 Task: Research Airbnb properties in Prestea, Ghana from 12th December, 2023 to 16th December, 2023 for 8 adults.8 bedrooms having 8 beds and 8 bathrooms. Property type can be hotel. Amenities needed are: wifi, TV, free parkinig on premises, gym, breakfast. Look for 3 properties as per requirement.
Action: Mouse moved to (560, 129)
Screenshot: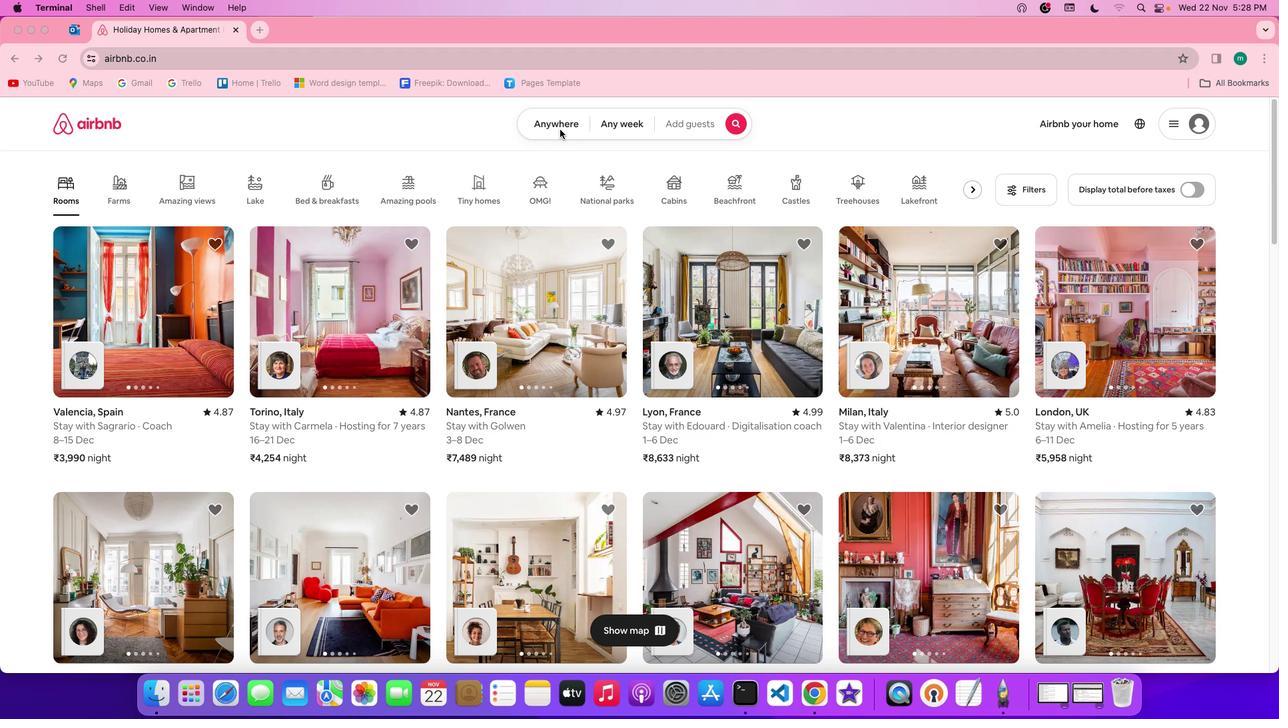 
Action: Mouse pressed left at (560, 129)
Screenshot: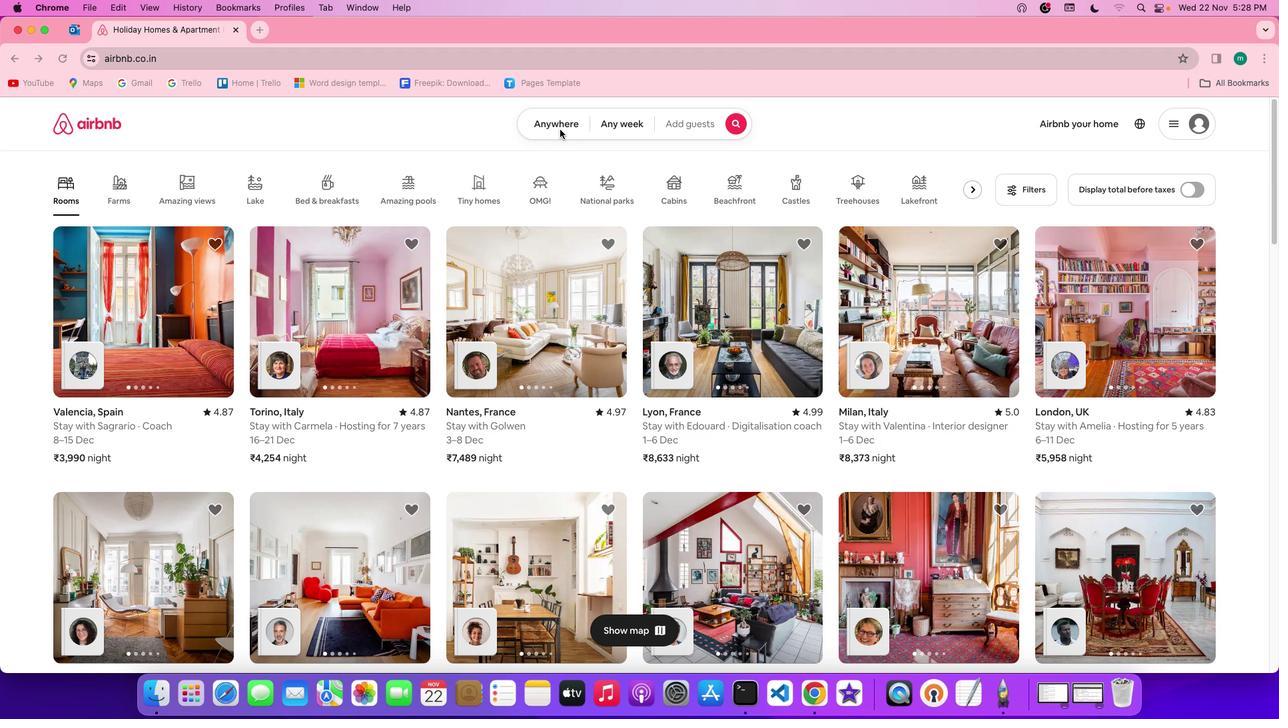 
Action: Mouse pressed left at (560, 129)
Screenshot: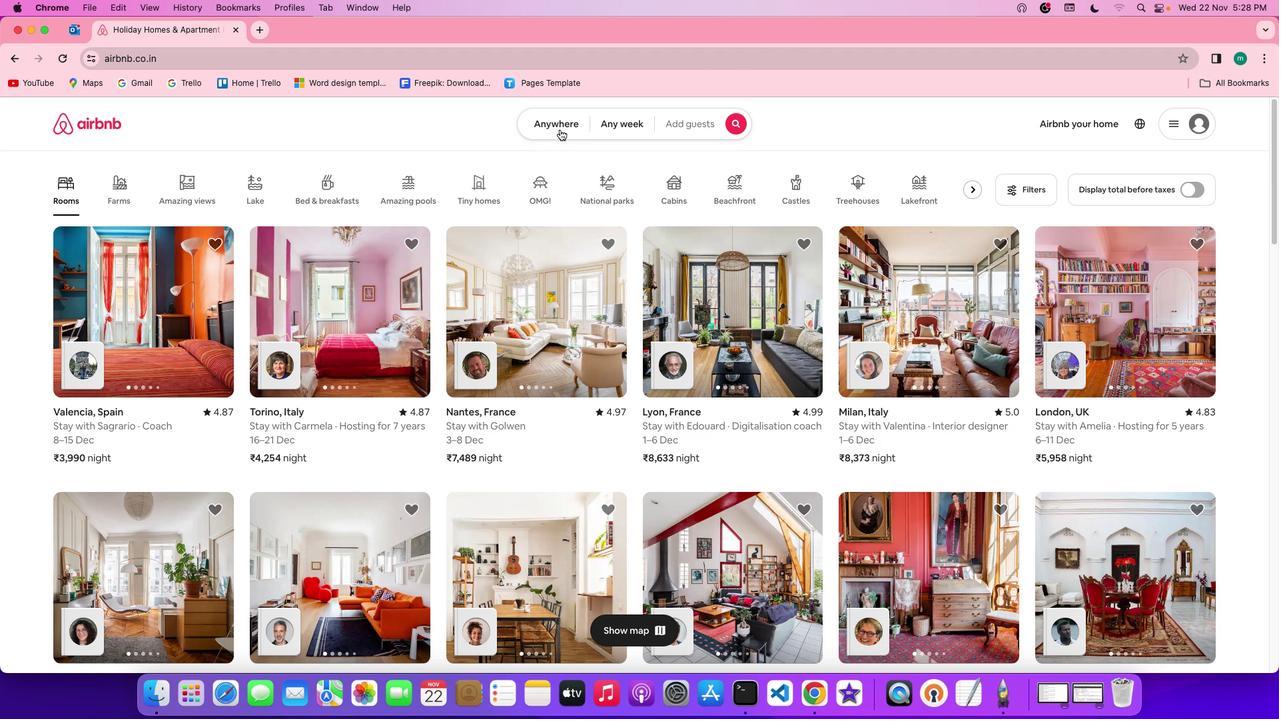 
Action: Mouse moved to (498, 173)
Screenshot: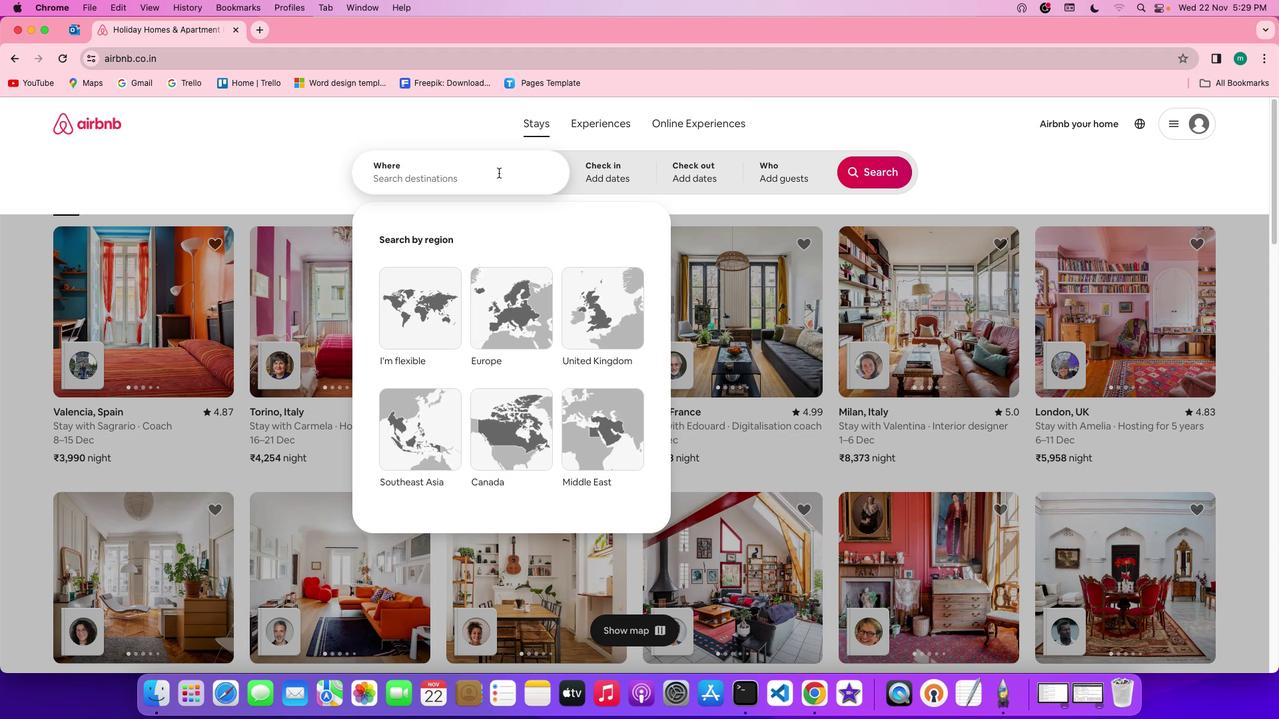 
Action: Mouse pressed left at (498, 173)
Screenshot: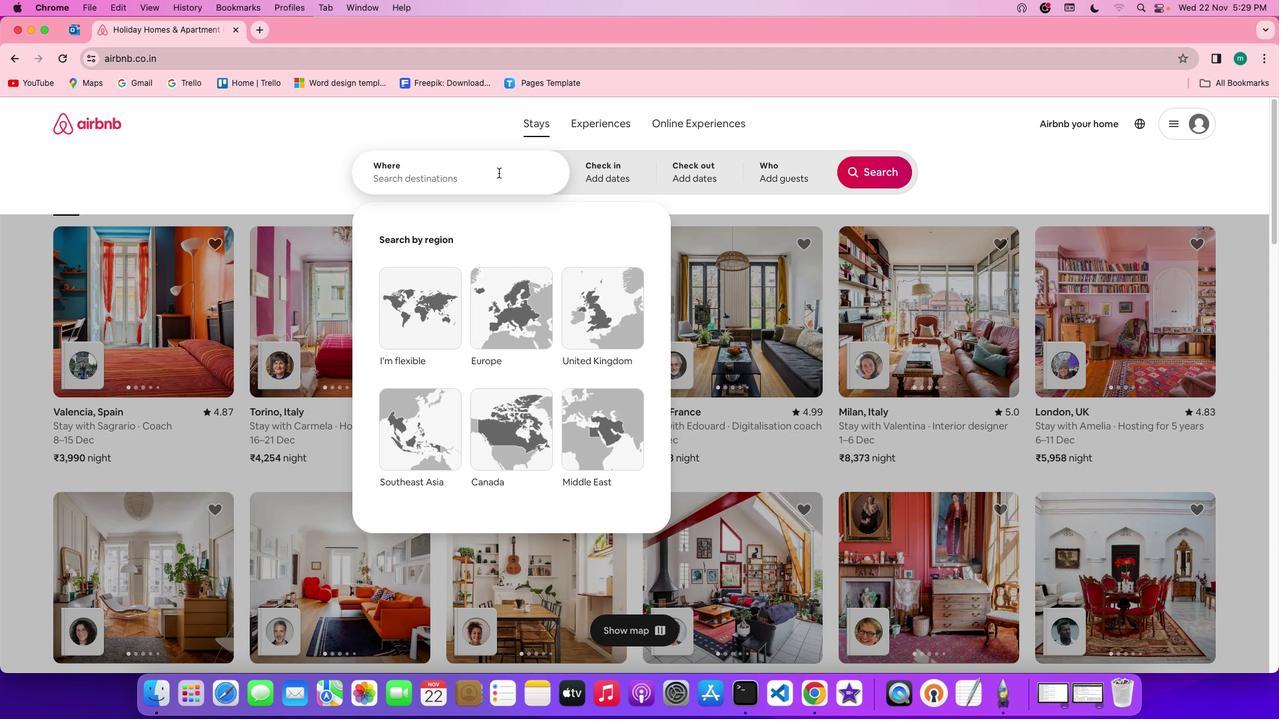 
Action: Mouse moved to (496, 171)
Screenshot: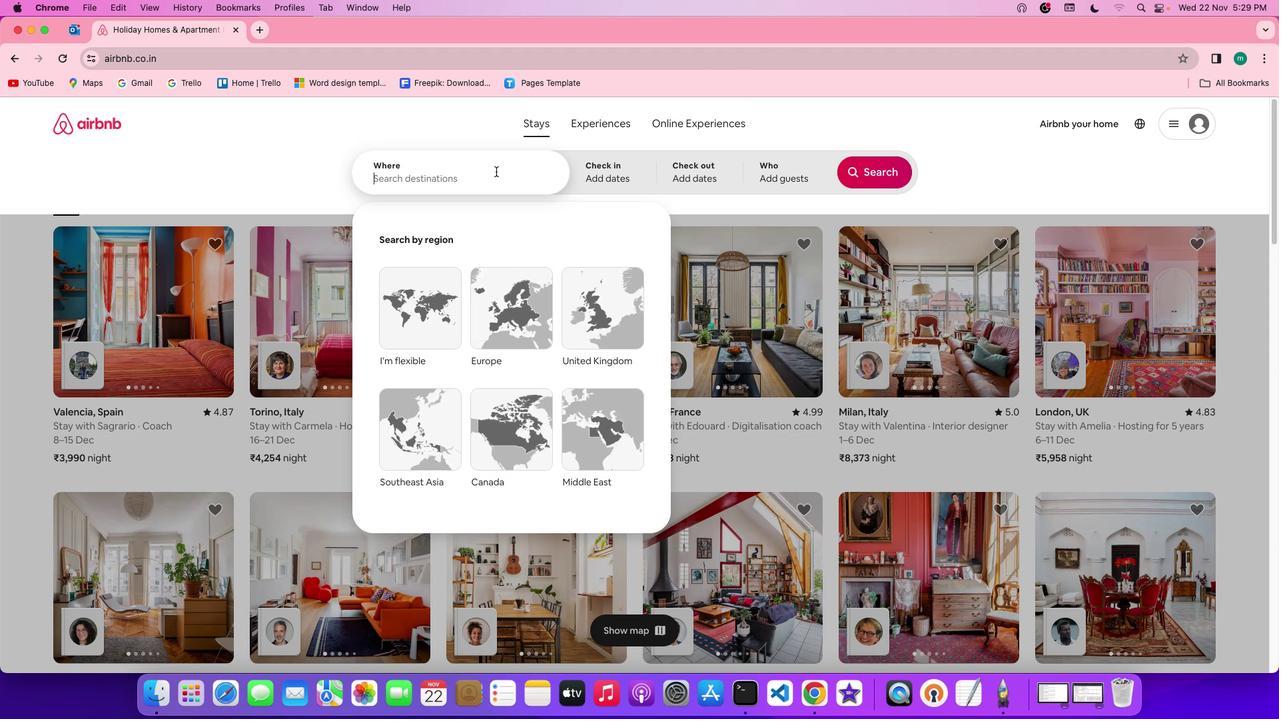 
Action: Key pressed Key.shift'P''r''e''s''t''e''a'','Key.spaceKey.shift'G''h''a''n''a'
Screenshot: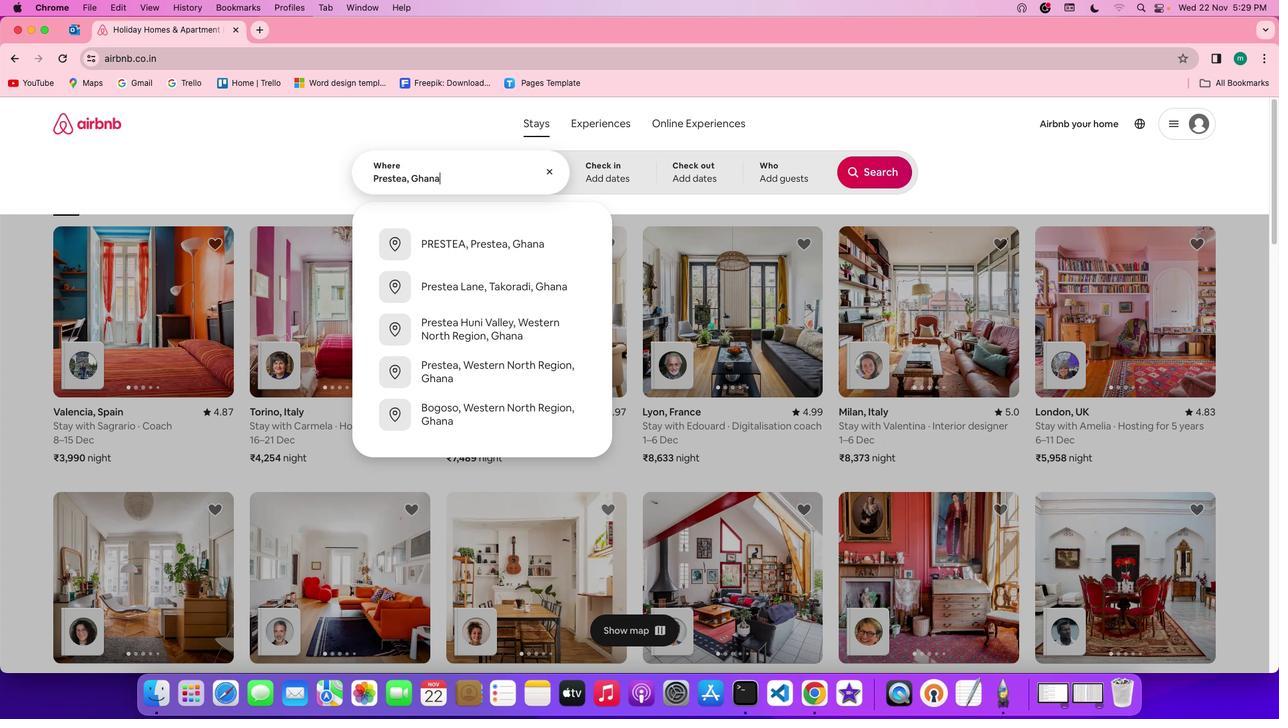 
Action: Mouse moved to (607, 159)
Screenshot: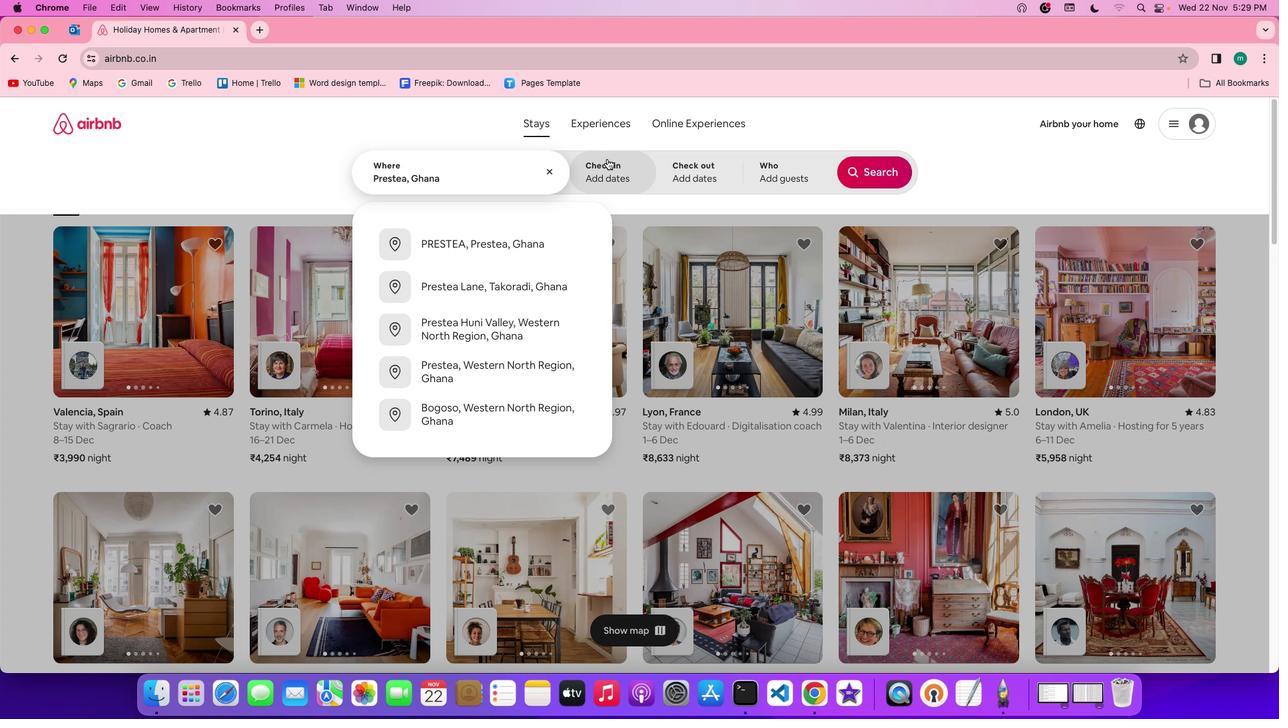 
Action: Mouse pressed left at (607, 159)
Screenshot: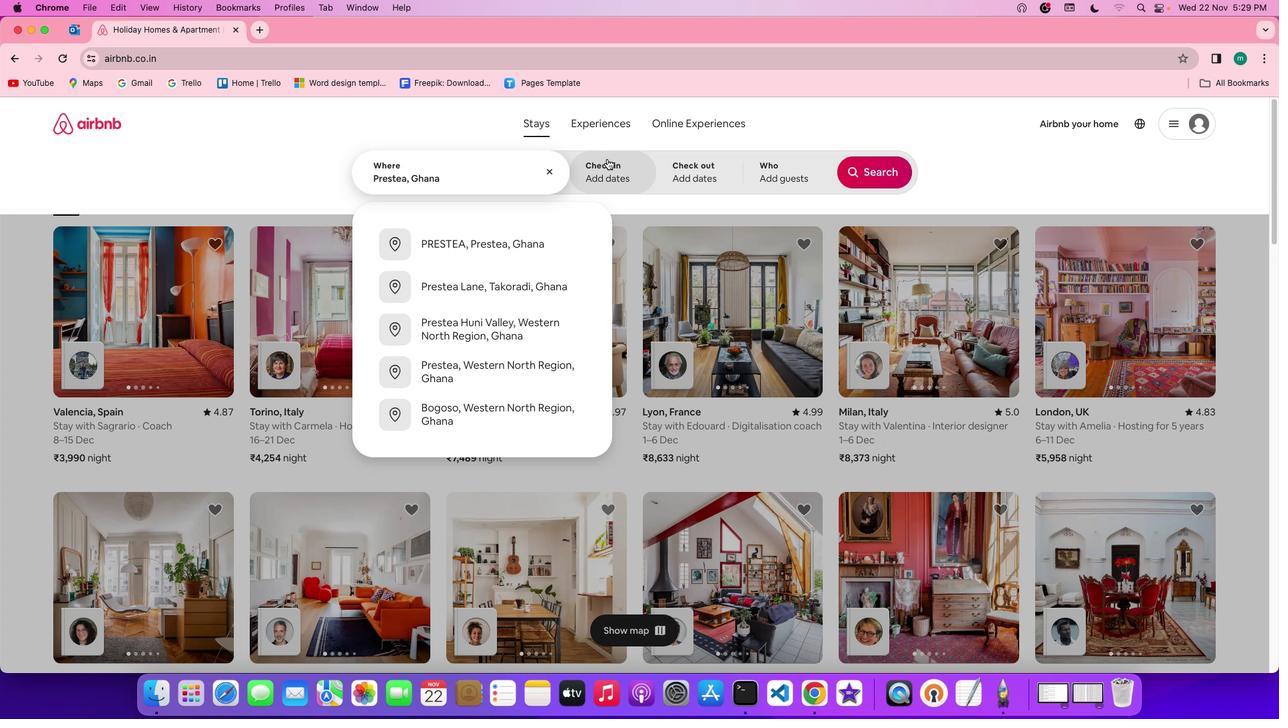 
Action: Mouse moved to (740, 405)
Screenshot: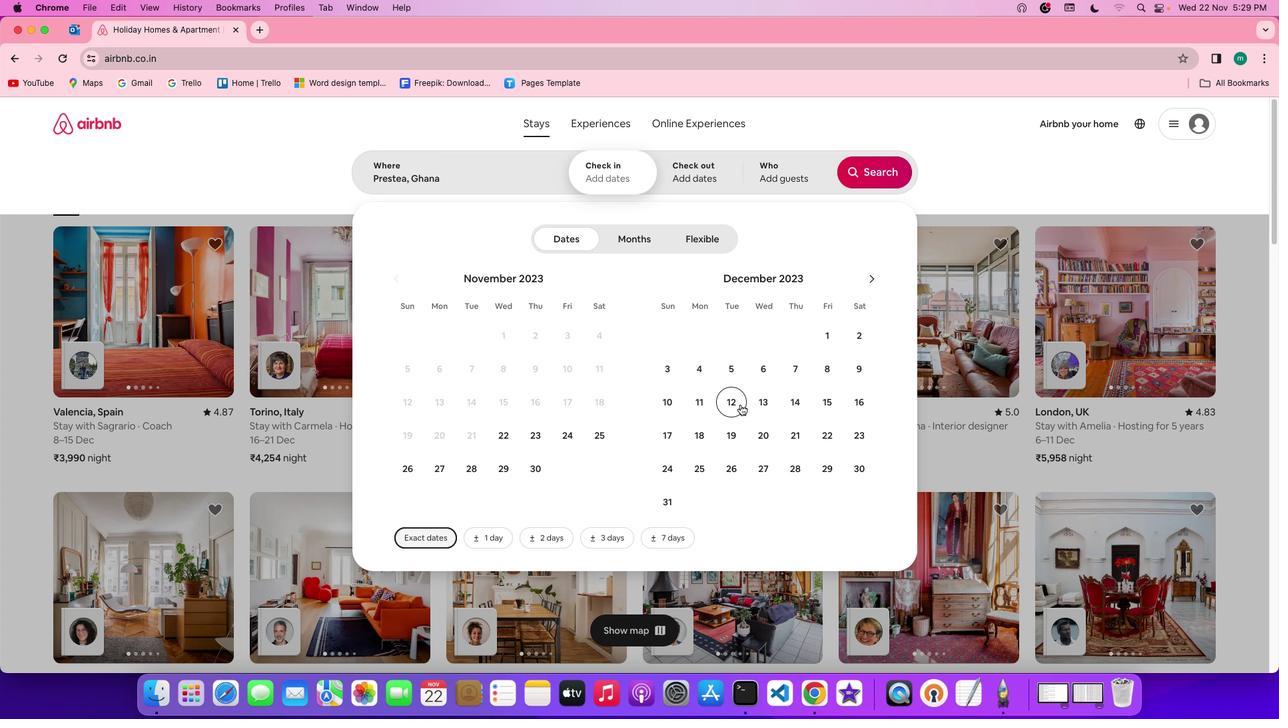 
Action: Mouse pressed left at (740, 405)
Screenshot: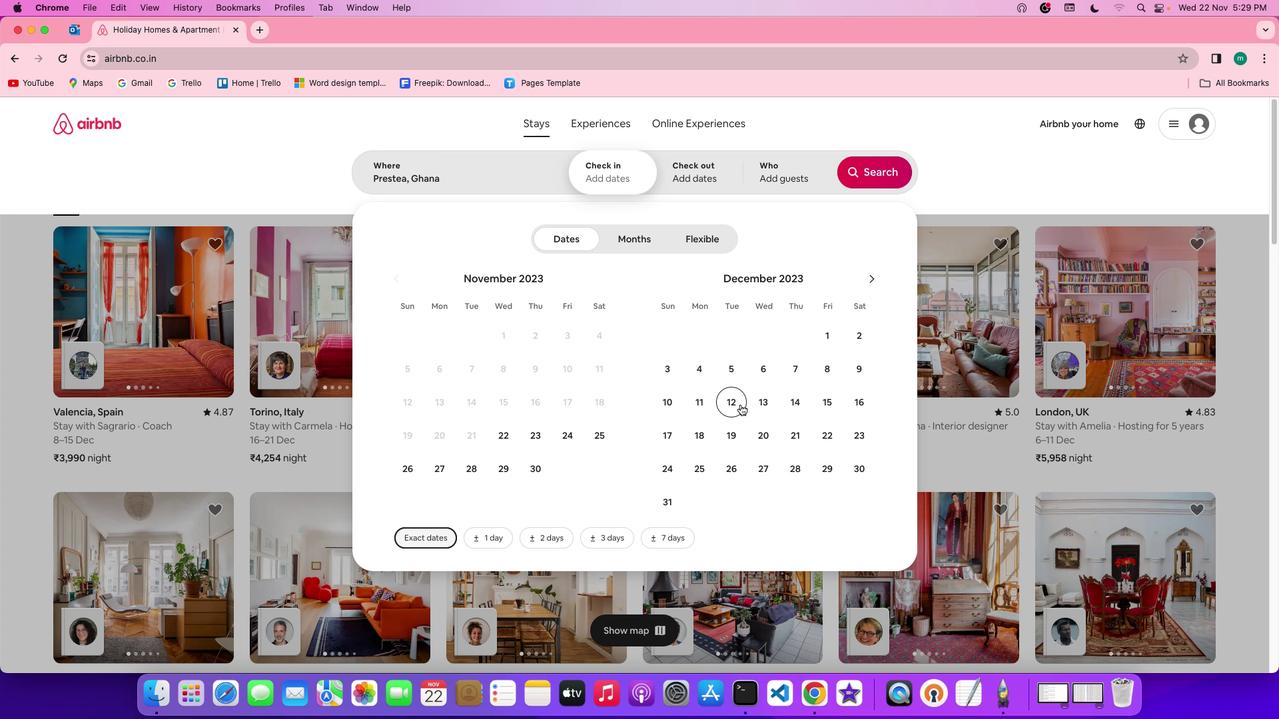 
Action: Mouse moved to (863, 417)
Screenshot: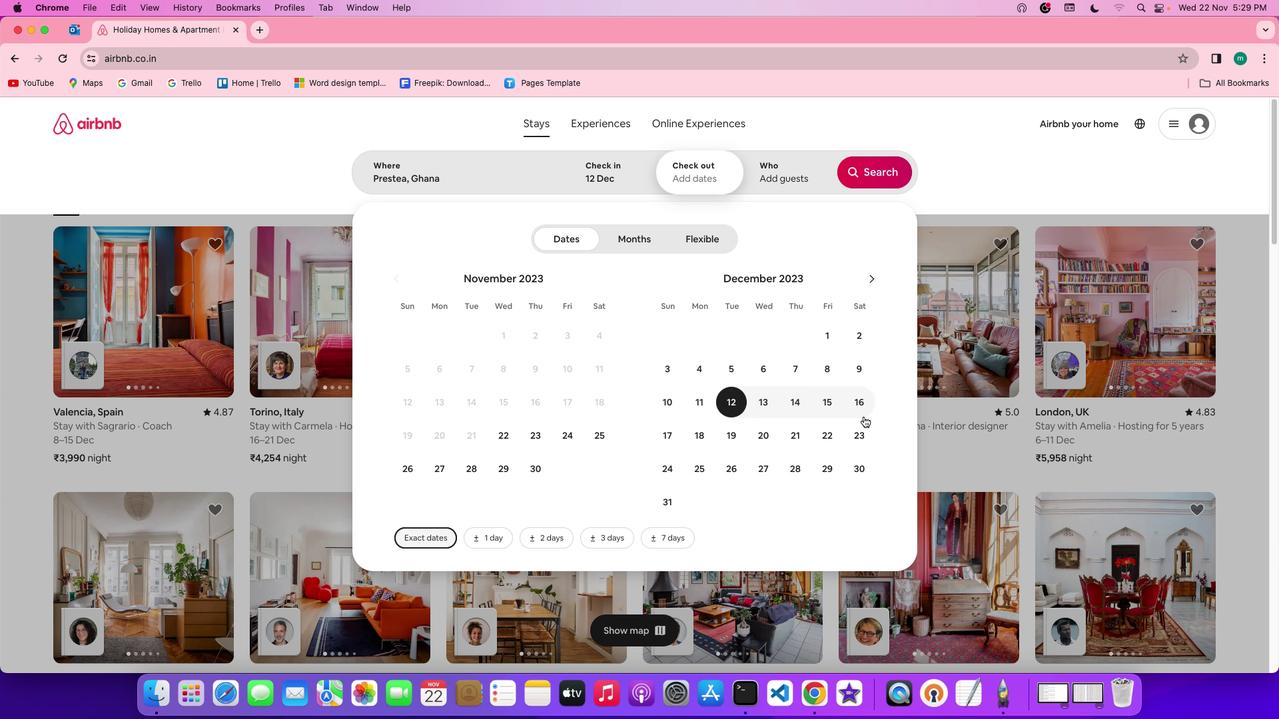 
Action: Mouse pressed left at (863, 417)
Screenshot: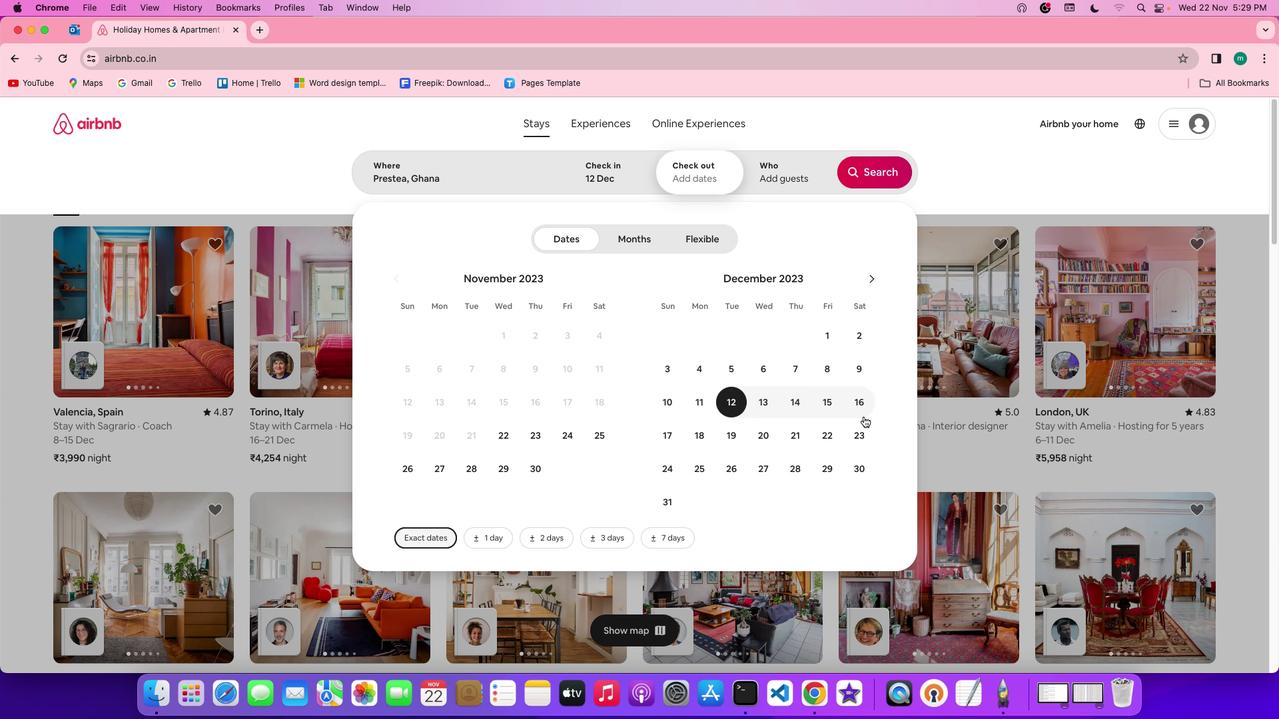 
Action: Mouse moved to (801, 176)
Screenshot: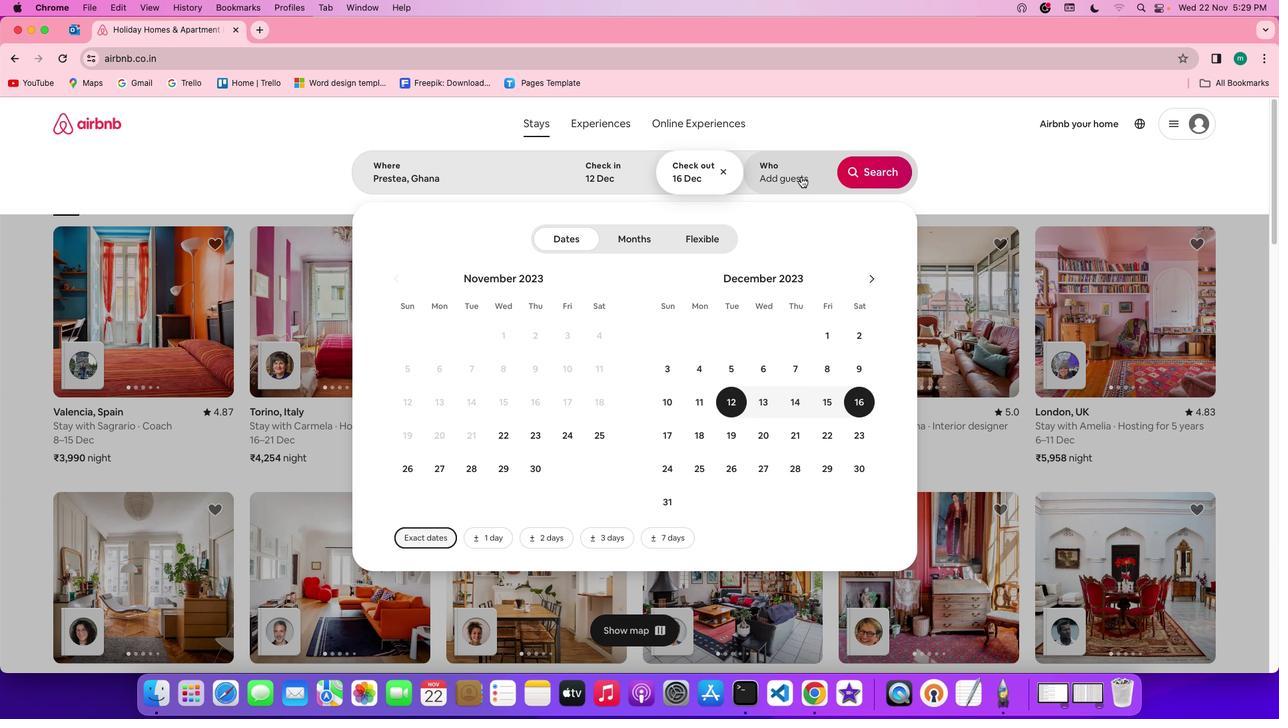 
Action: Mouse pressed left at (801, 176)
Screenshot: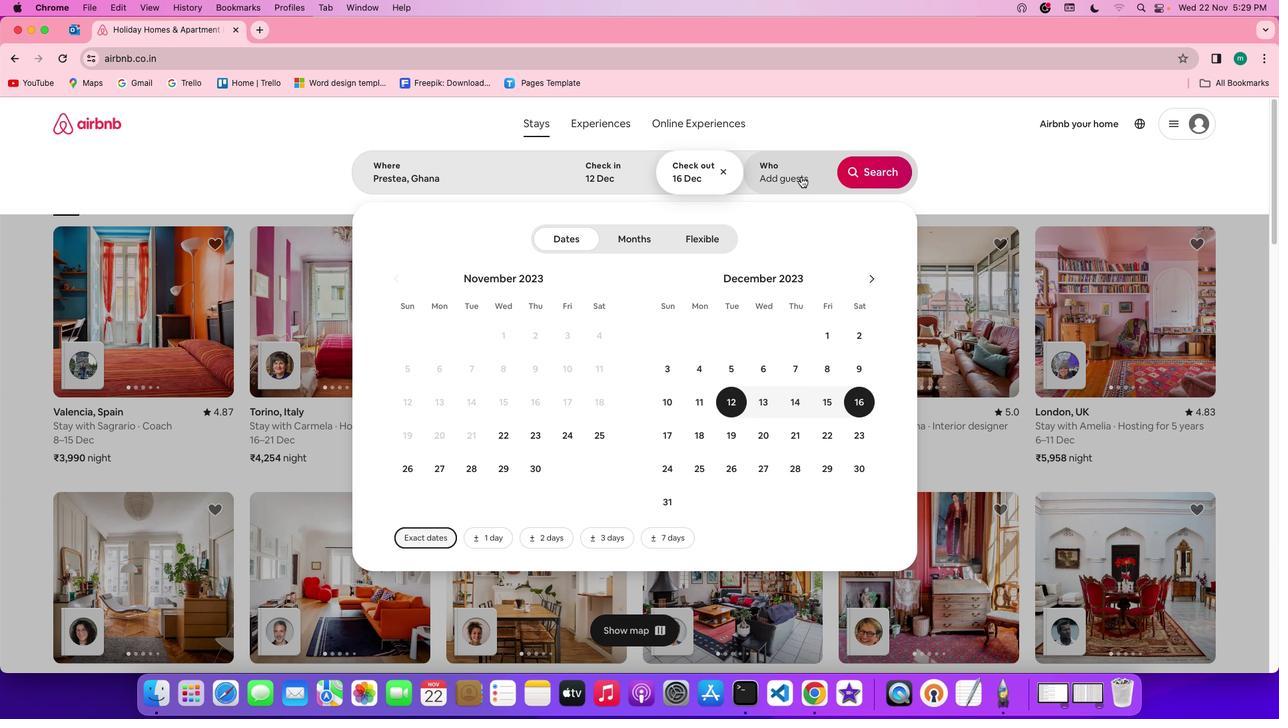 
Action: Mouse moved to (887, 243)
Screenshot: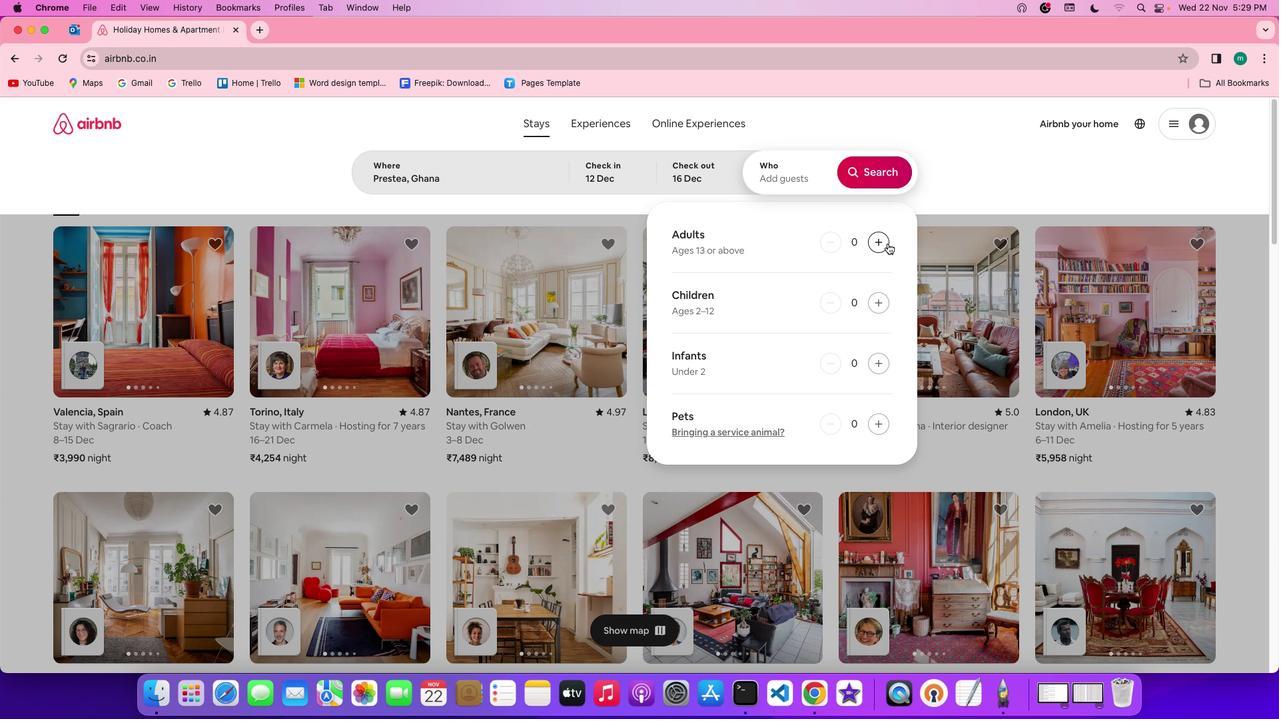 
Action: Mouse pressed left at (887, 243)
Screenshot: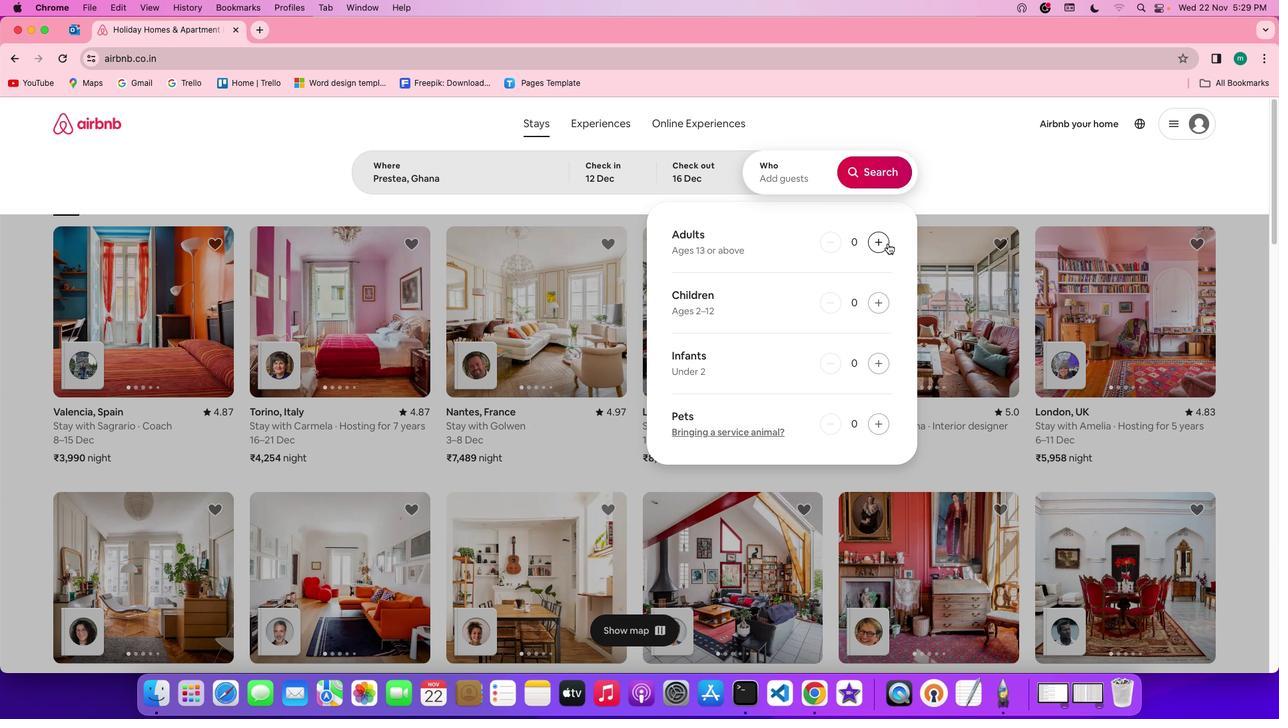 
Action: Mouse pressed left at (887, 243)
Screenshot: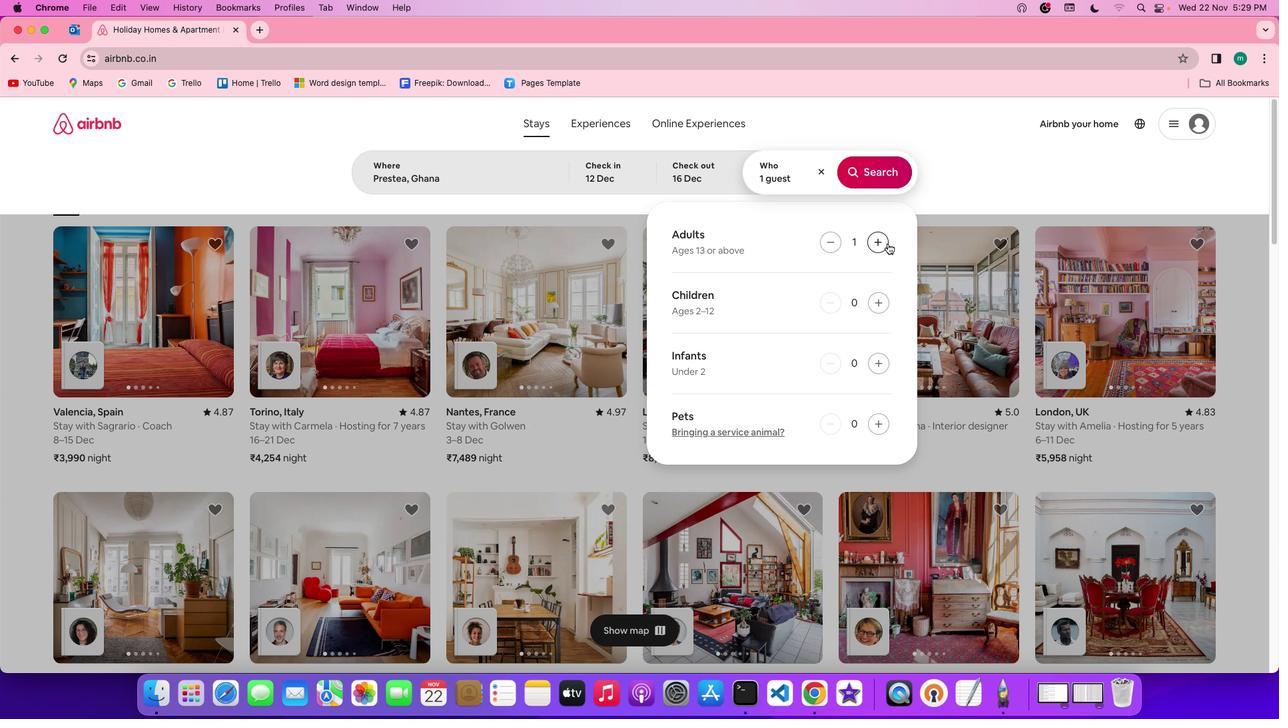
Action: Mouse pressed left at (887, 243)
Screenshot: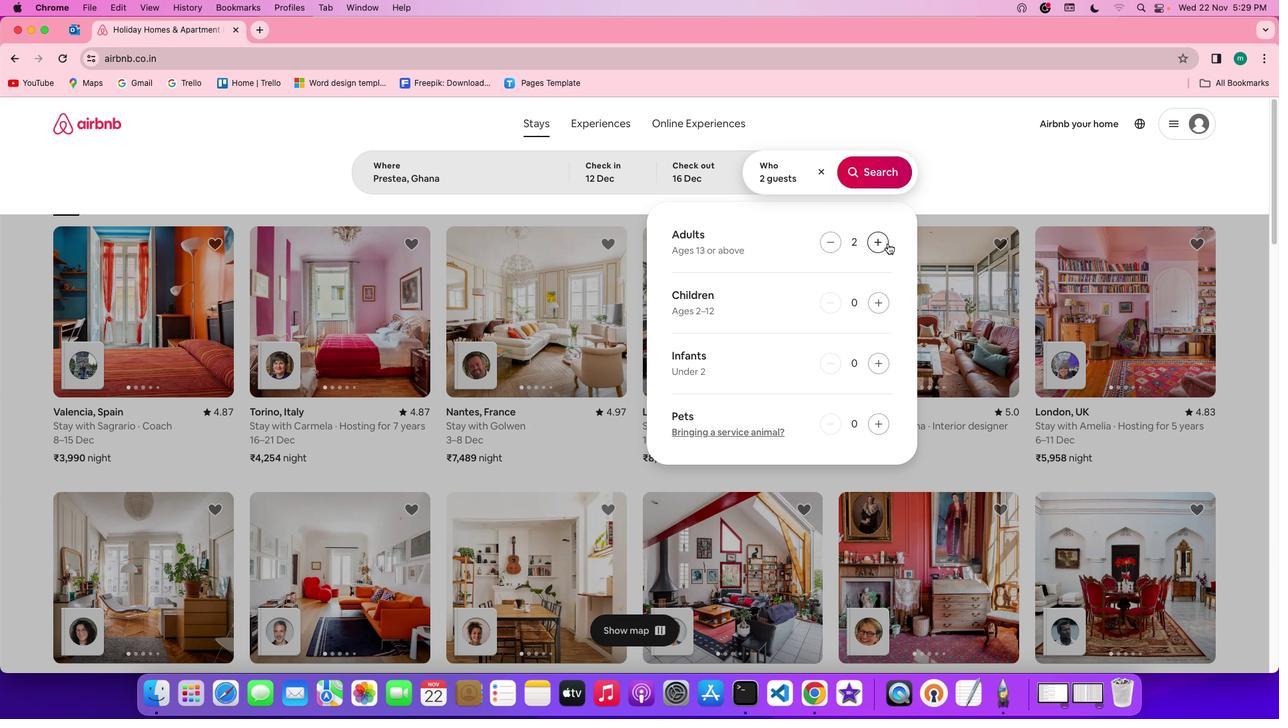 
Action: Mouse pressed left at (887, 243)
Screenshot: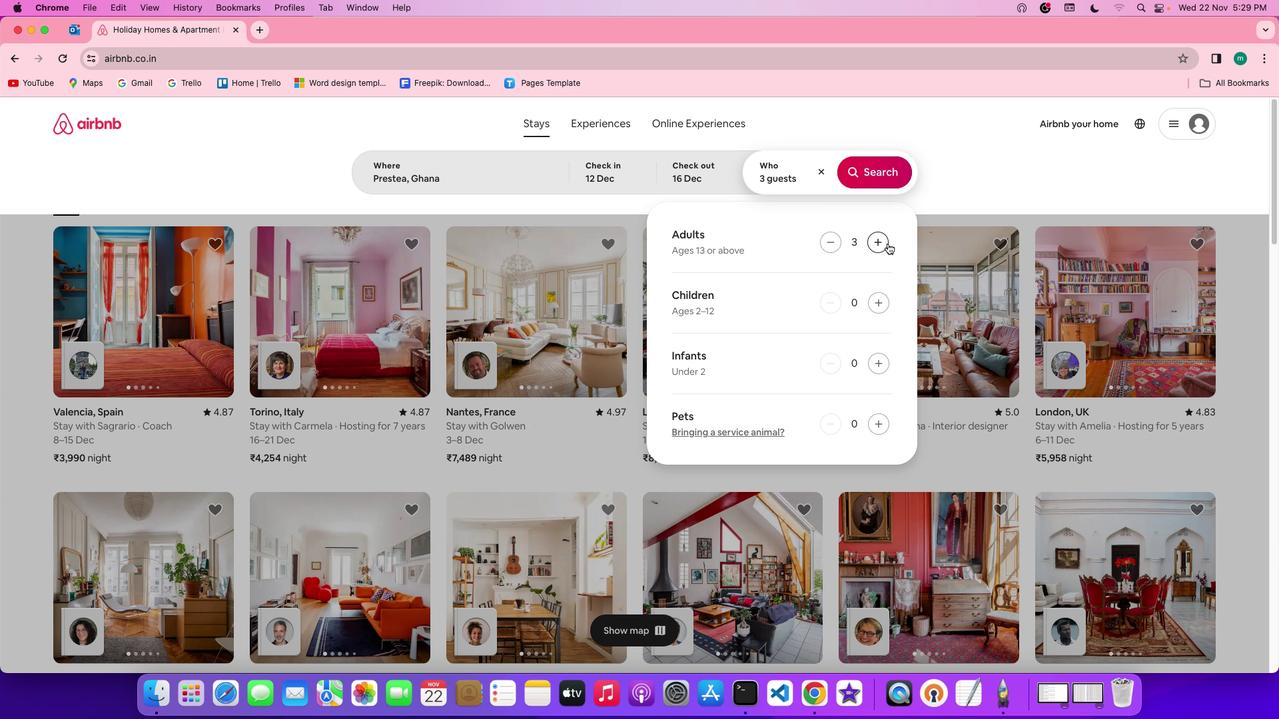 
Action: Mouse pressed left at (887, 243)
Screenshot: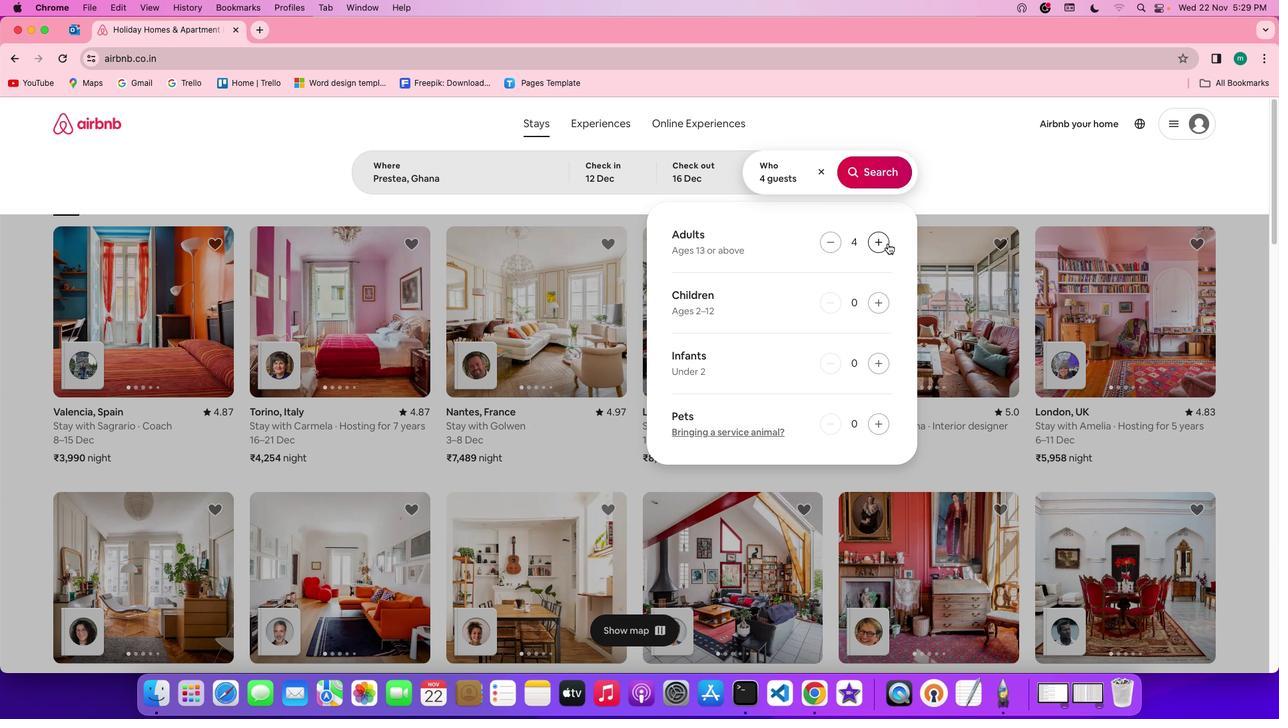 
Action: Mouse pressed left at (887, 243)
Screenshot: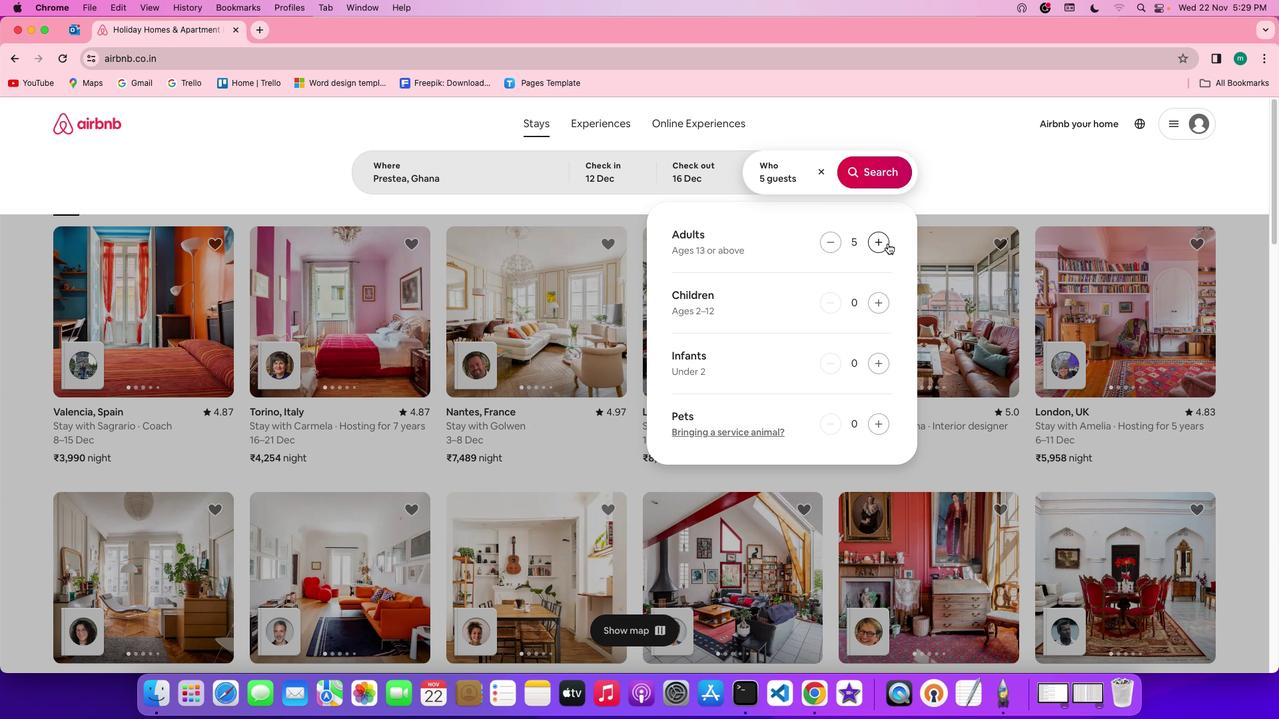 
Action: Mouse pressed left at (887, 243)
Screenshot: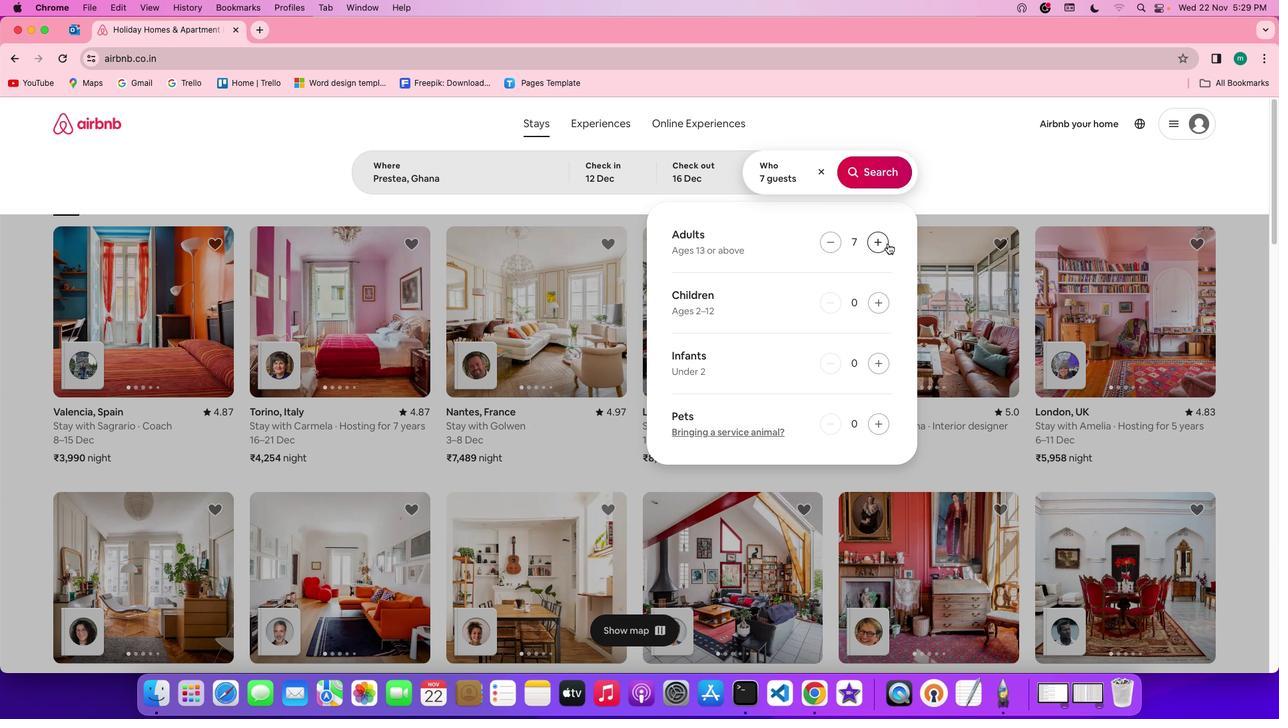 
Action: Mouse pressed left at (887, 243)
Screenshot: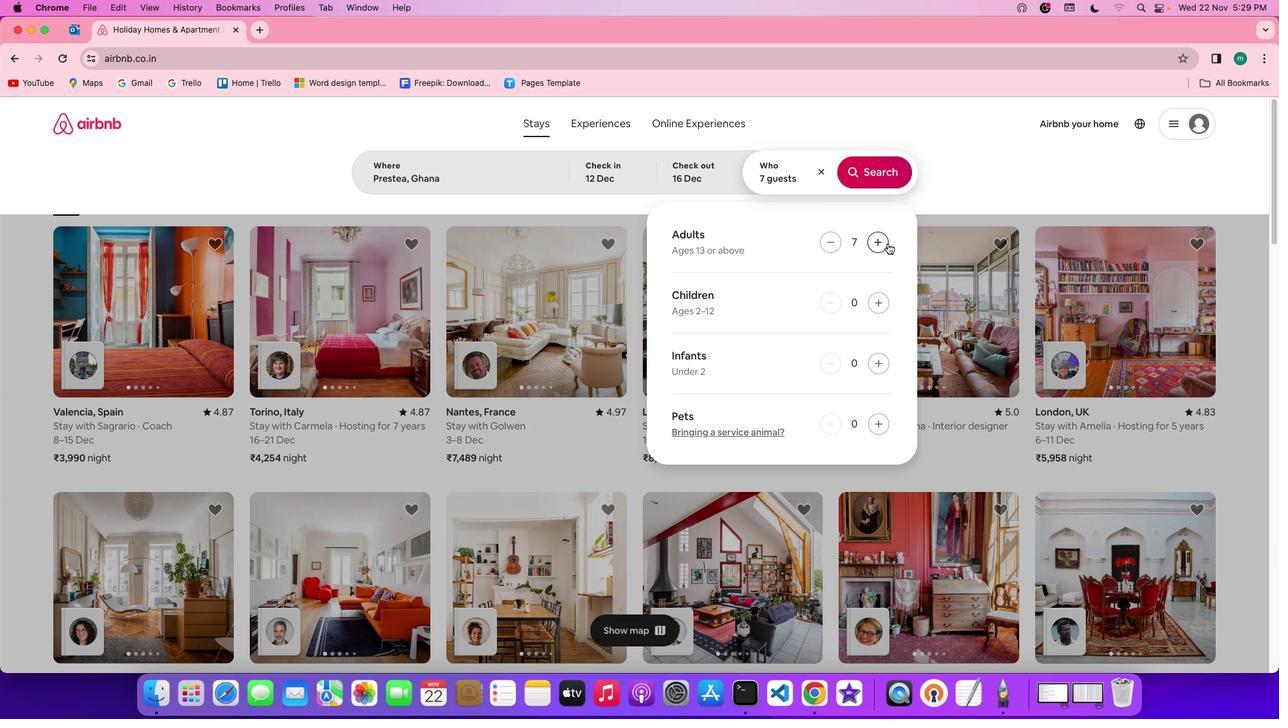 
Action: Mouse moved to (872, 173)
Screenshot: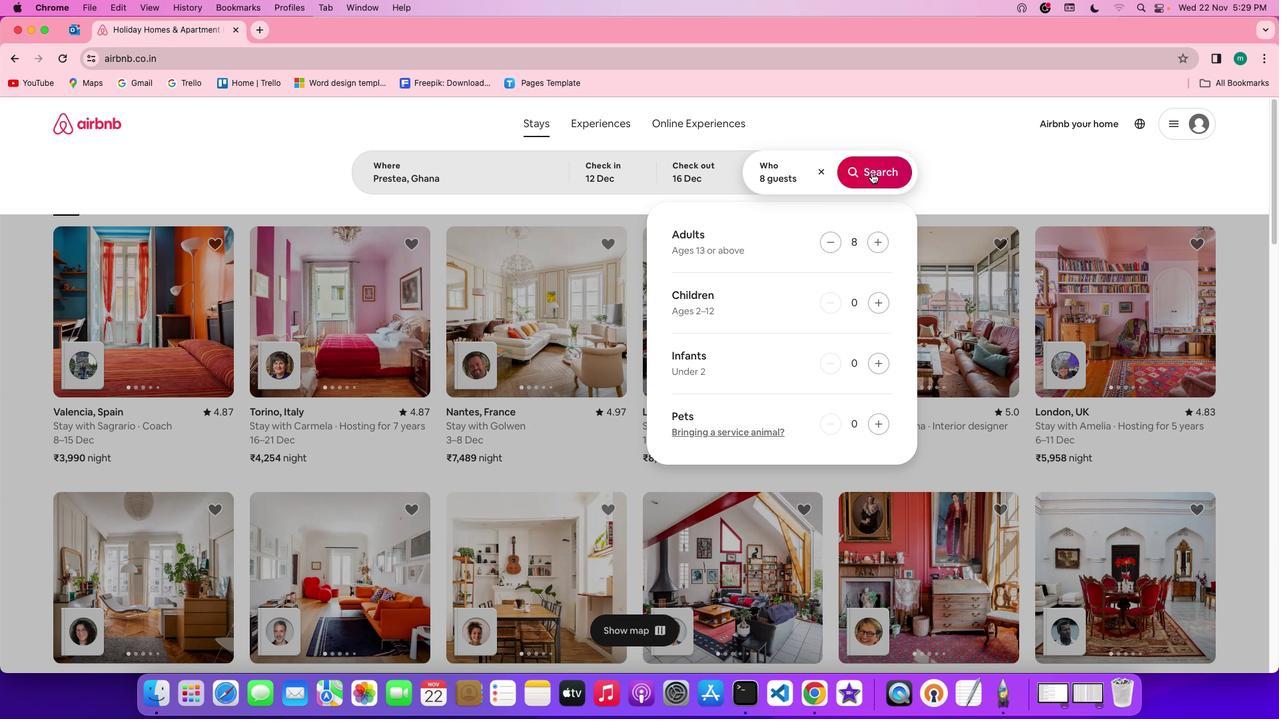 
Action: Mouse pressed left at (872, 173)
Screenshot: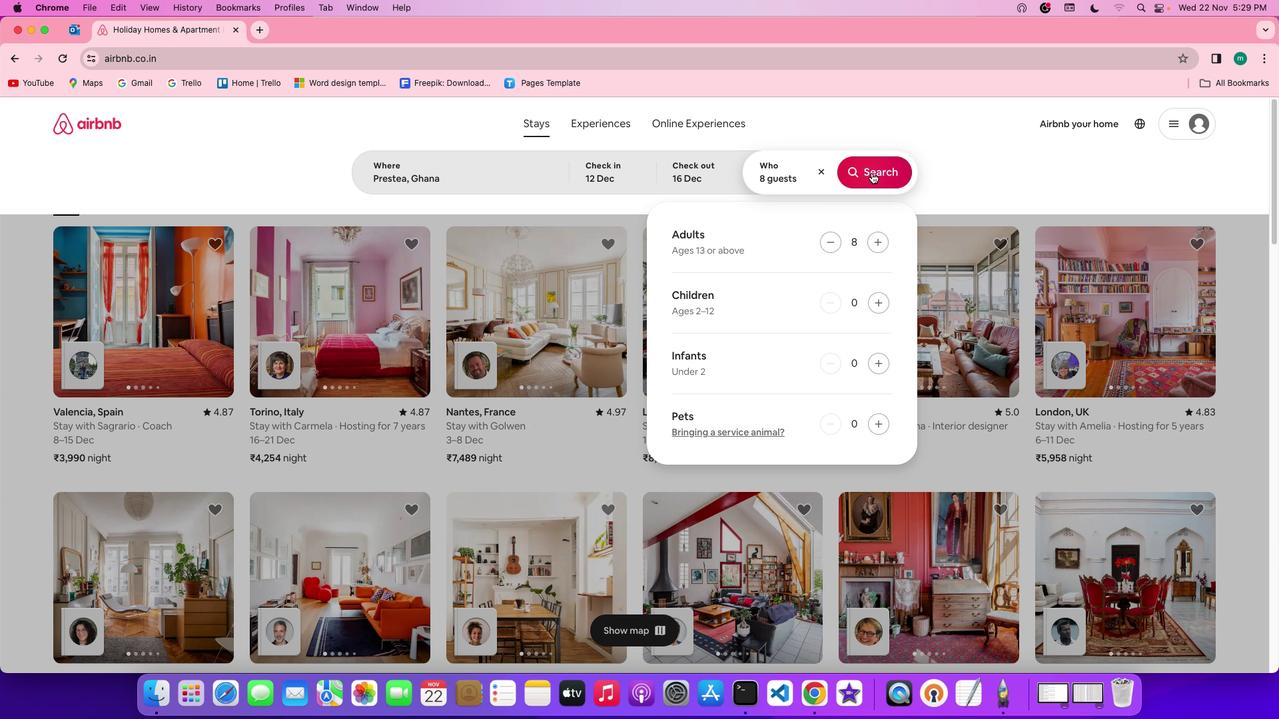 
Action: Mouse moved to (1079, 173)
Screenshot: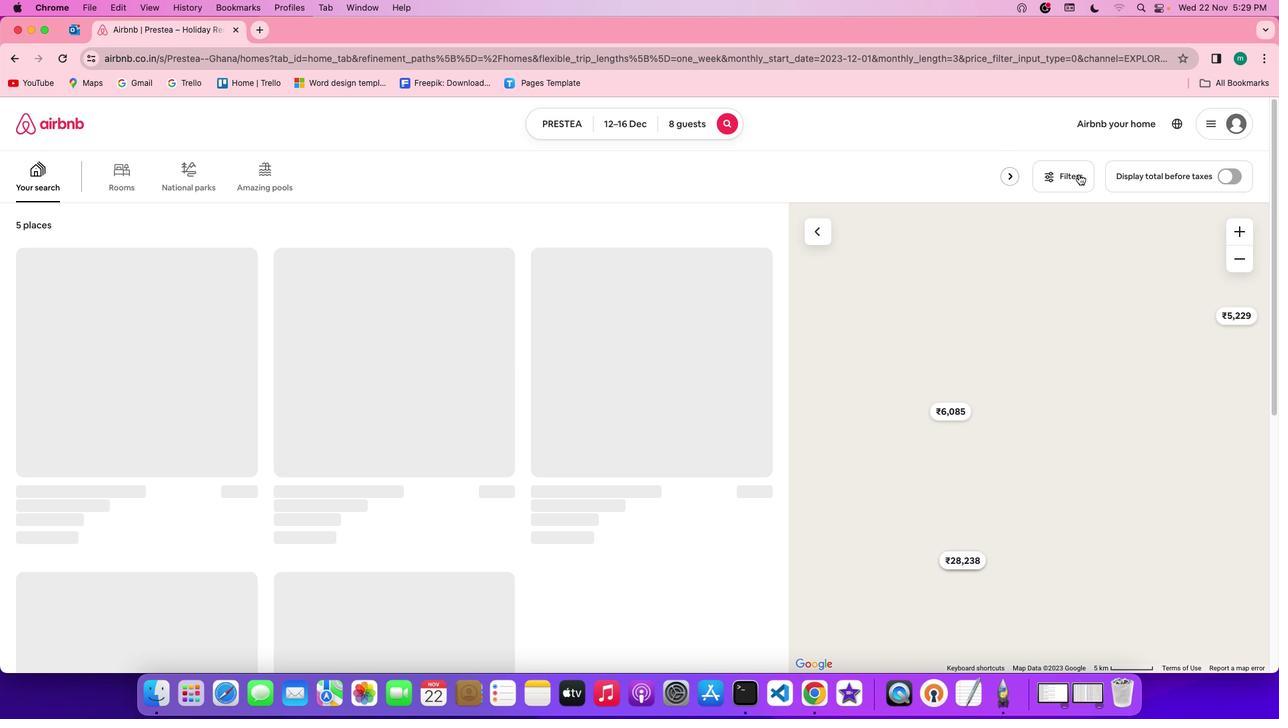 
Action: Mouse pressed left at (1079, 173)
Screenshot: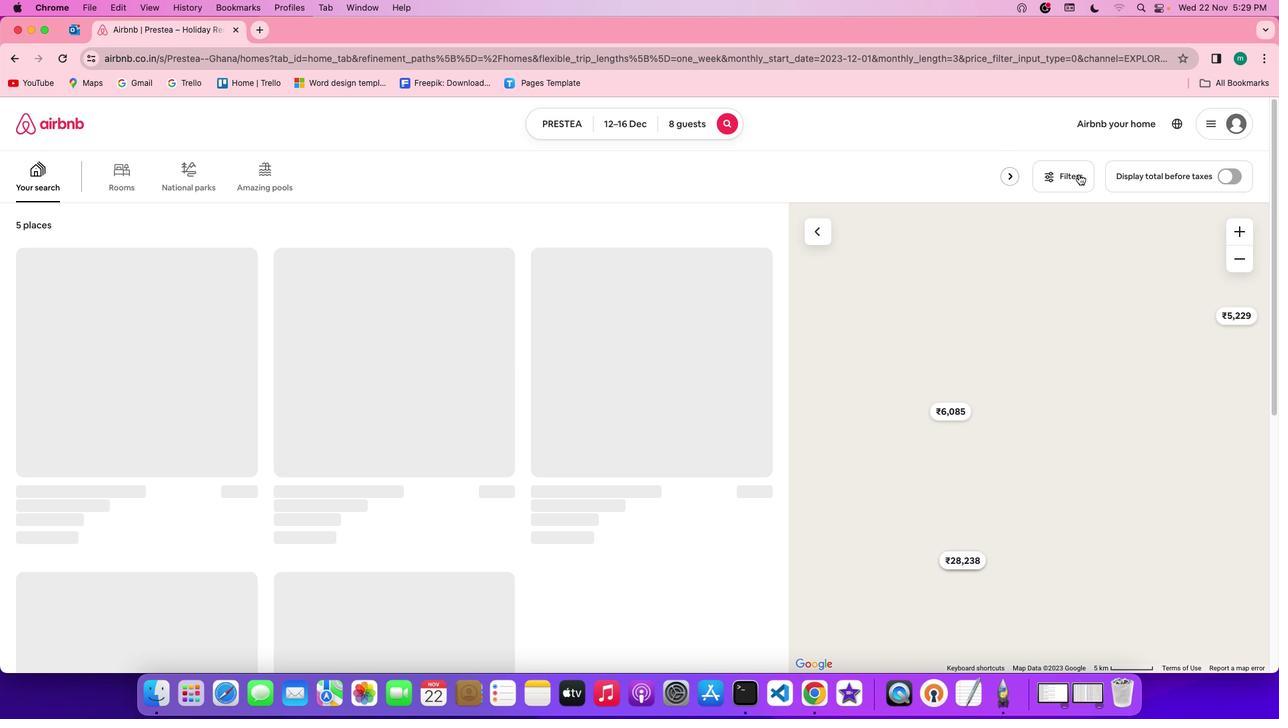 
Action: Mouse moved to (698, 413)
Screenshot: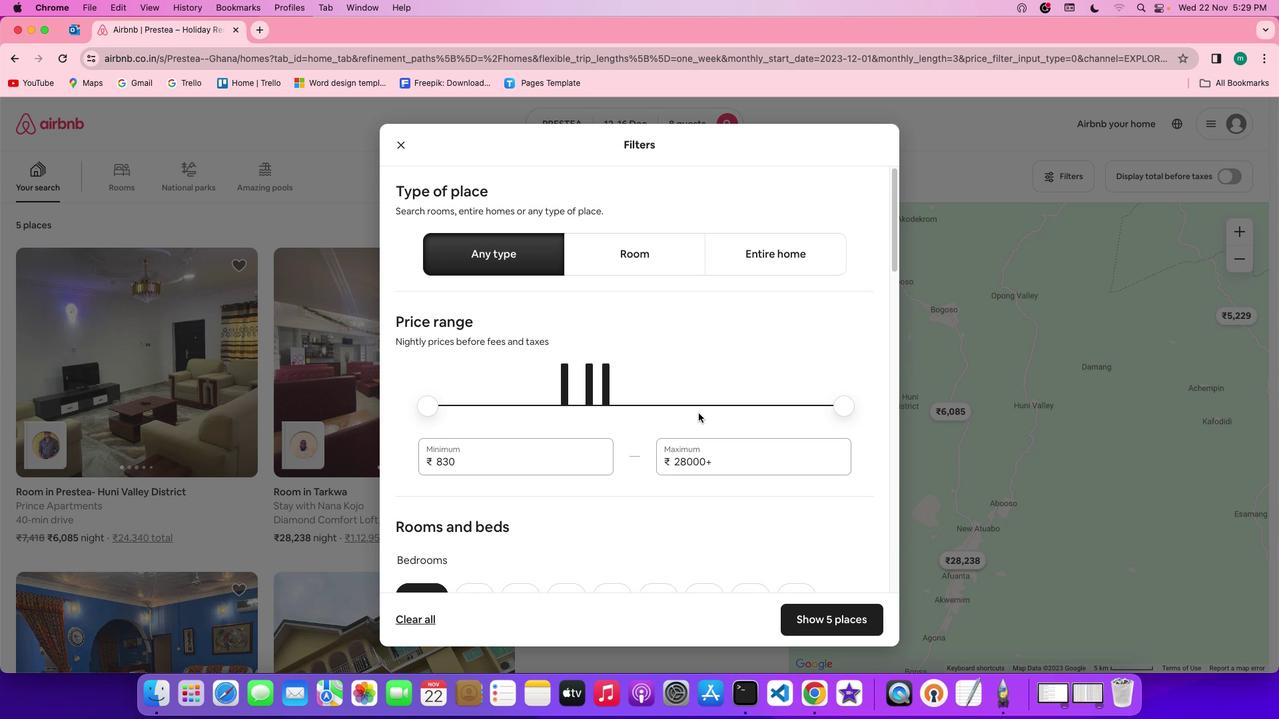 
Action: Mouse scrolled (698, 413) with delta (0, 0)
Screenshot: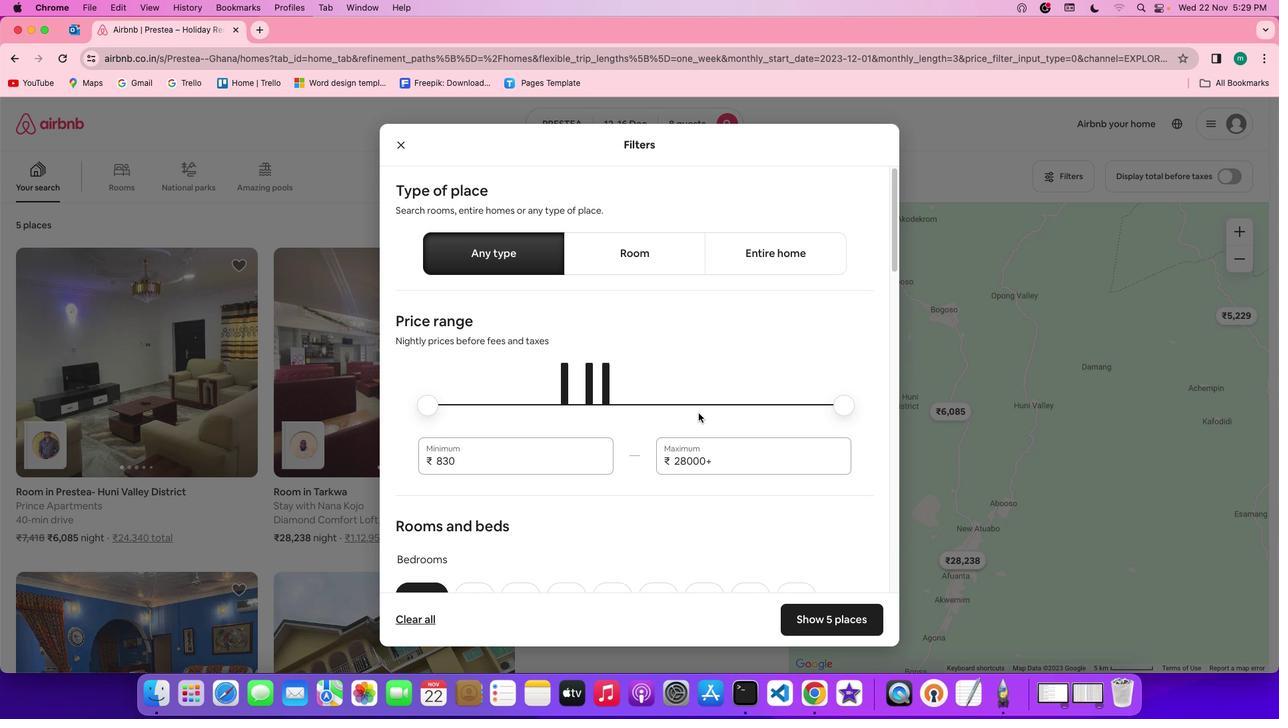 
Action: Mouse scrolled (698, 413) with delta (0, 0)
Screenshot: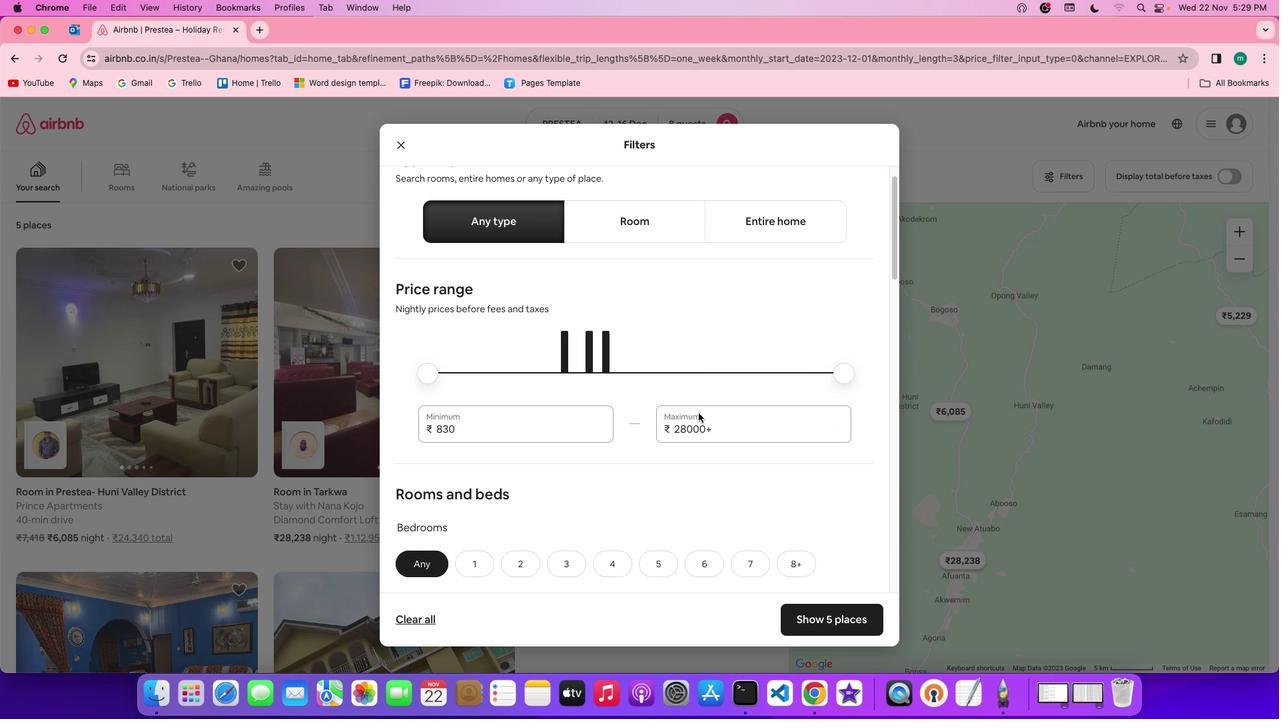 
Action: Mouse scrolled (698, 413) with delta (0, -1)
Screenshot: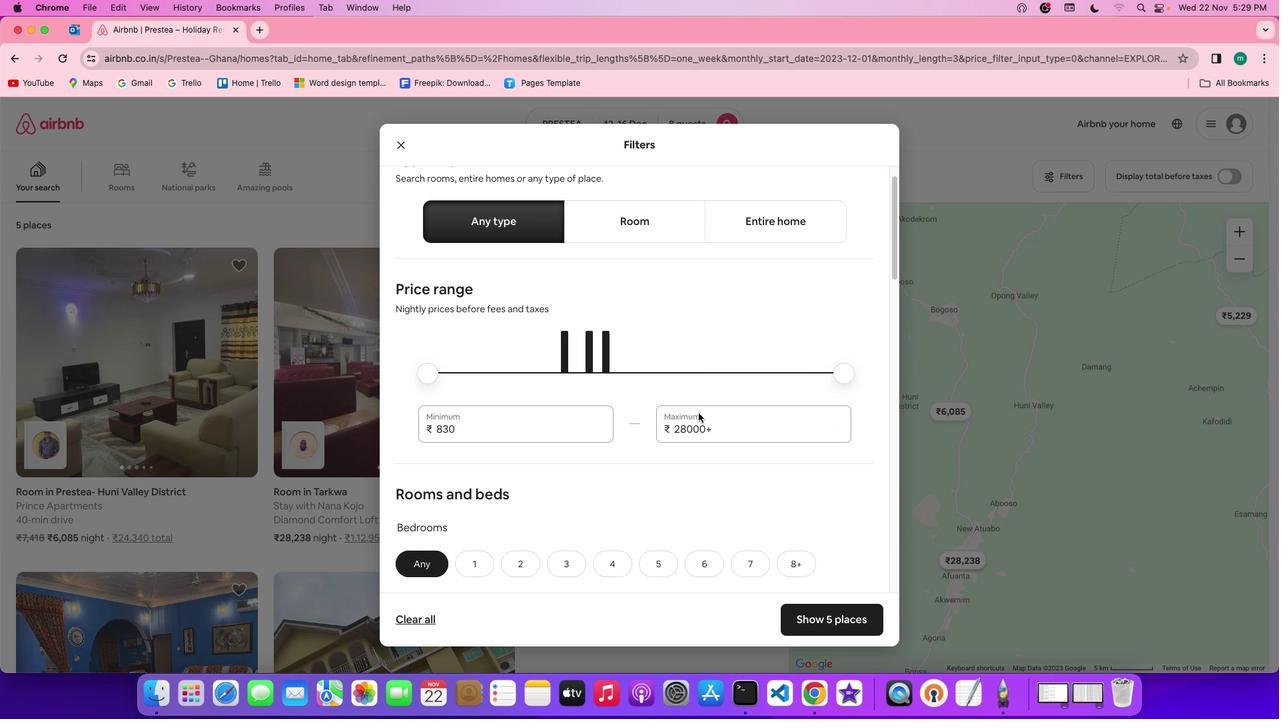 
Action: Mouse scrolled (698, 413) with delta (0, -2)
Screenshot: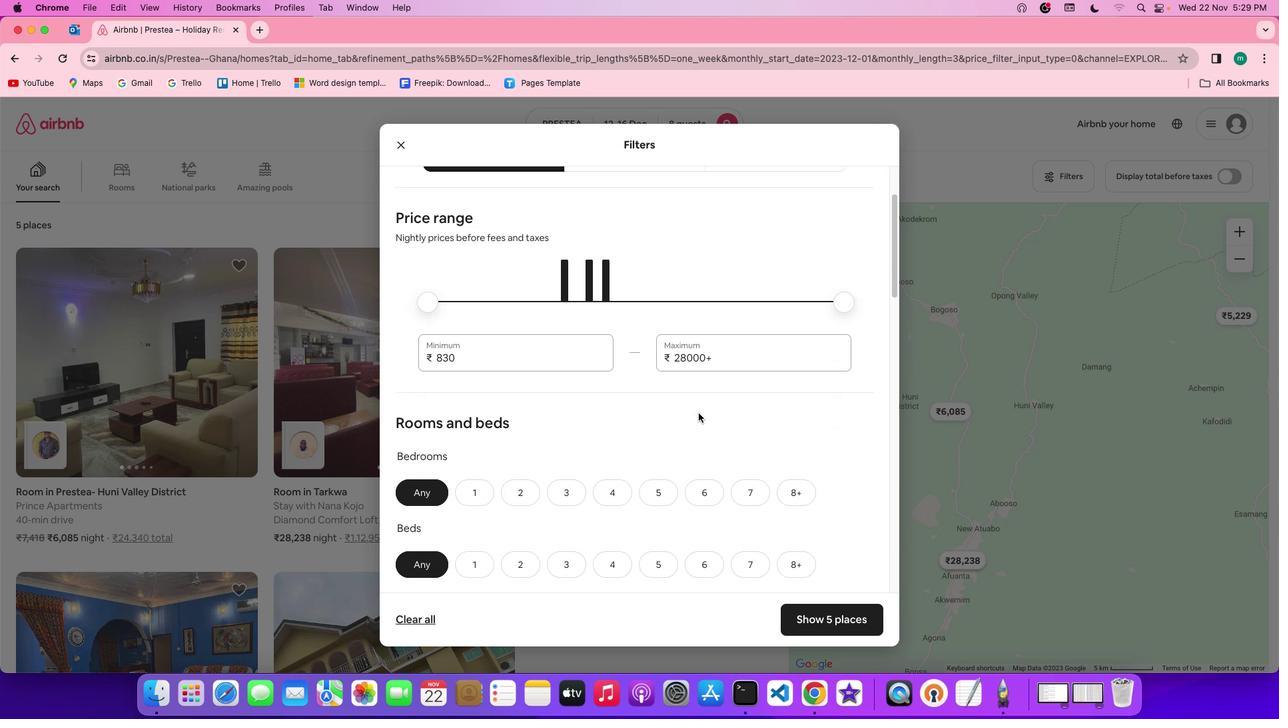 
Action: Mouse scrolled (698, 413) with delta (0, -3)
Screenshot: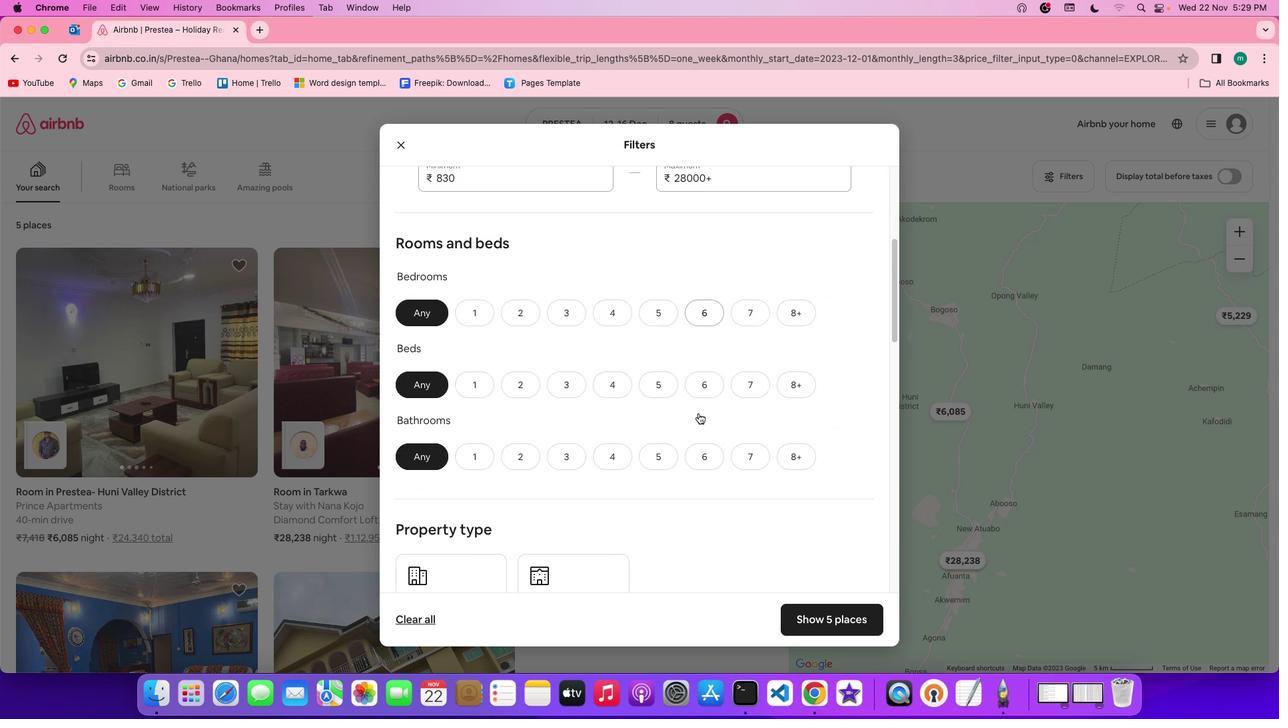 
Action: Mouse moved to (799, 231)
Screenshot: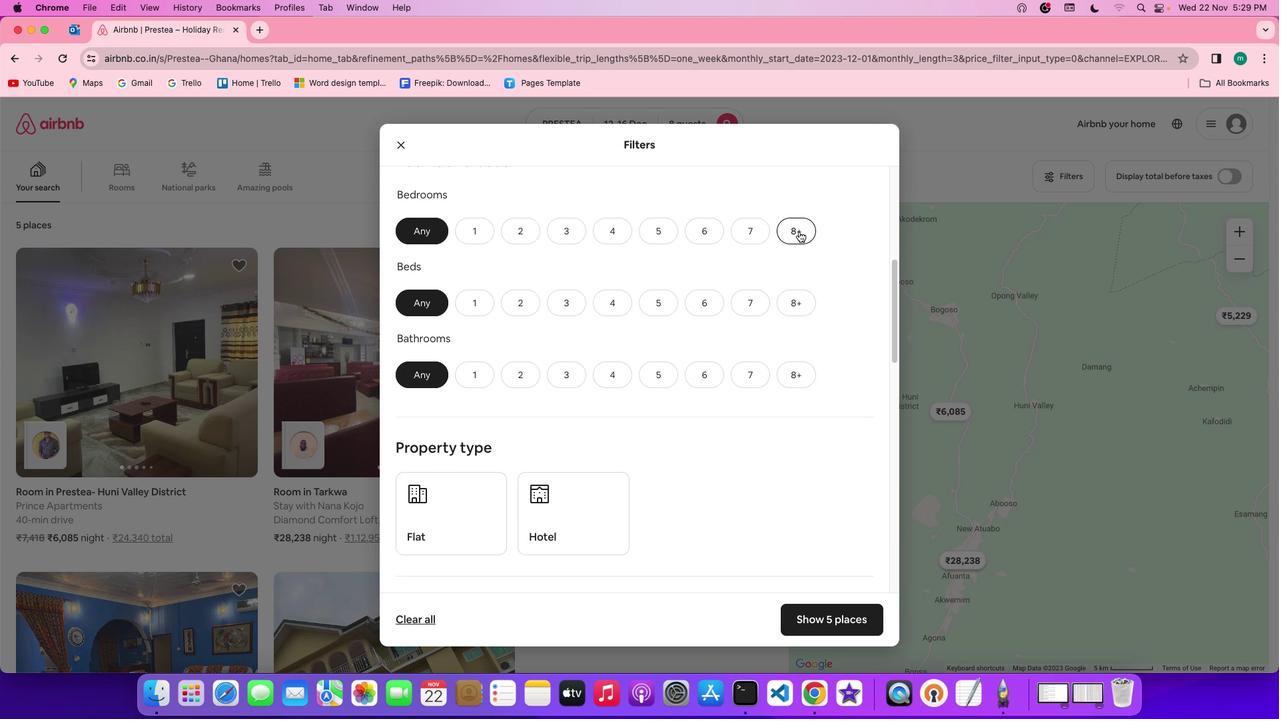
Action: Mouse pressed left at (799, 231)
Screenshot: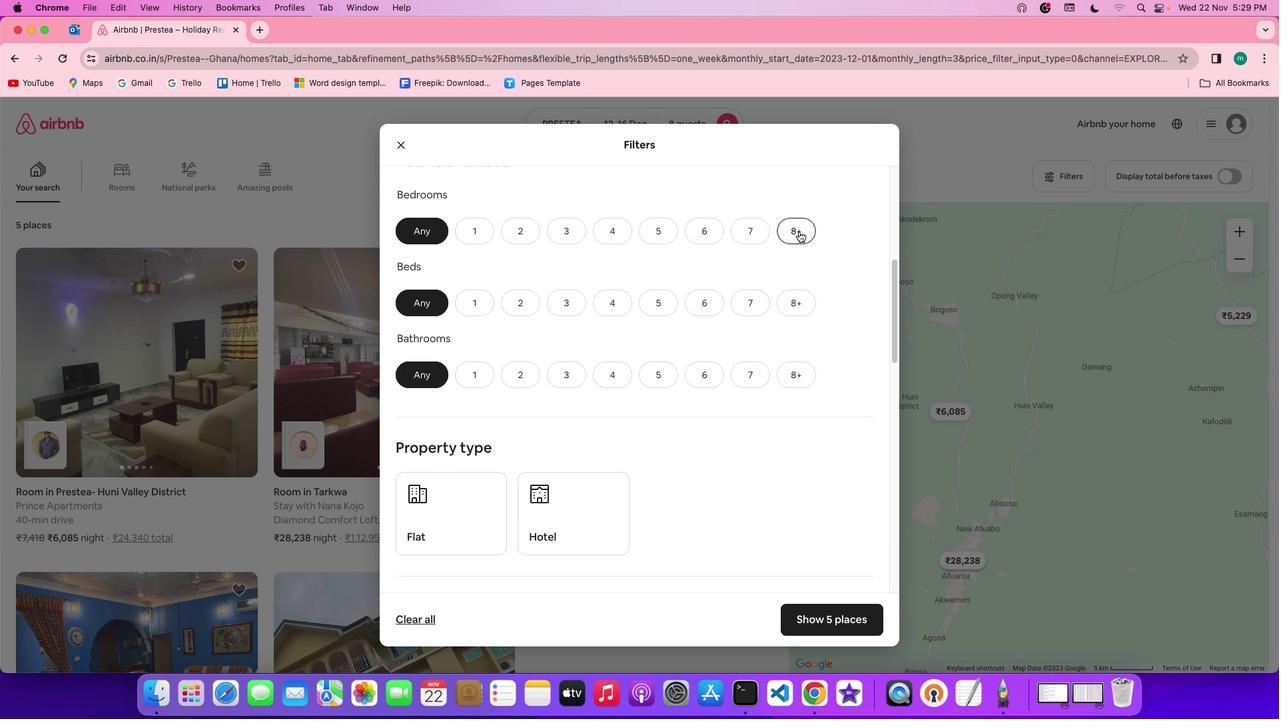 
Action: Mouse moved to (793, 299)
Screenshot: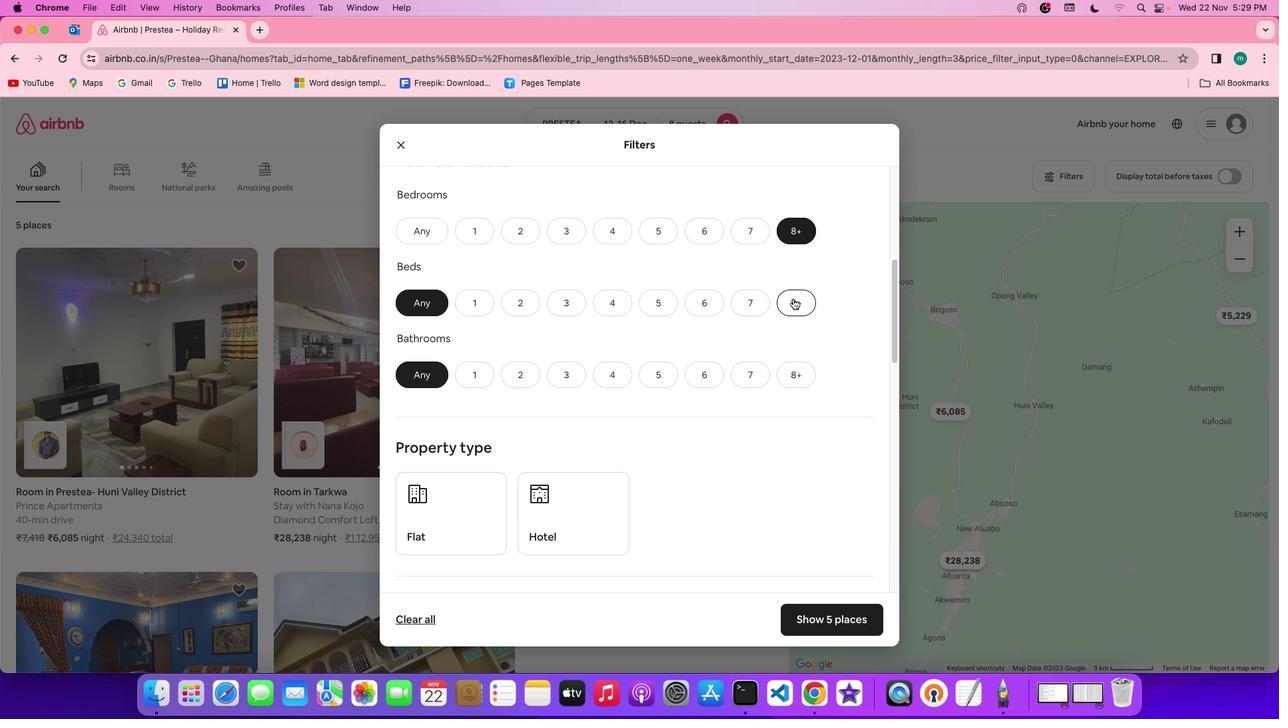 
Action: Mouse pressed left at (793, 299)
Screenshot: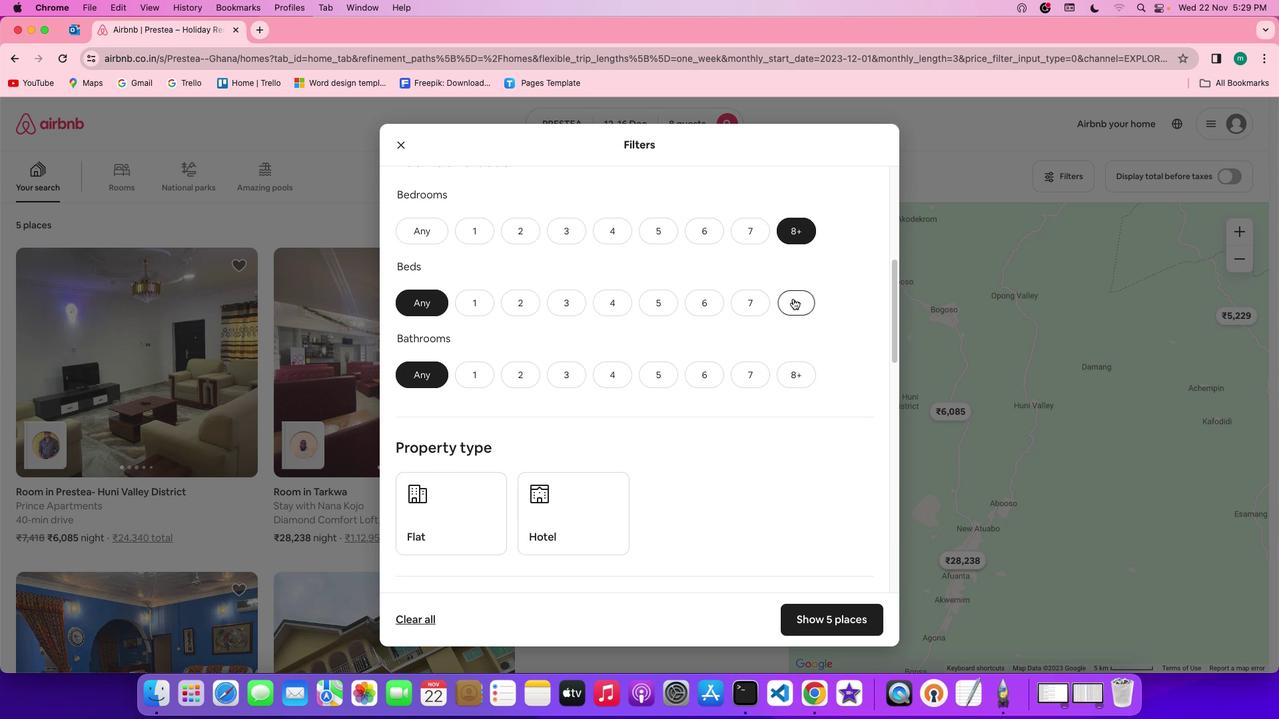
Action: Mouse moved to (785, 377)
Screenshot: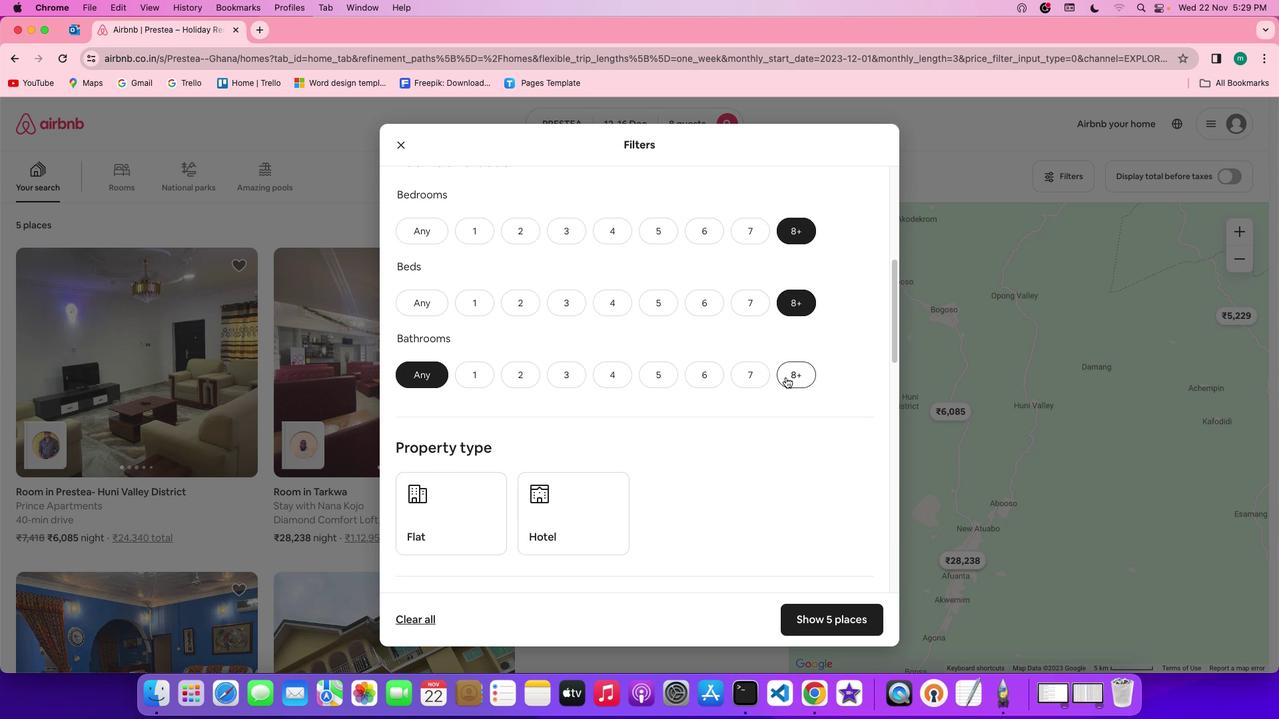 
Action: Mouse pressed left at (785, 377)
Screenshot: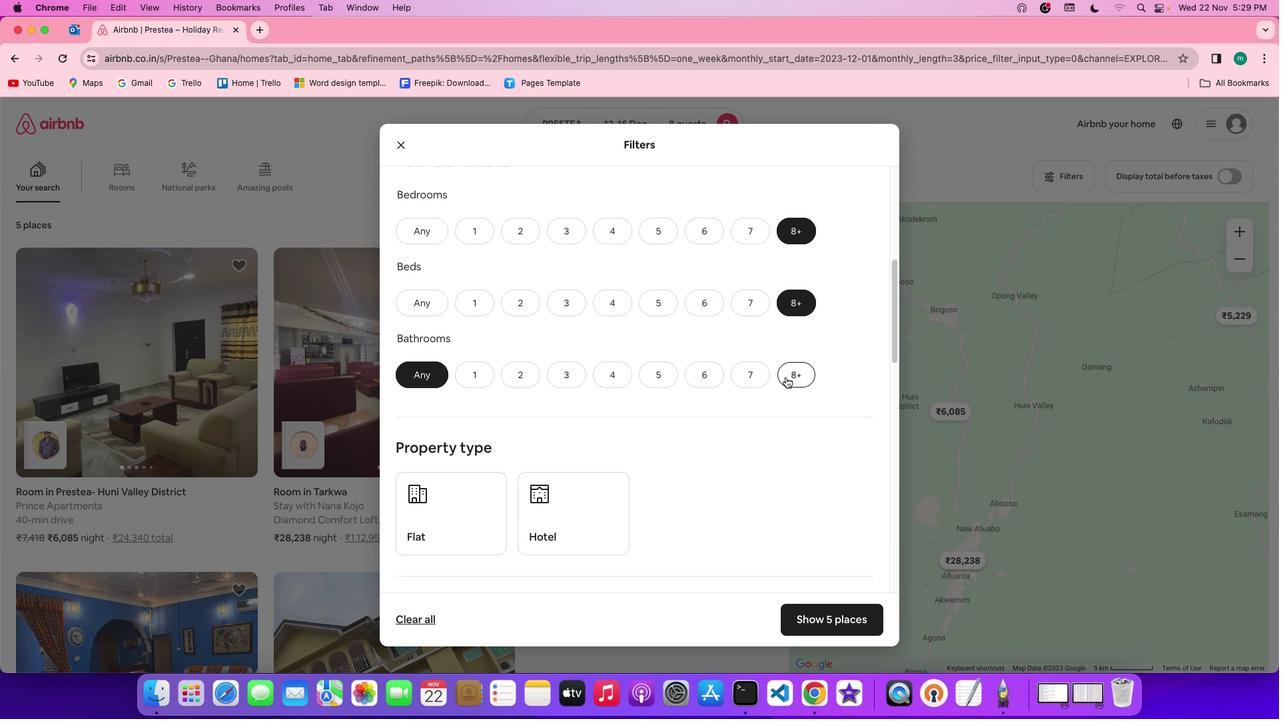 
Action: Mouse moved to (607, 394)
Screenshot: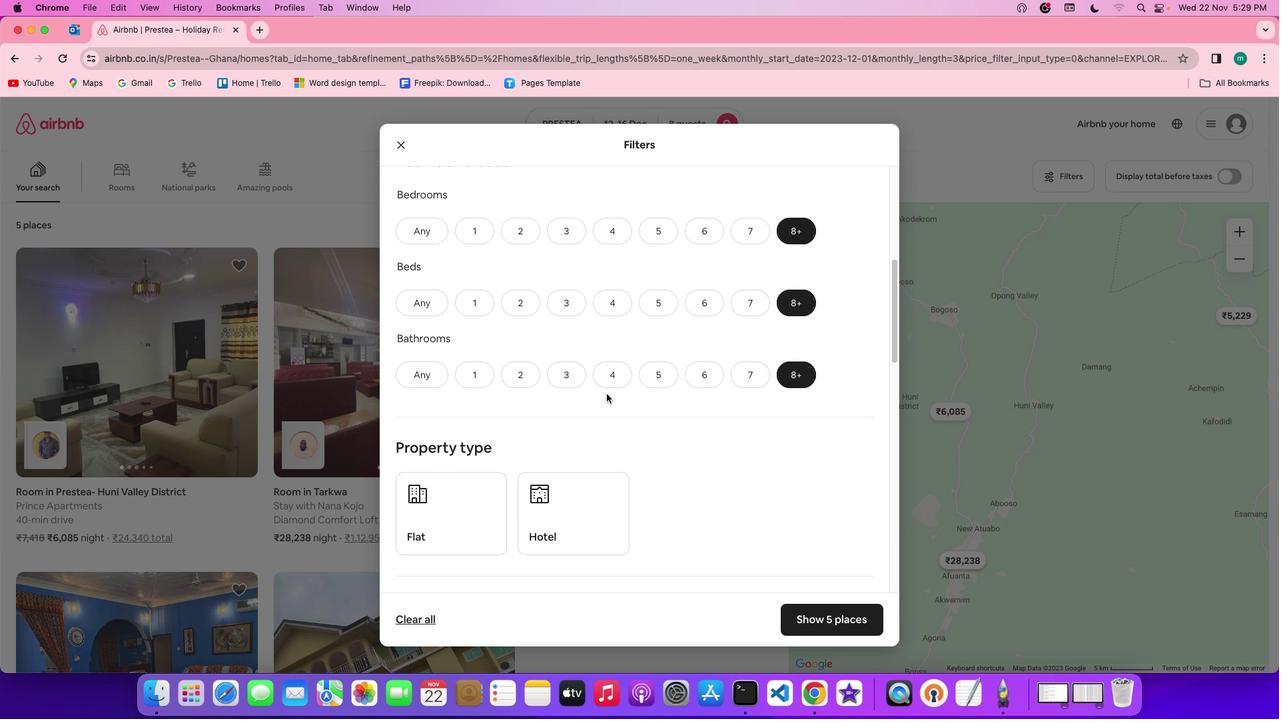 
Action: Mouse scrolled (607, 394) with delta (0, 0)
Screenshot: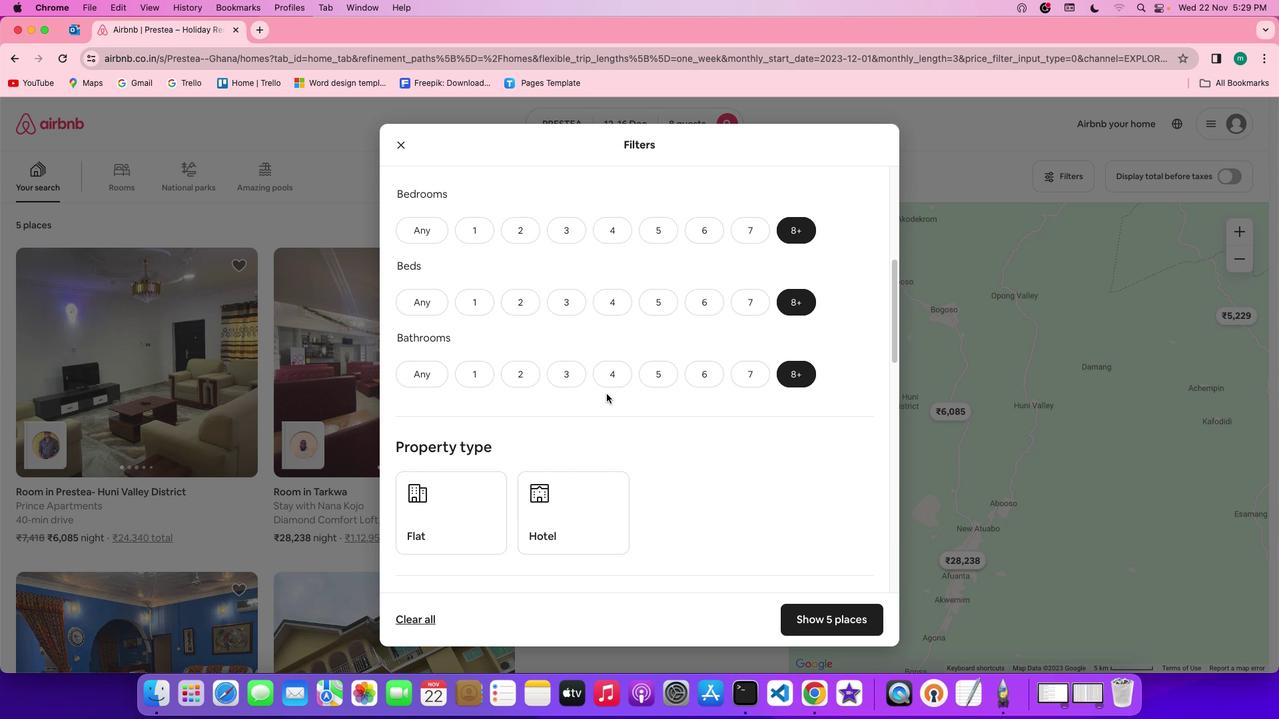 
Action: Mouse scrolled (607, 394) with delta (0, 0)
Screenshot: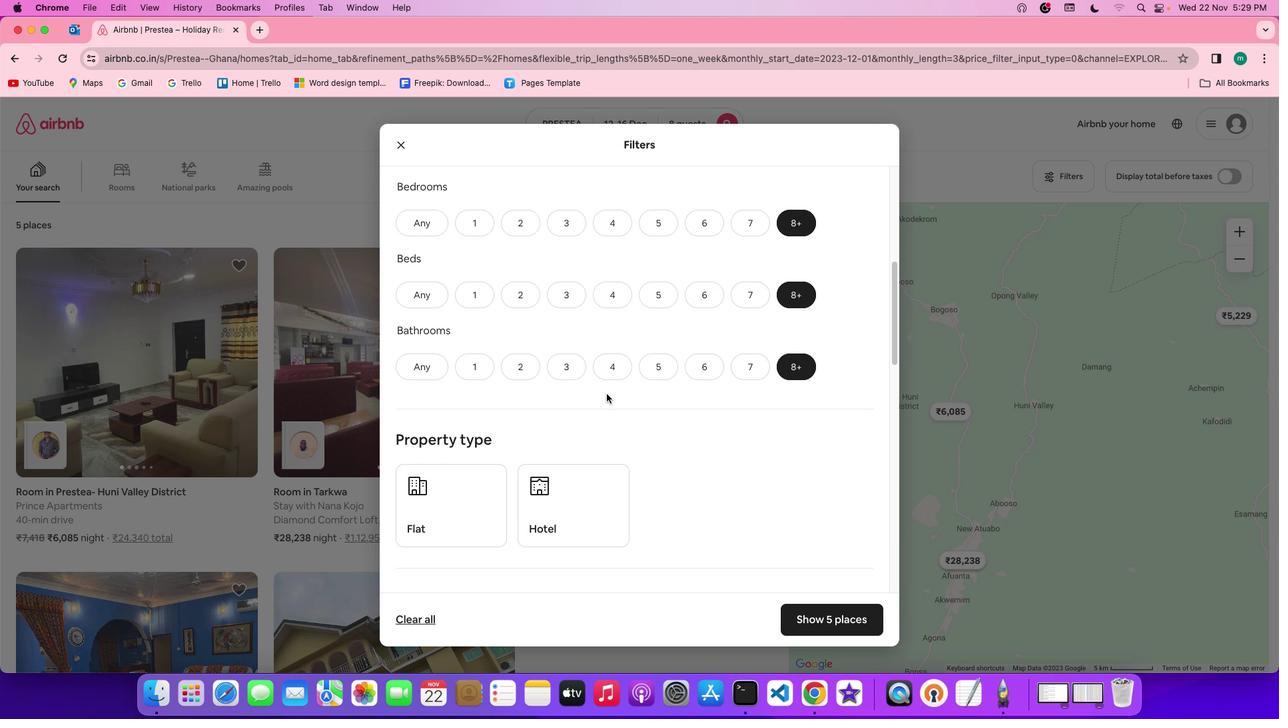 
Action: Mouse scrolled (607, 394) with delta (0, -1)
Screenshot: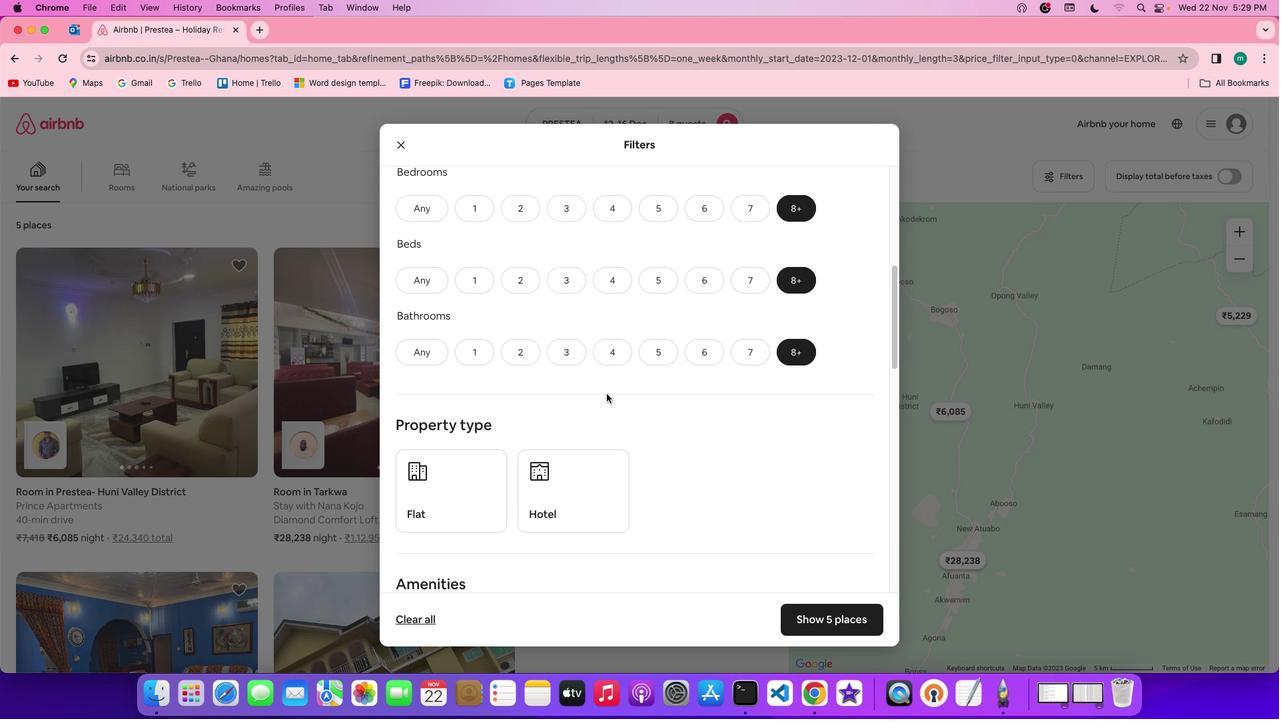 
Action: Mouse scrolled (607, 394) with delta (0, -1)
Screenshot: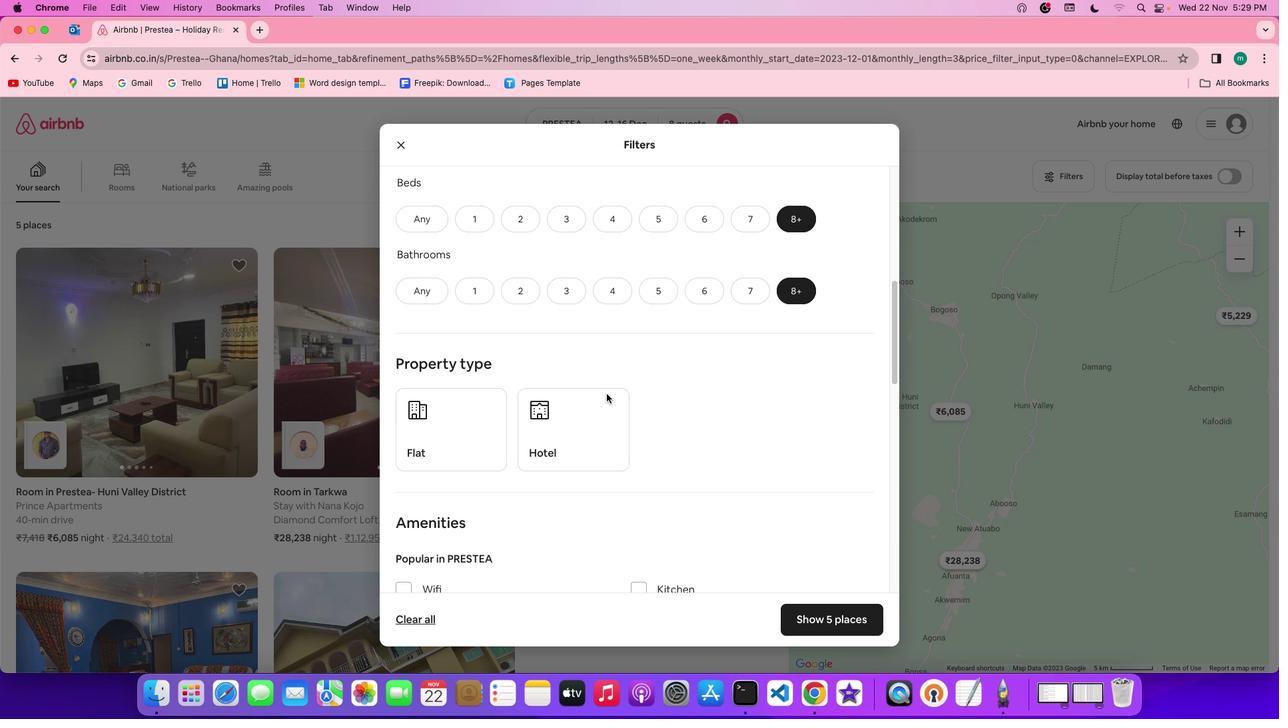 
Action: Mouse scrolled (607, 394) with delta (0, 0)
Screenshot: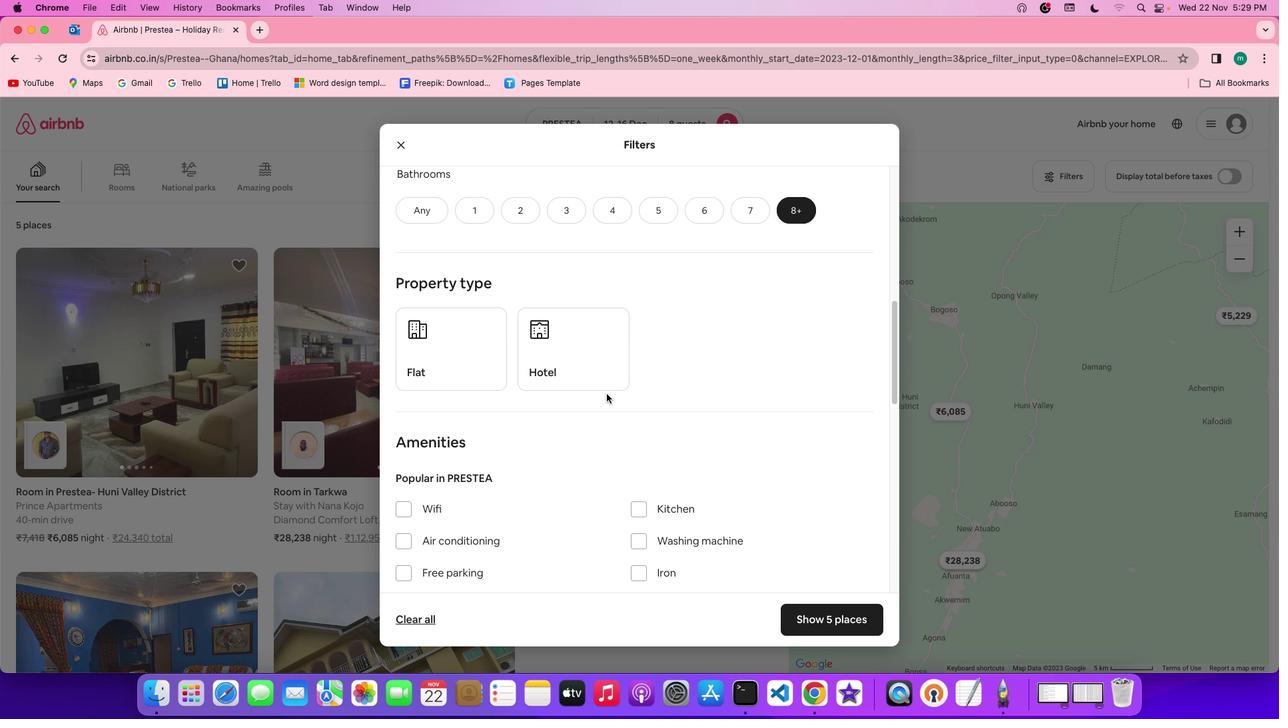 
Action: Mouse scrolled (607, 394) with delta (0, 0)
Screenshot: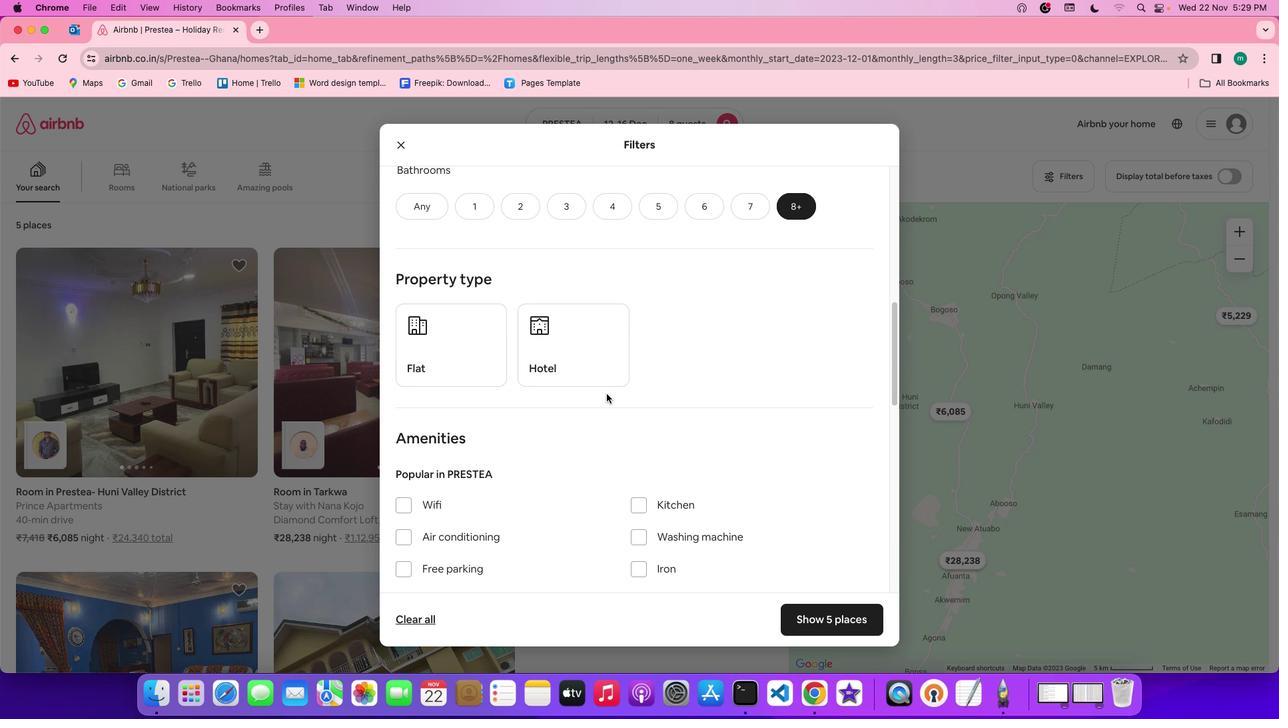 
Action: Mouse scrolled (607, 394) with delta (0, 0)
Screenshot: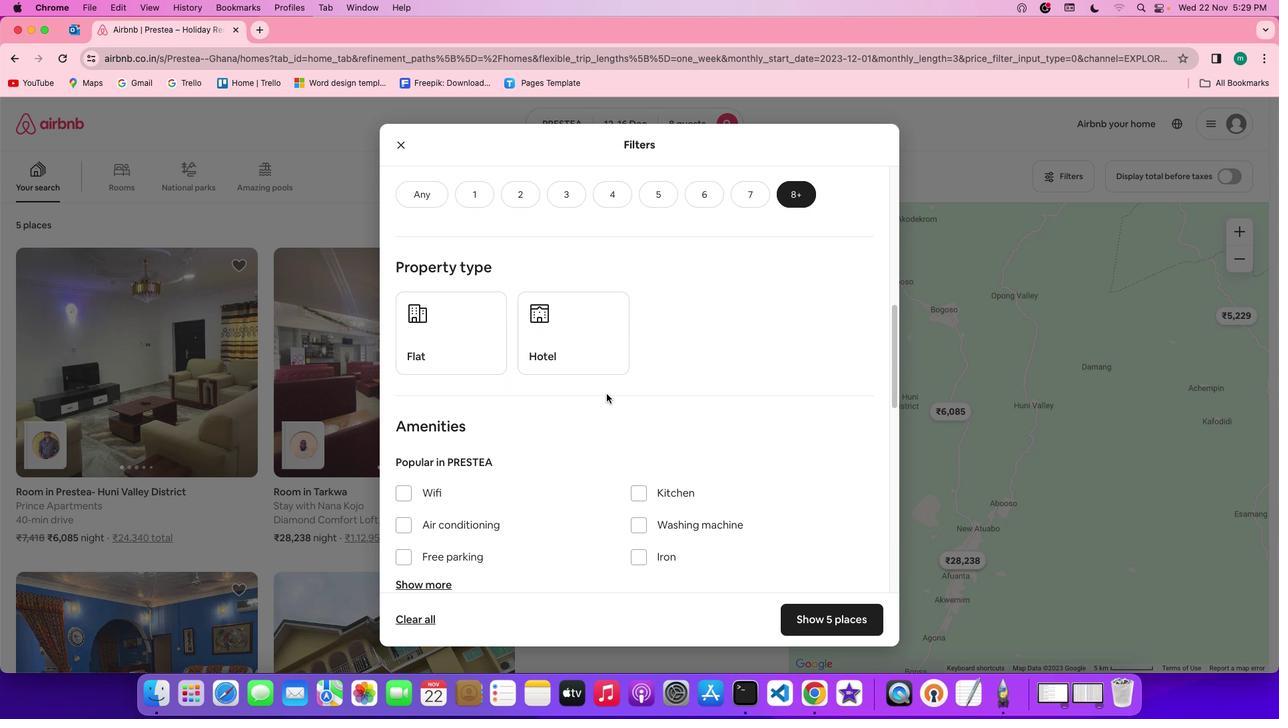 
Action: Mouse scrolled (607, 394) with delta (0, 0)
Screenshot: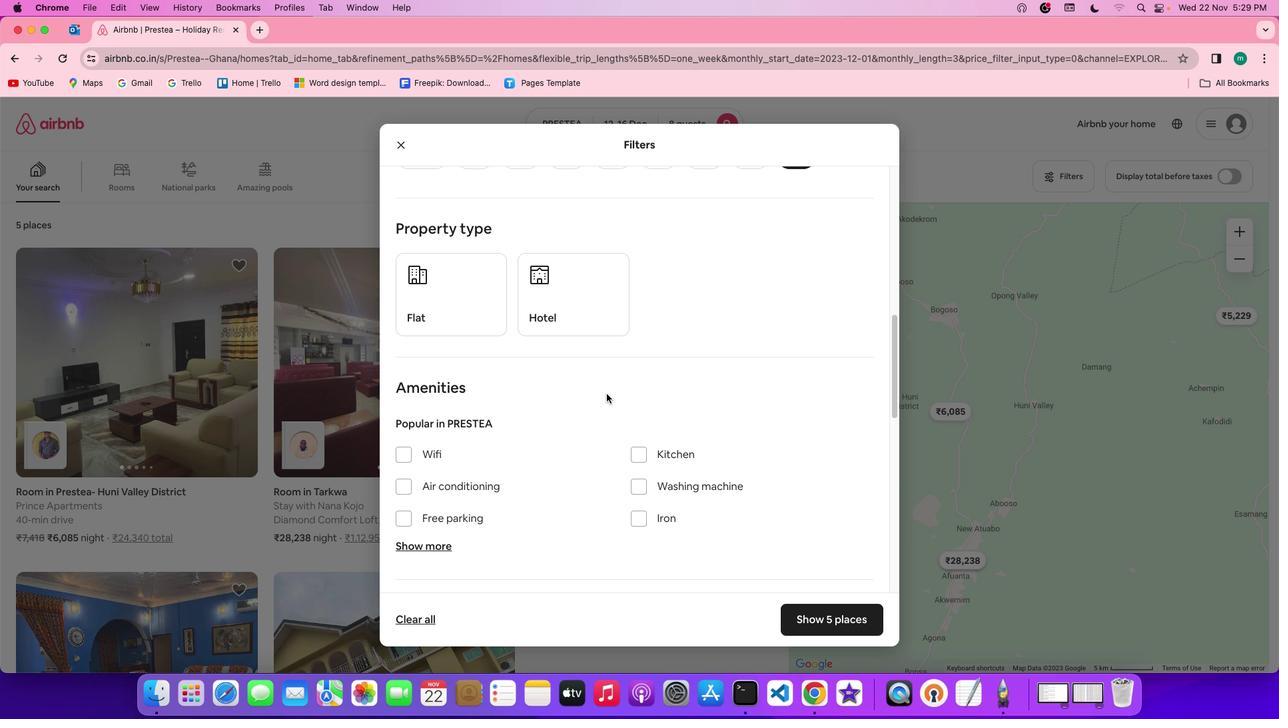 
Action: Mouse scrolled (607, 394) with delta (0, 0)
Screenshot: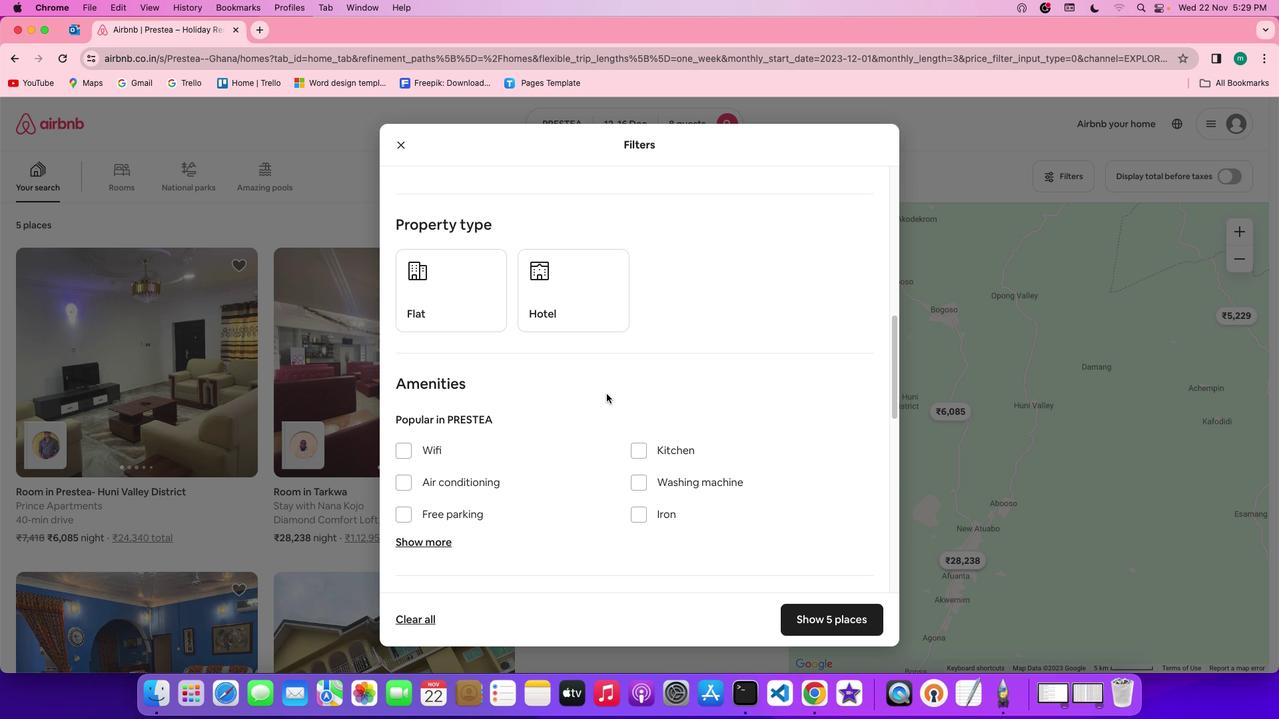 
Action: Mouse scrolled (607, 394) with delta (0, 0)
Screenshot: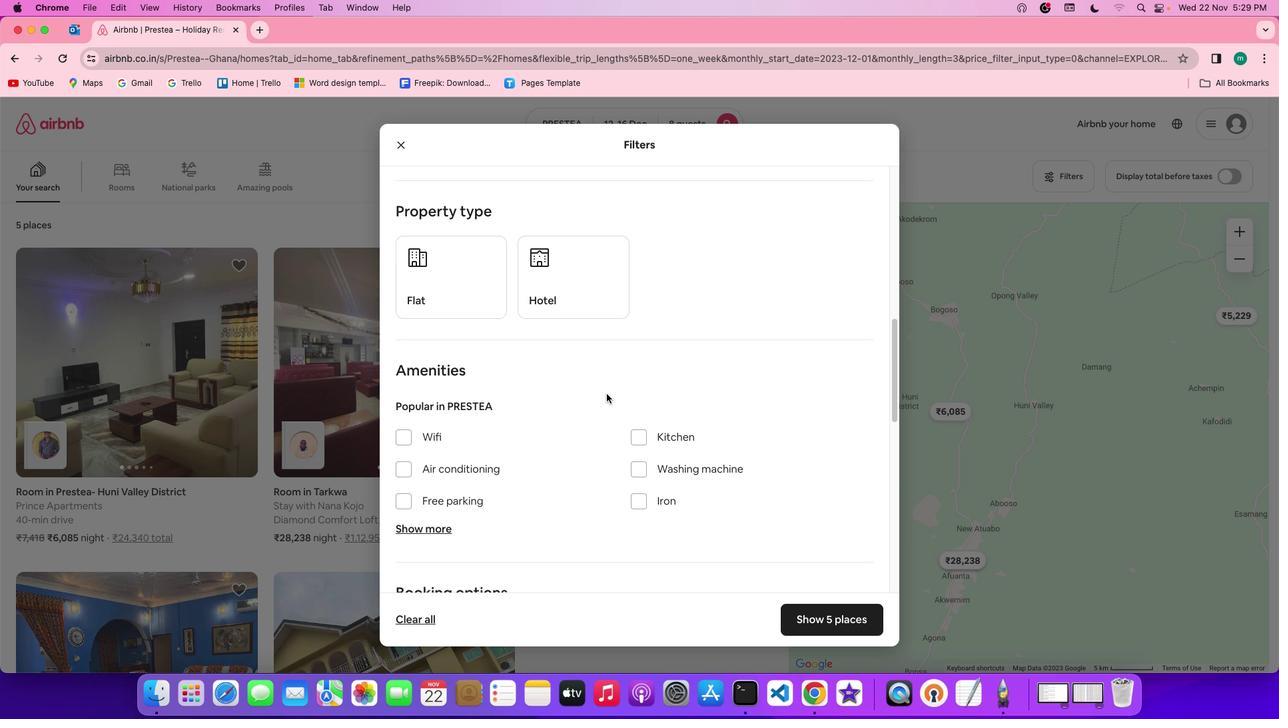 
Action: Mouse scrolled (607, 394) with delta (0, 0)
Screenshot: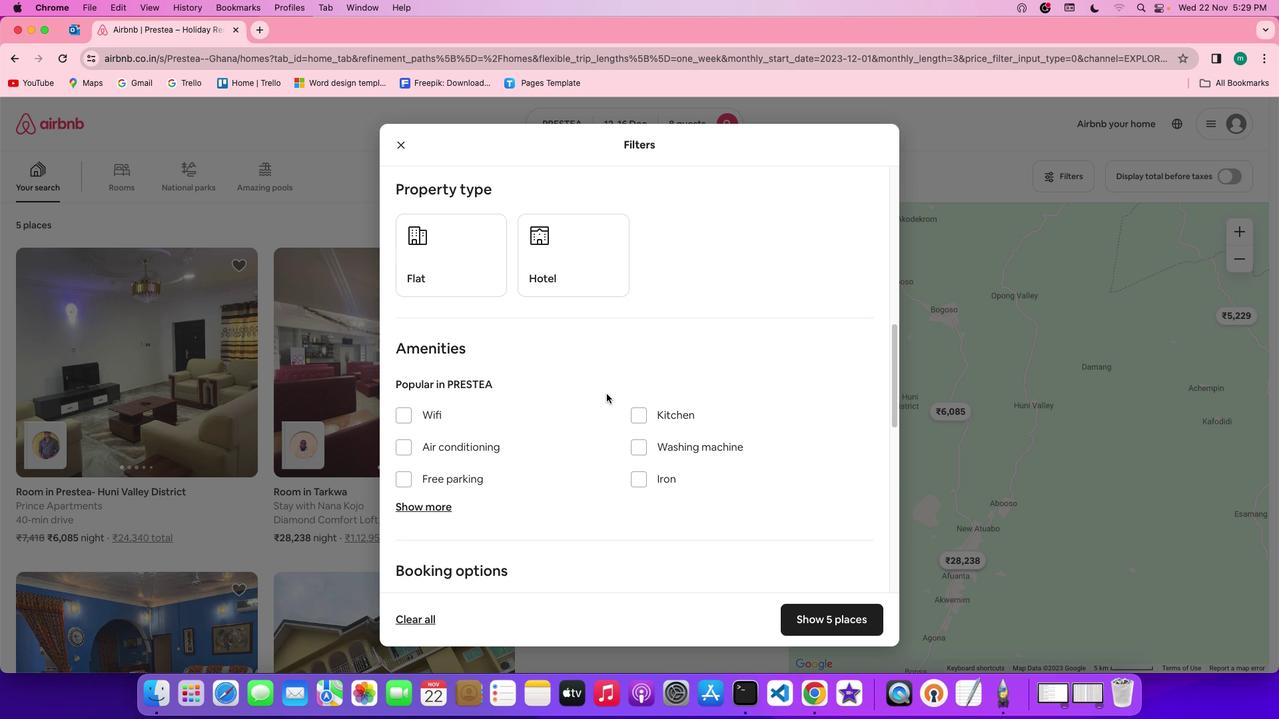 
Action: Mouse scrolled (607, 394) with delta (0, 0)
Screenshot: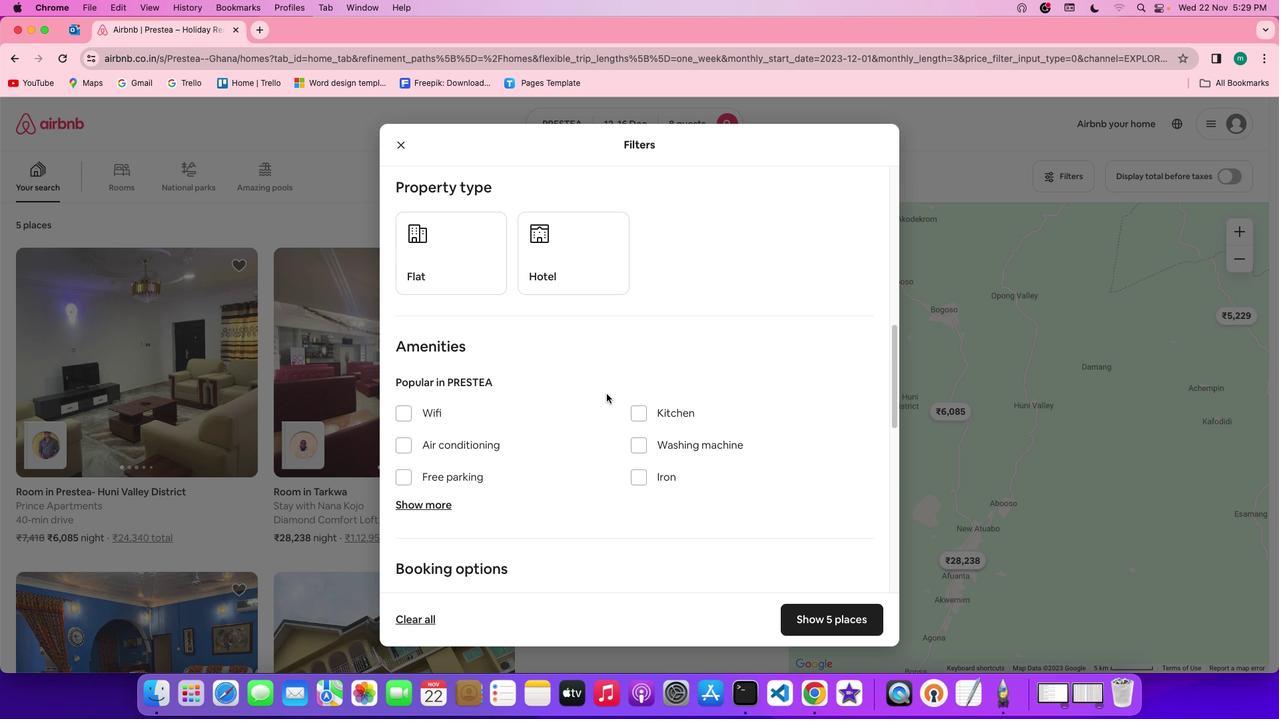 
Action: Mouse scrolled (607, 394) with delta (0, 0)
Screenshot: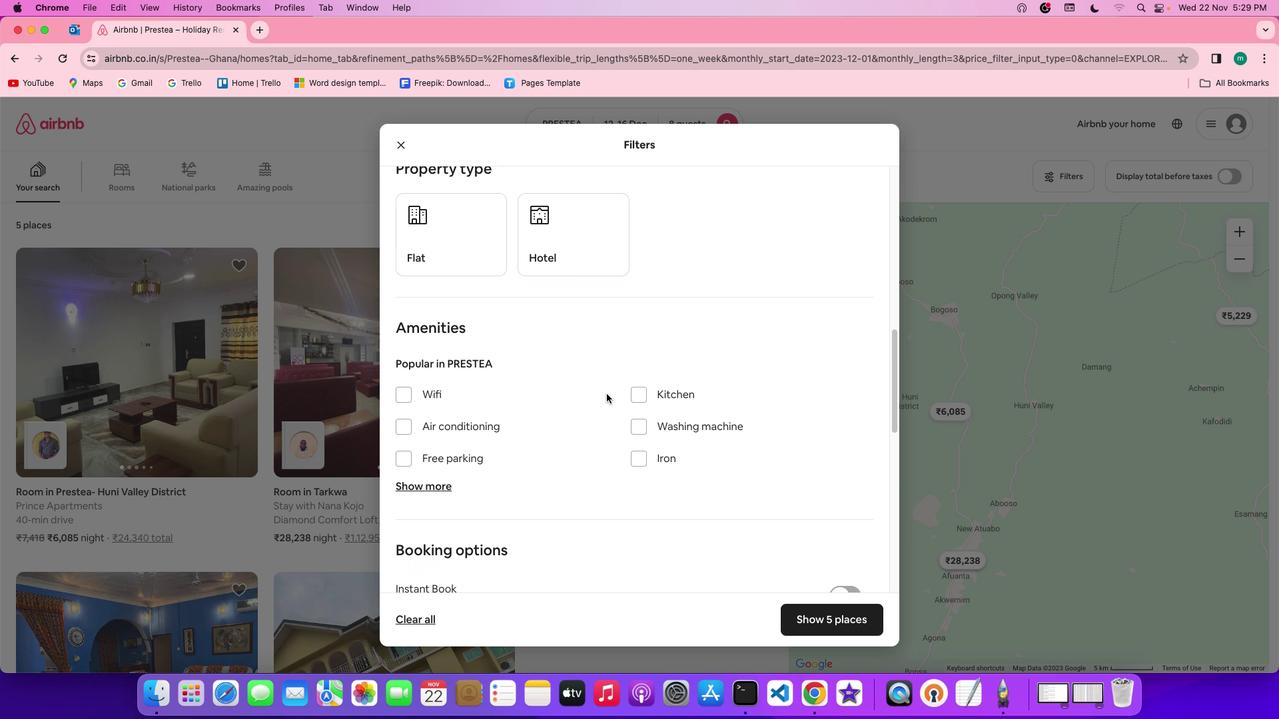 
Action: Mouse scrolled (607, 394) with delta (0, 0)
Screenshot: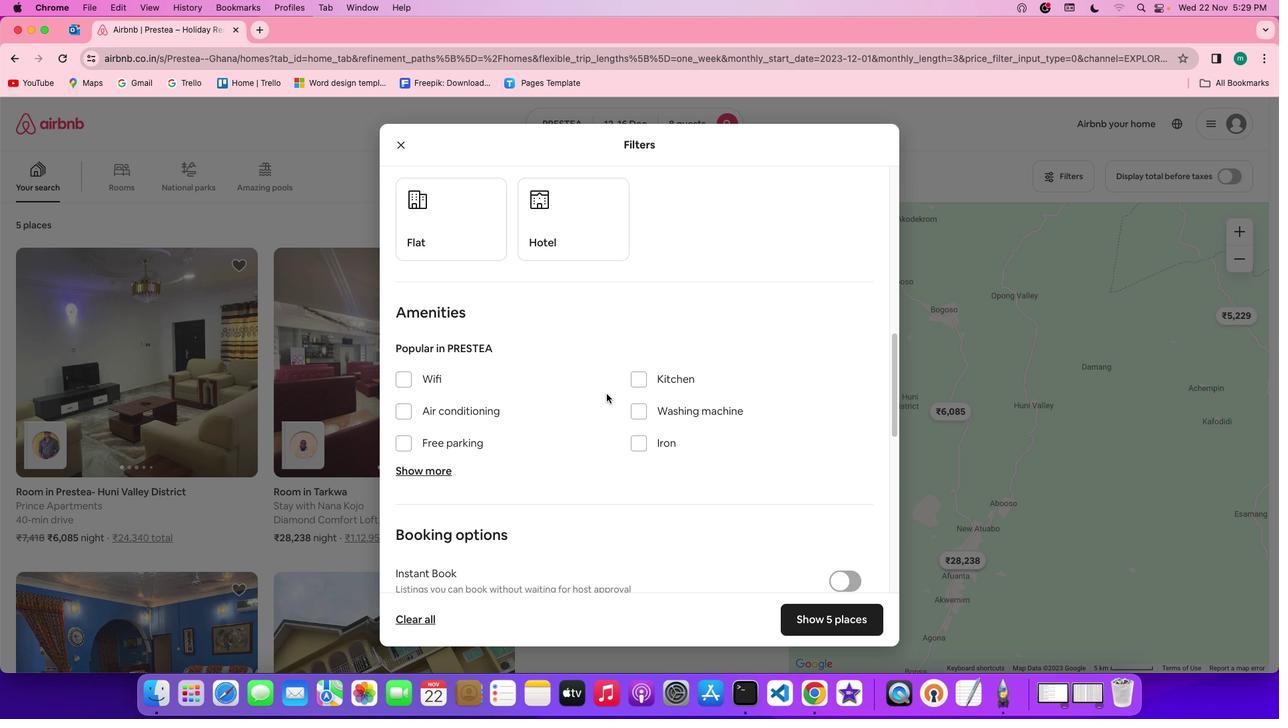 
Action: Mouse scrolled (607, 394) with delta (0, 0)
Screenshot: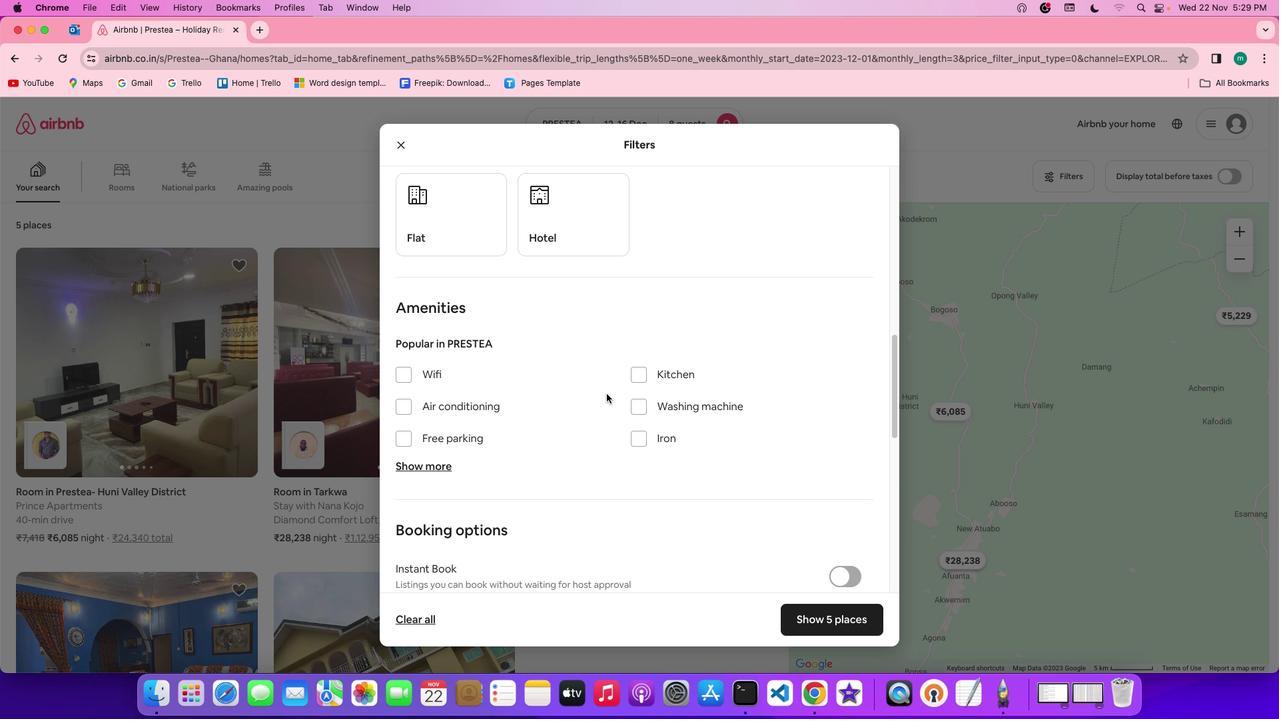 
Action: Mouse scrolled (607, 394) with delta (0, 0)
Screenshot: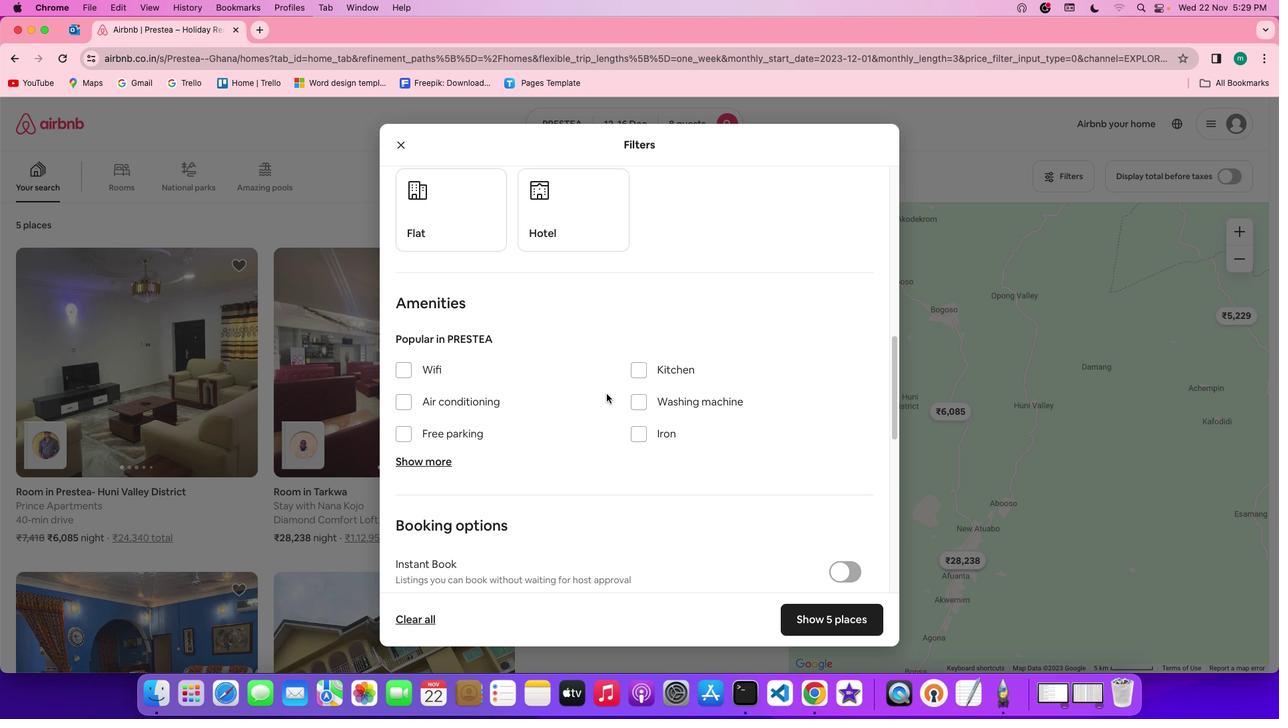 
Action: Mouse scrolled (607, 394) with delta (0, 0)
Screenshot: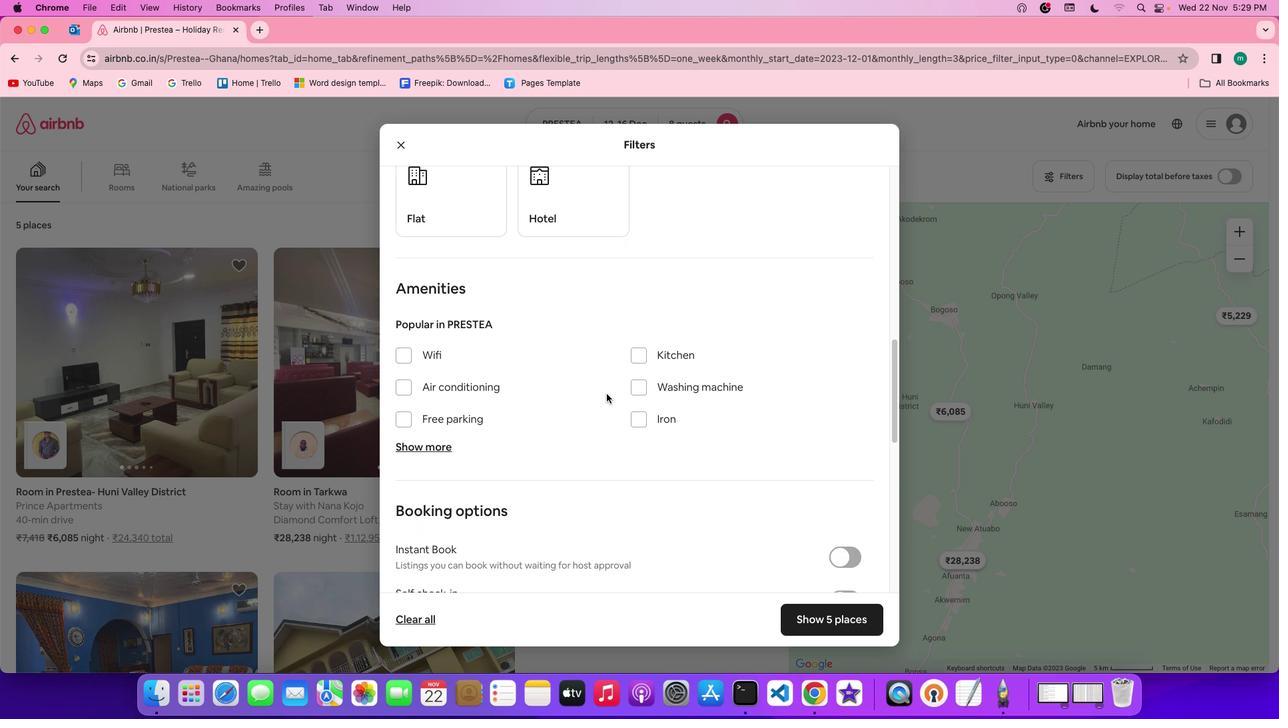 
Action: Mouse scrolled (607, 394) with delta (0, 0)
Screenshot: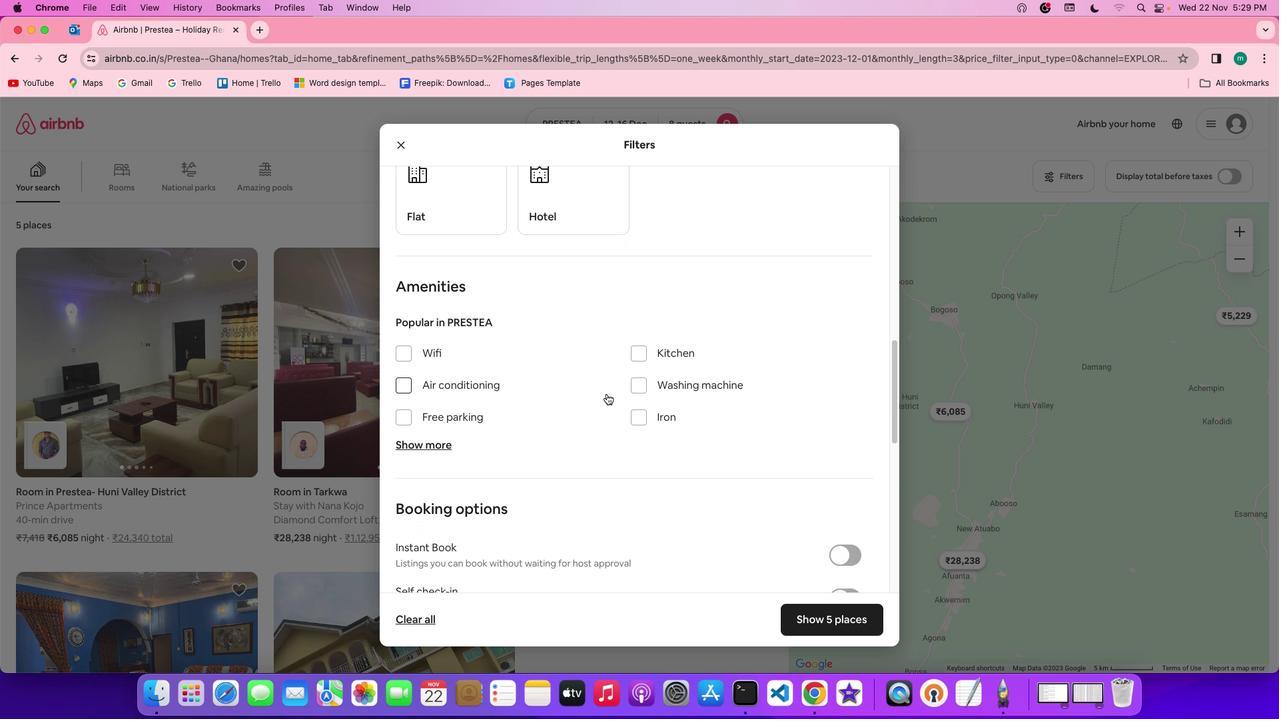 
Action: Mouse moved to (543, 195)
Screenshot: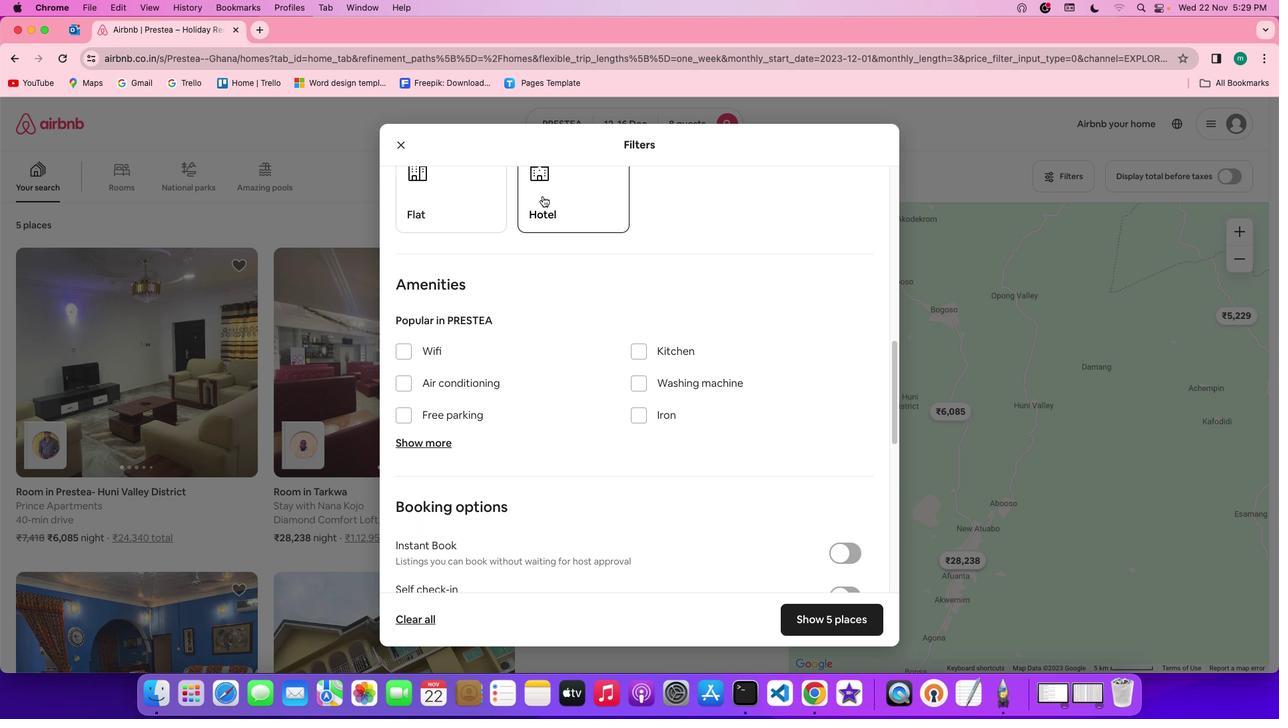 
Action: Mouse pressed left at (543, 195)
Screenshot: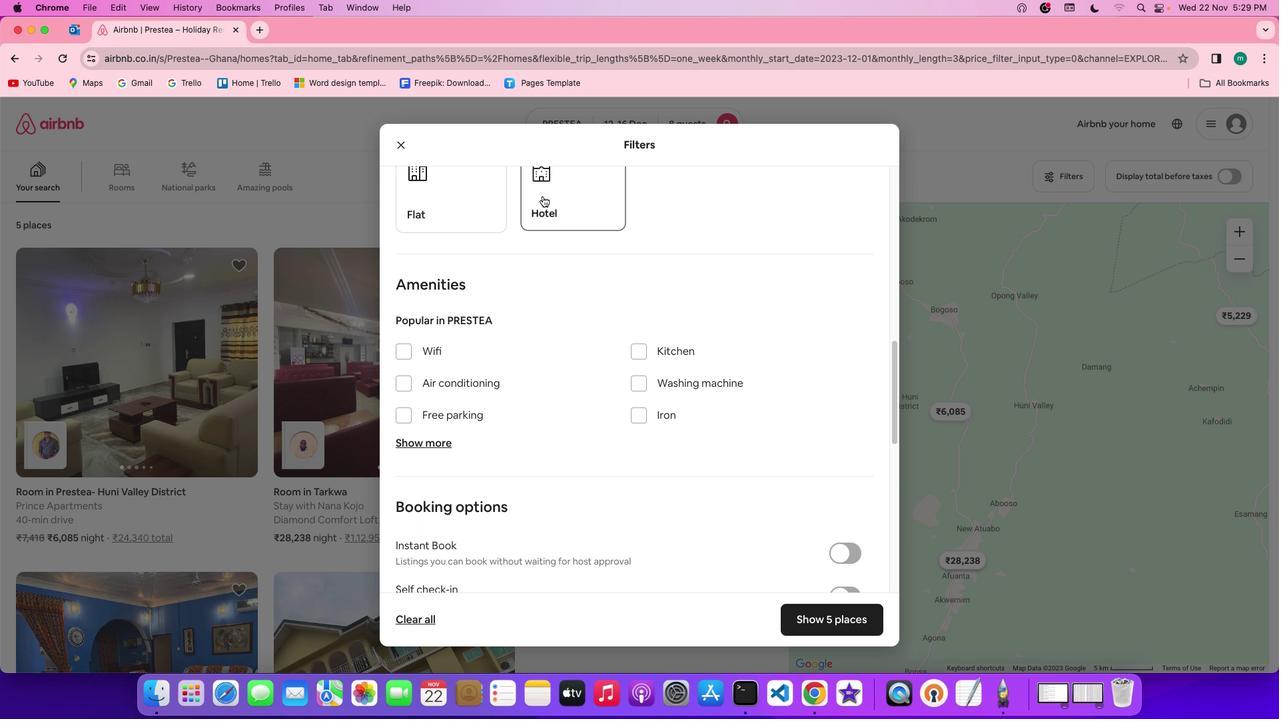
Action: Mouse moved to (672, 396)
Screenshot: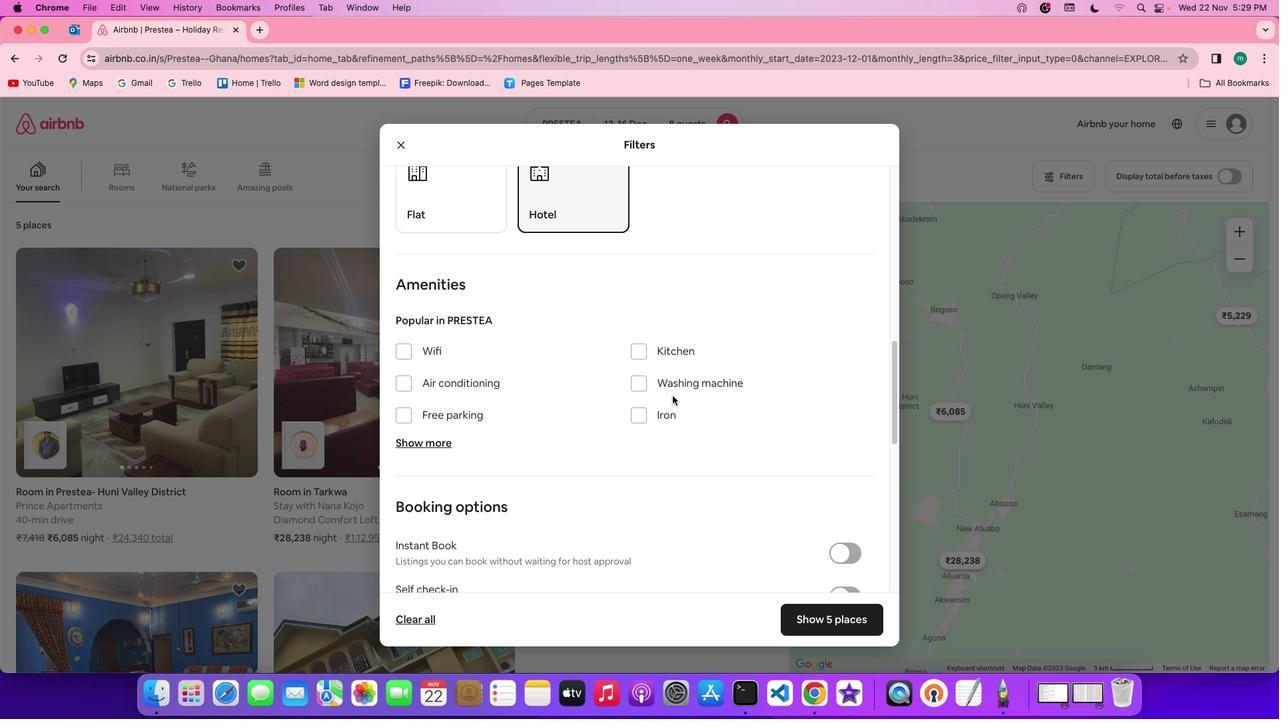 
Action: Mouse scrolled (672, 396) with delta (0, 0)
Screenshot: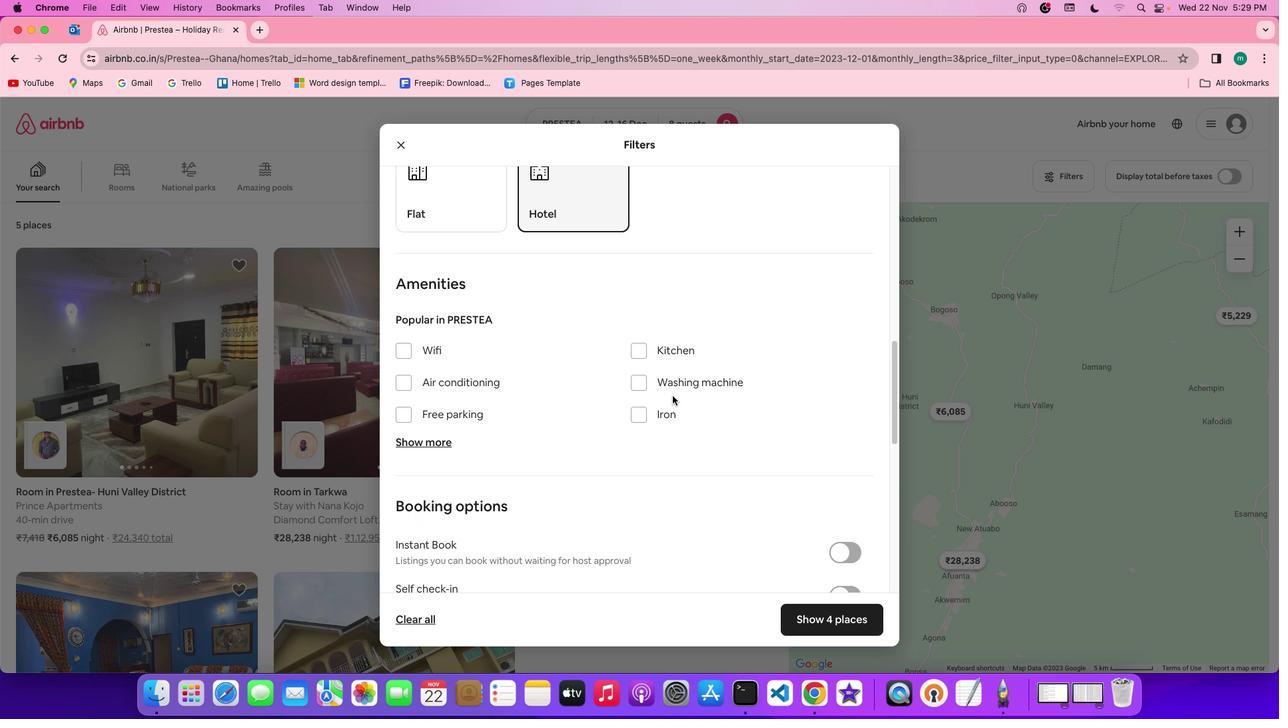 
Action: Mouse scrolled (672, 396) with delta (0, 0)
Screenshot: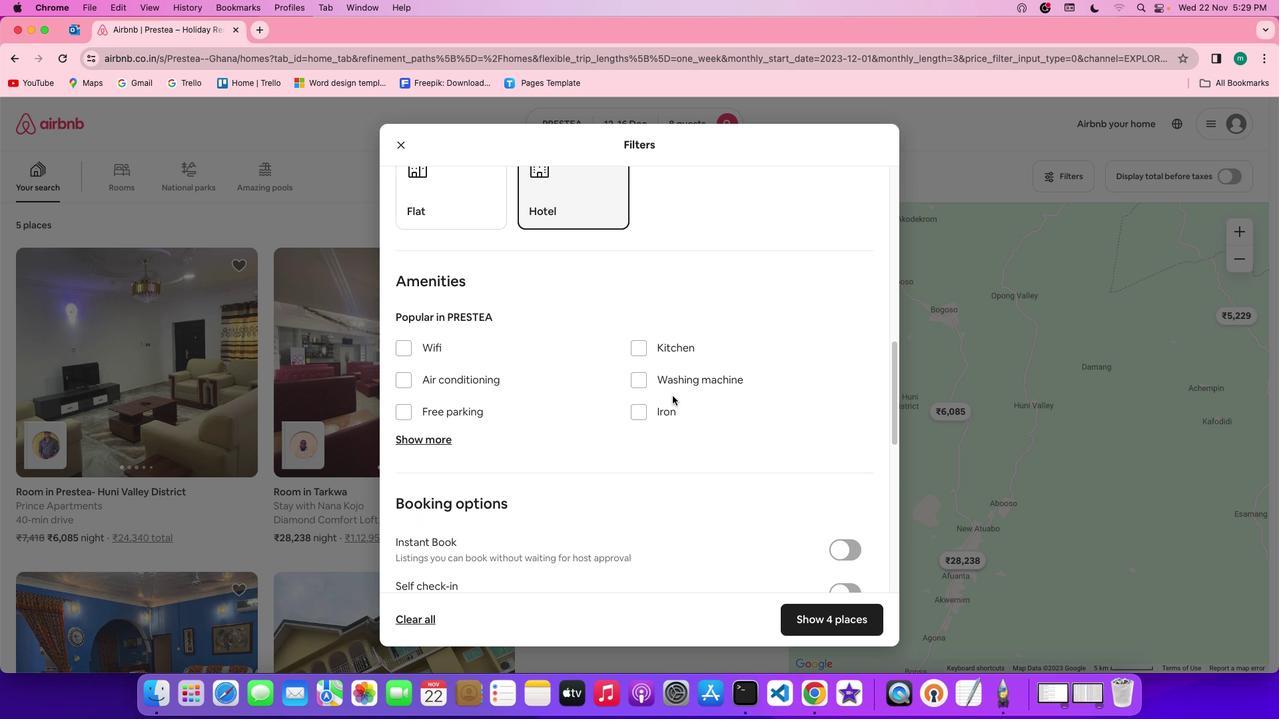 
Action: Mouse scrolled (672, 396) with delta (0, 0)
Screenshot: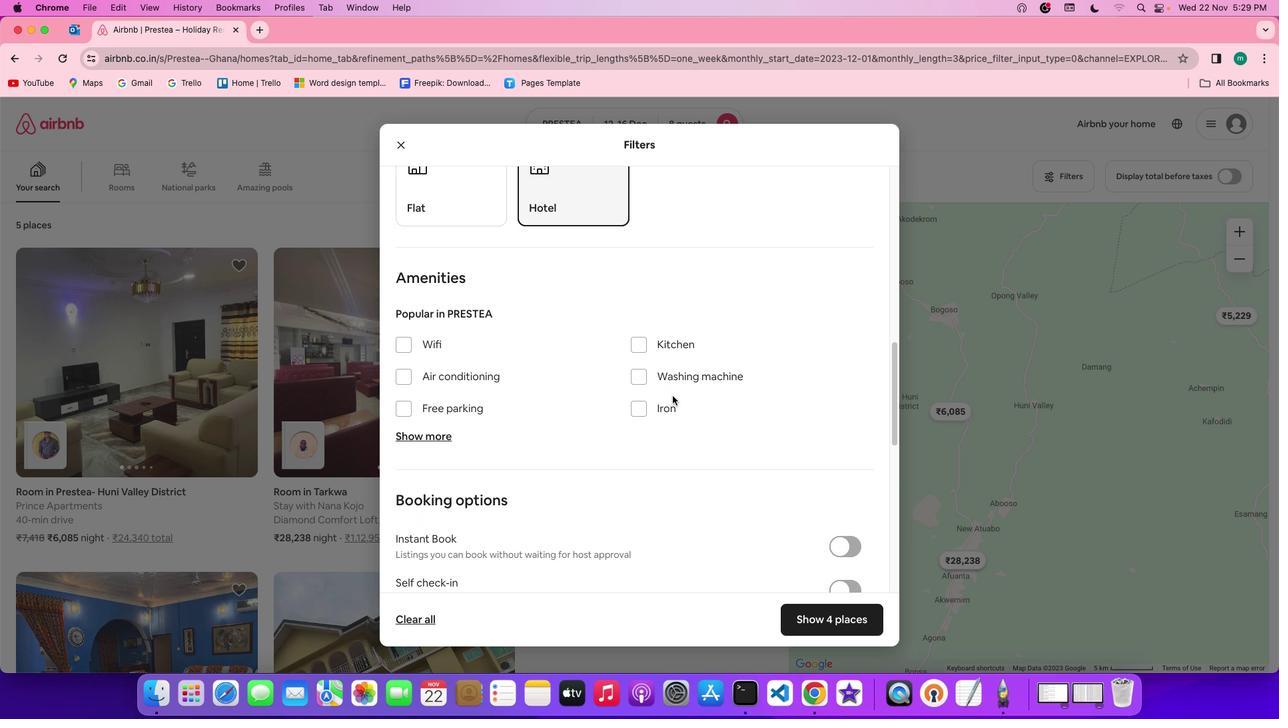 
Action: Mouse scrolled (672, 396) with delta (0, 0)
Screenshot: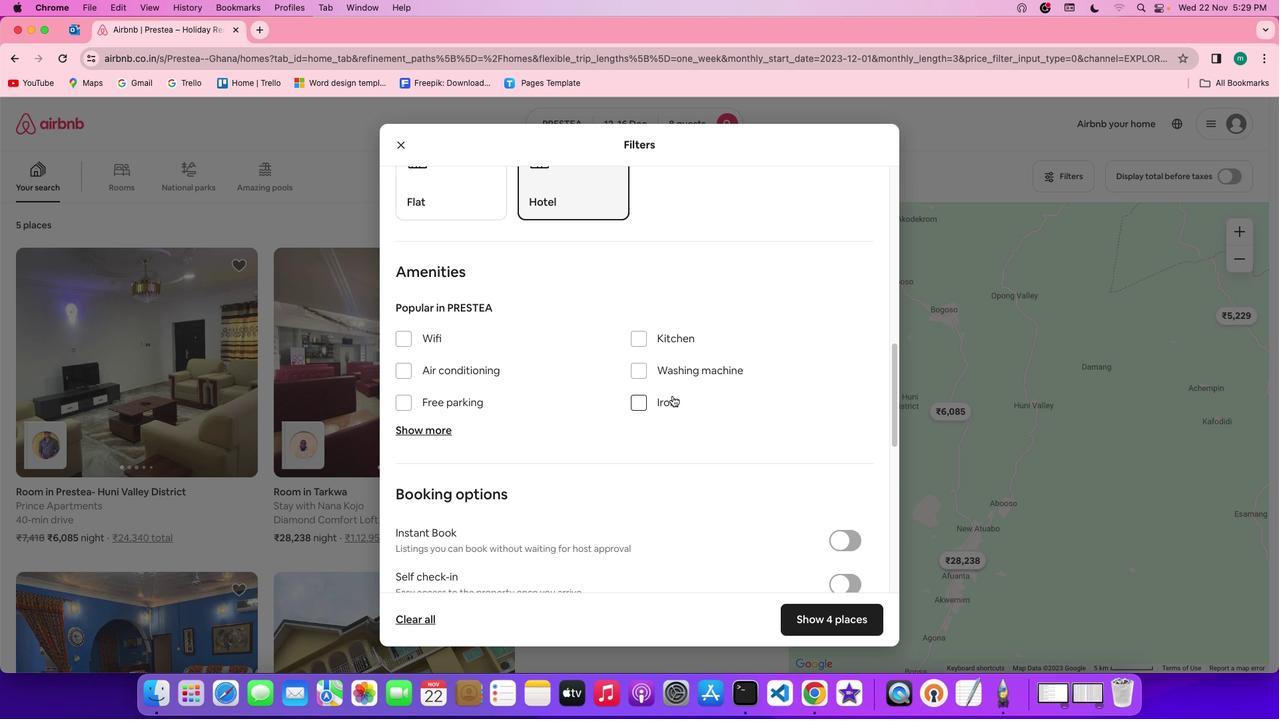 
Action: Mouse scrolled (672, 396) with delta (0, 0)
Screenshot: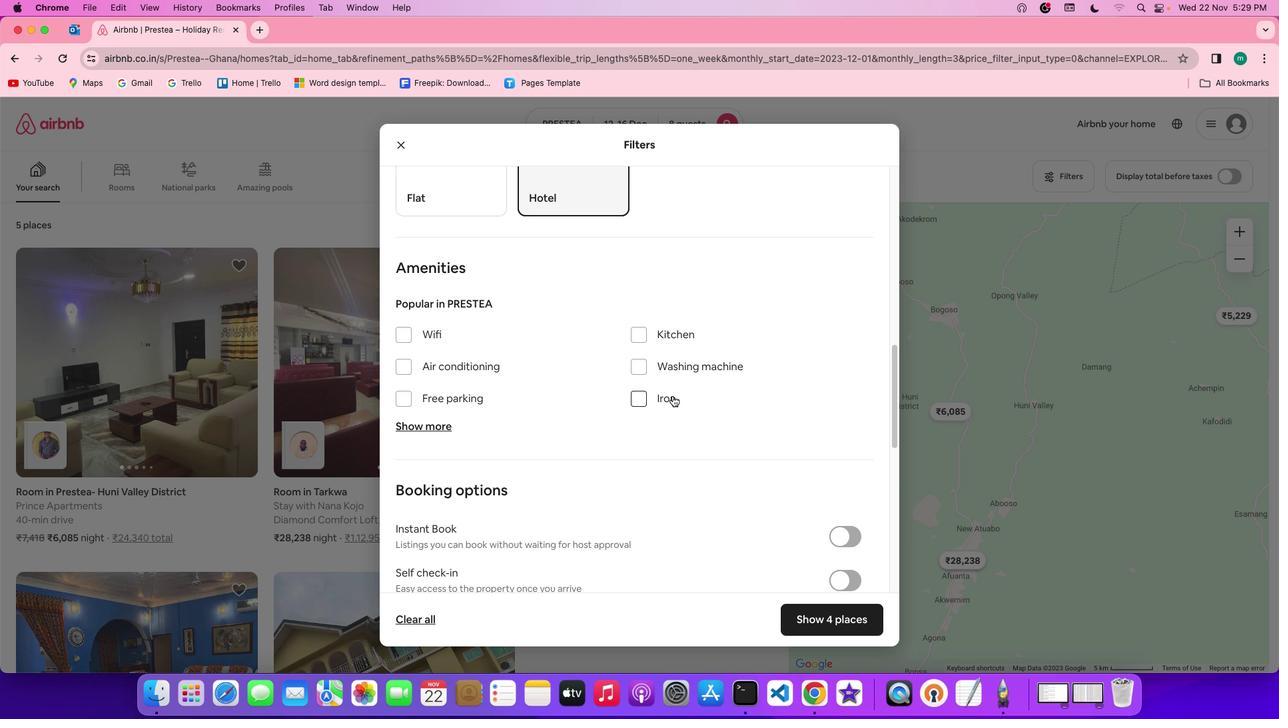 
Action: Mouse scrolled (672, 396) with delta (0, 0)
Screenshot: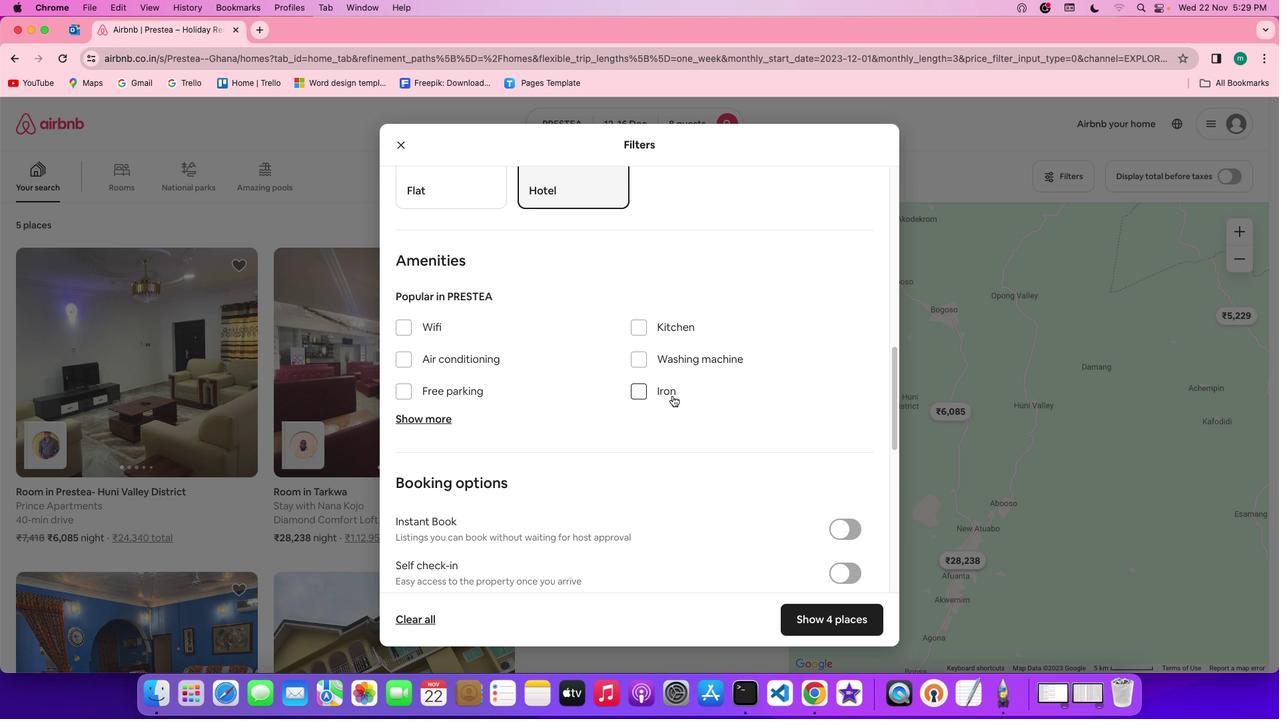 
Action: Mouse scrolled (672, 396) with delta (0, 0)
Screenshot: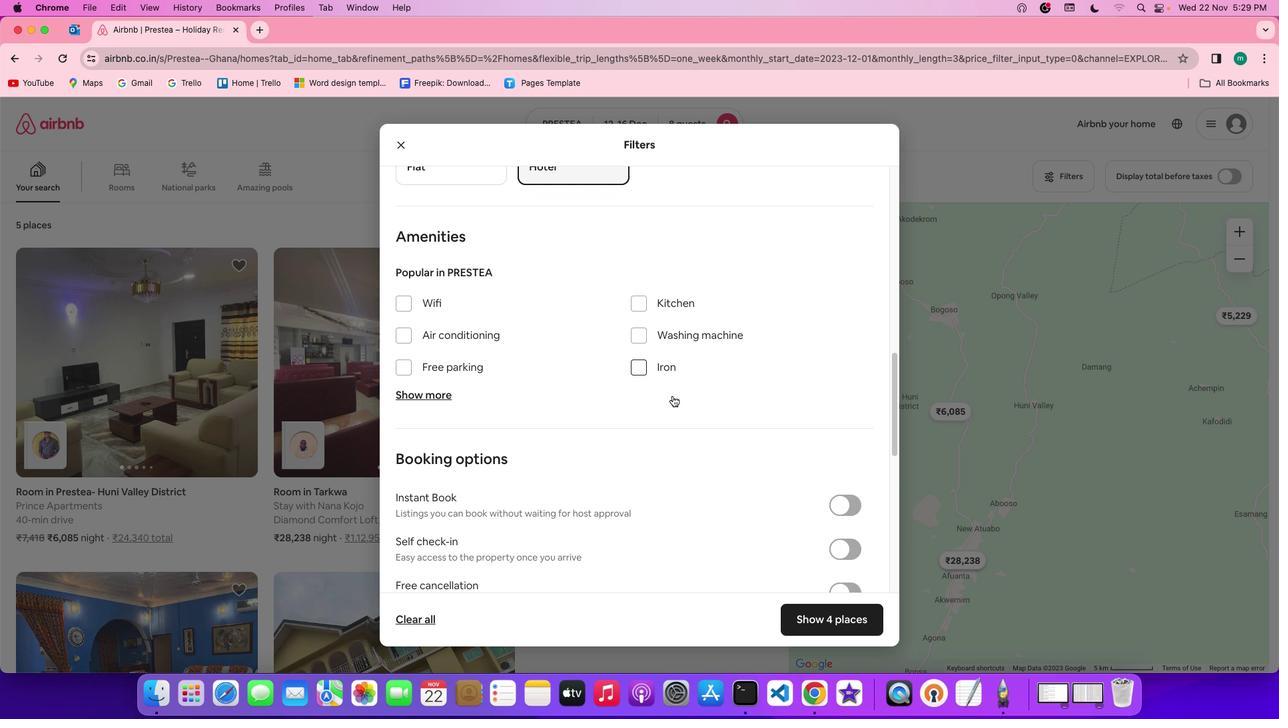 
Action: Mouse moved to (409, 271)
Screenshot: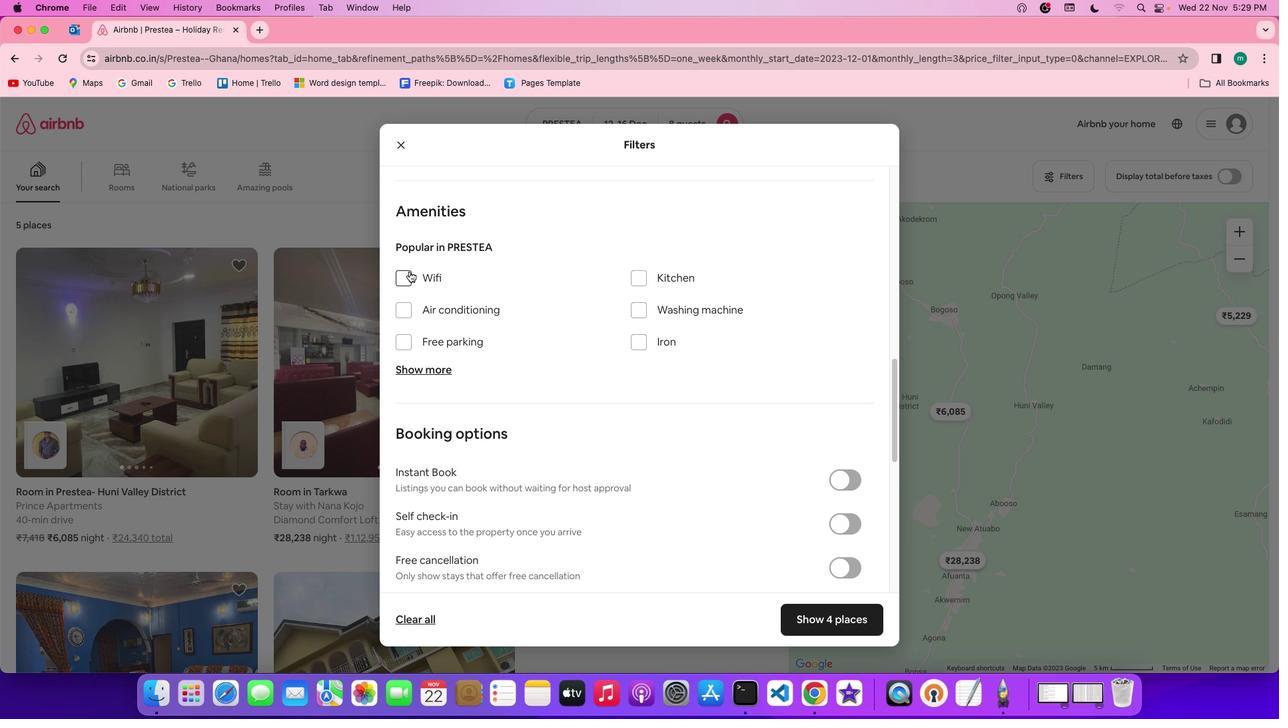 
Action: Mouse pressed left at (409, 271)
Screenshot: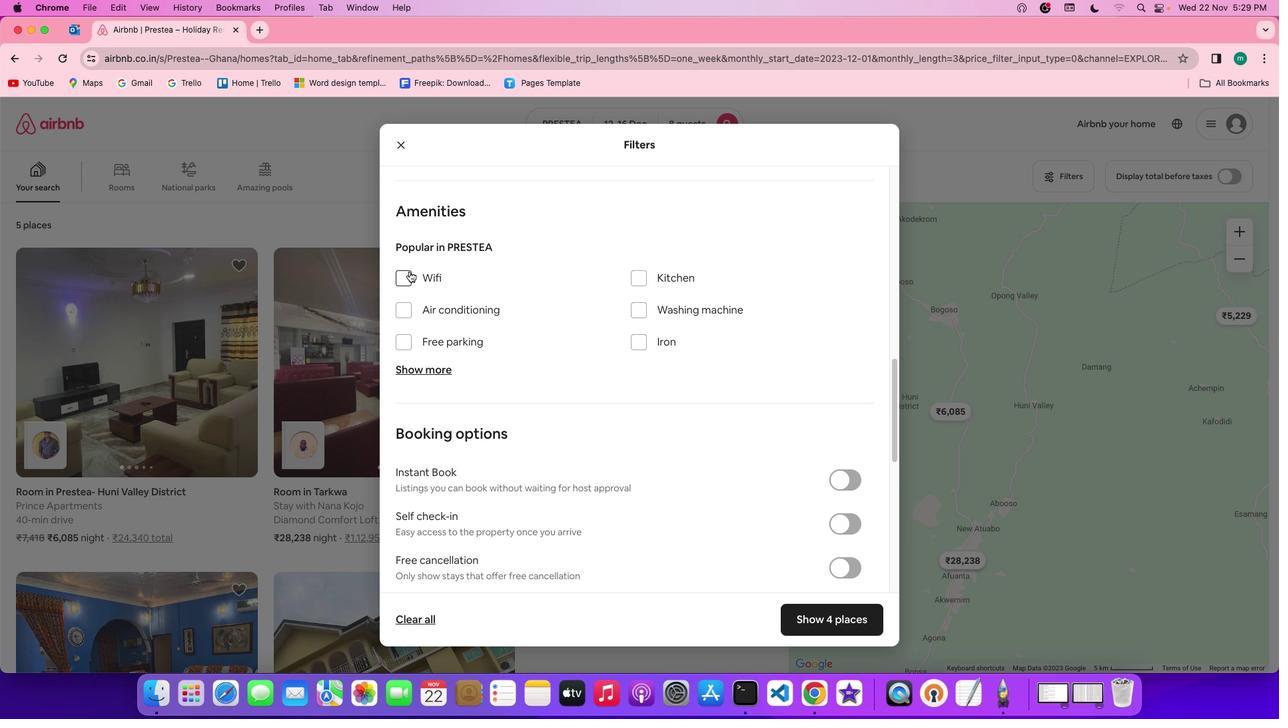 
Action: Mouse moved to (535, 392)
Screenshot: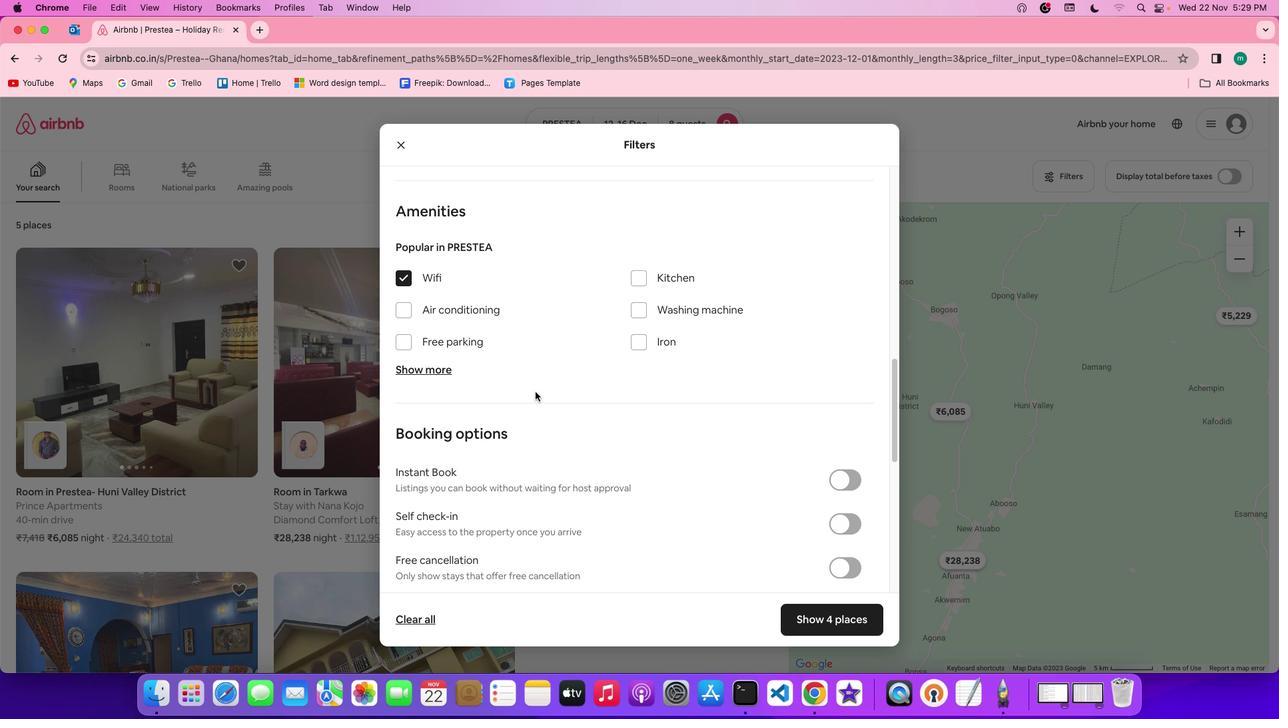 
Action: Mouse scrolled (535, 392) with delta (0, 0)
Screenshot: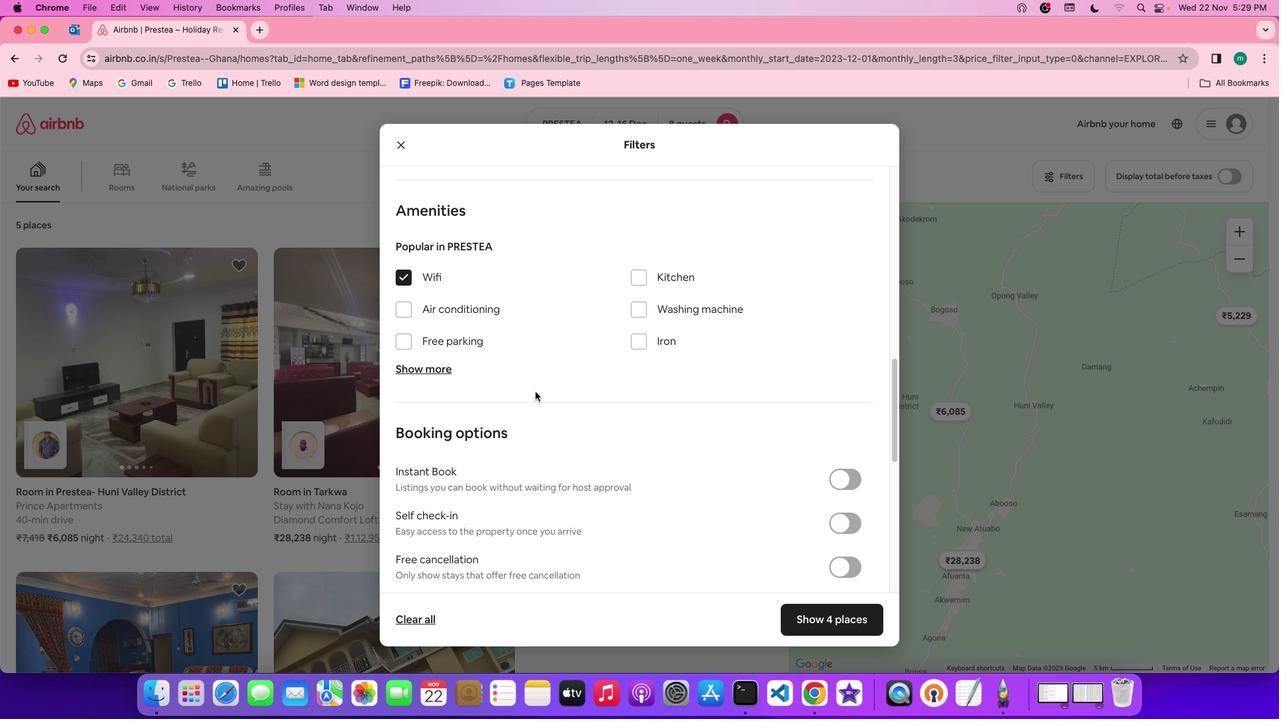 
Action: Mouse scrolled (535, 392) with delta (0, 0)
Screenshot: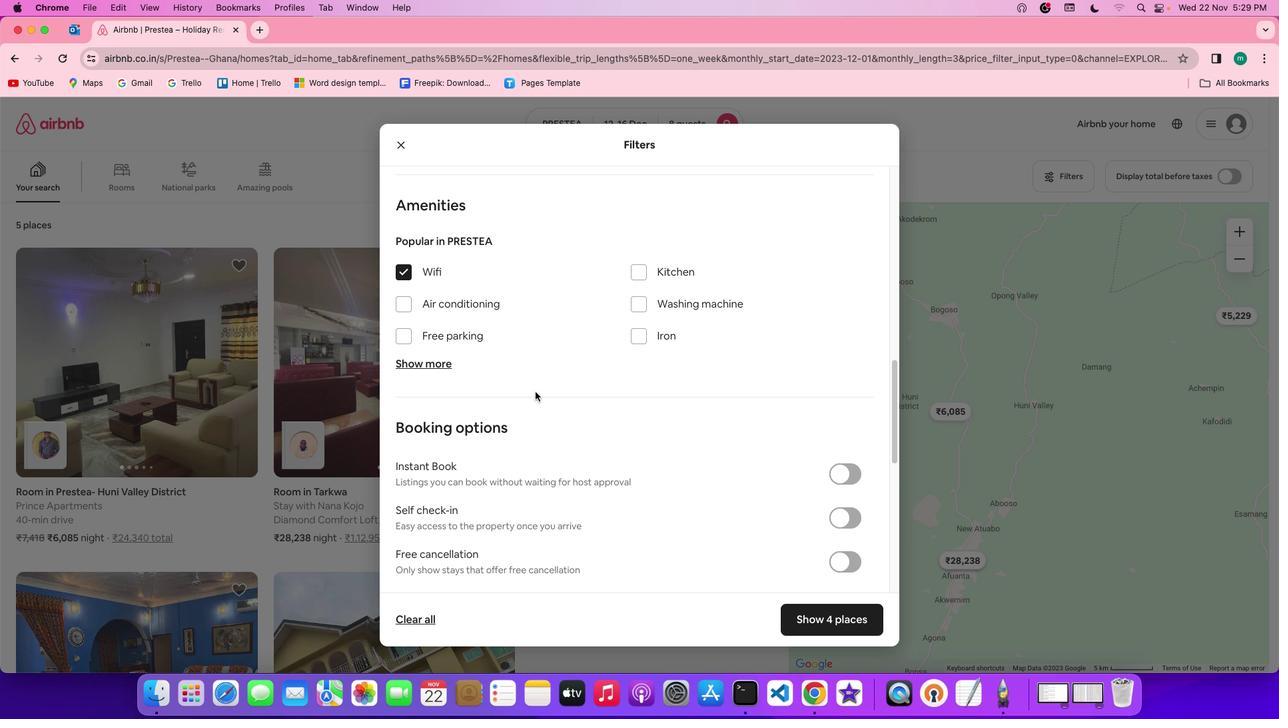 
Action: Mouse scrolled (535, 392) with delta (0, 0)
Screenshot: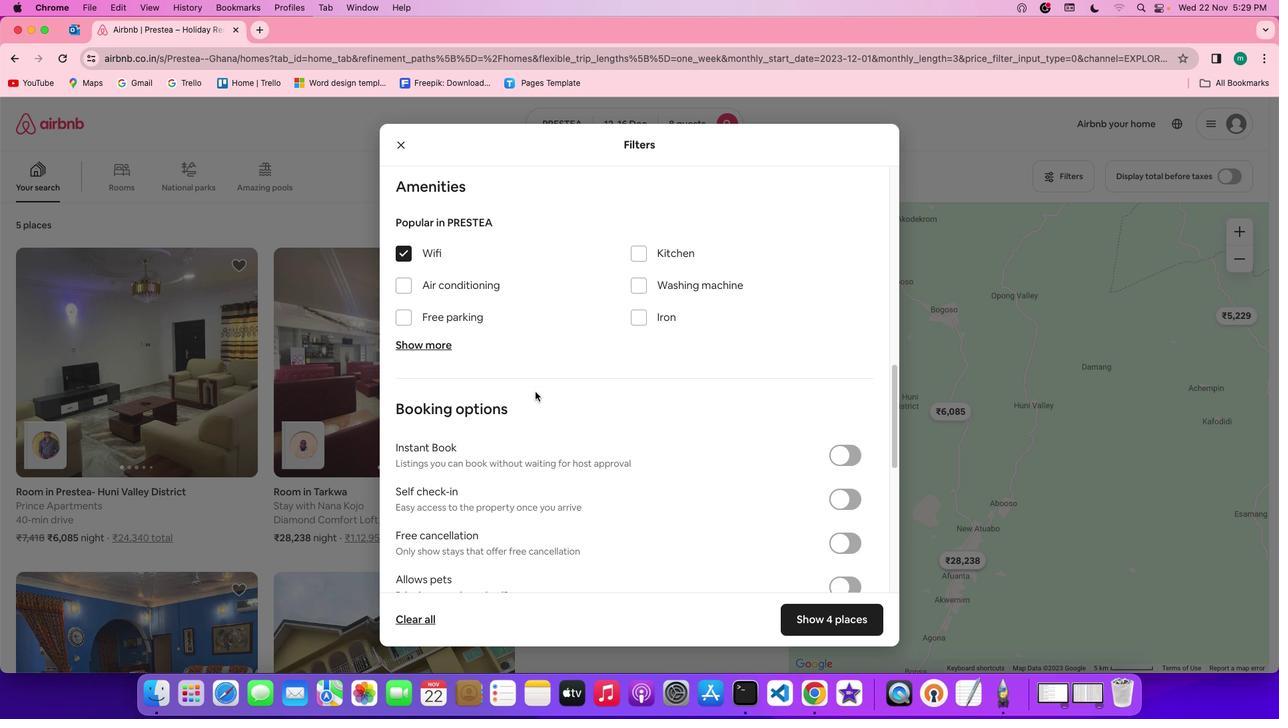 
Action: Mouse moved to (403, 329)
Screenshot: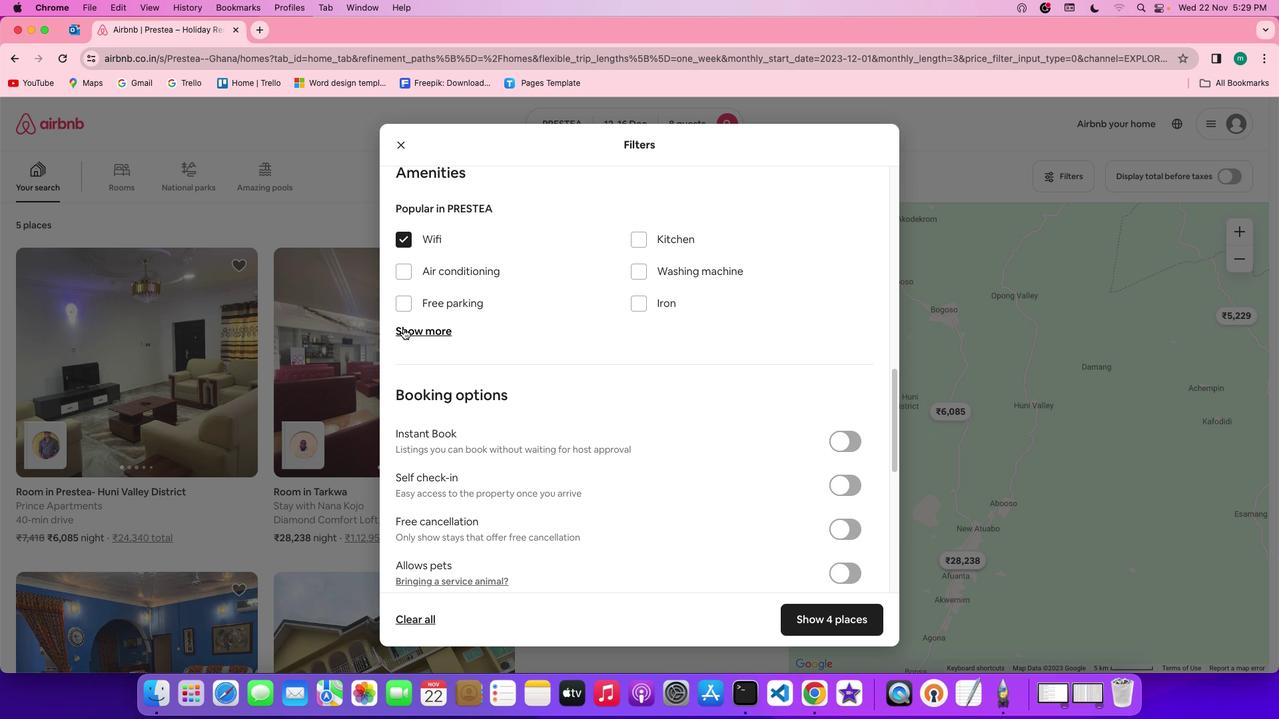 
Action: Mouse pressed left at (403, 329)
Screenshot: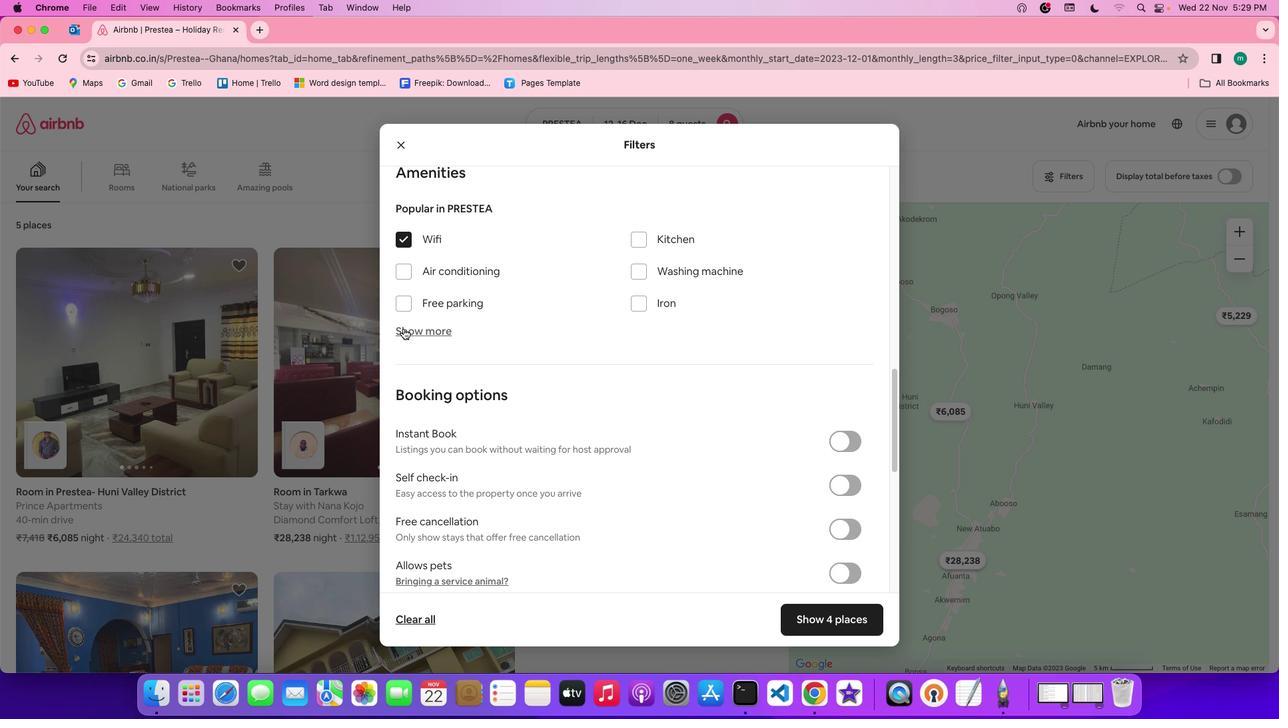 
Action: Mouse moved to (636, 413)
Screenshot: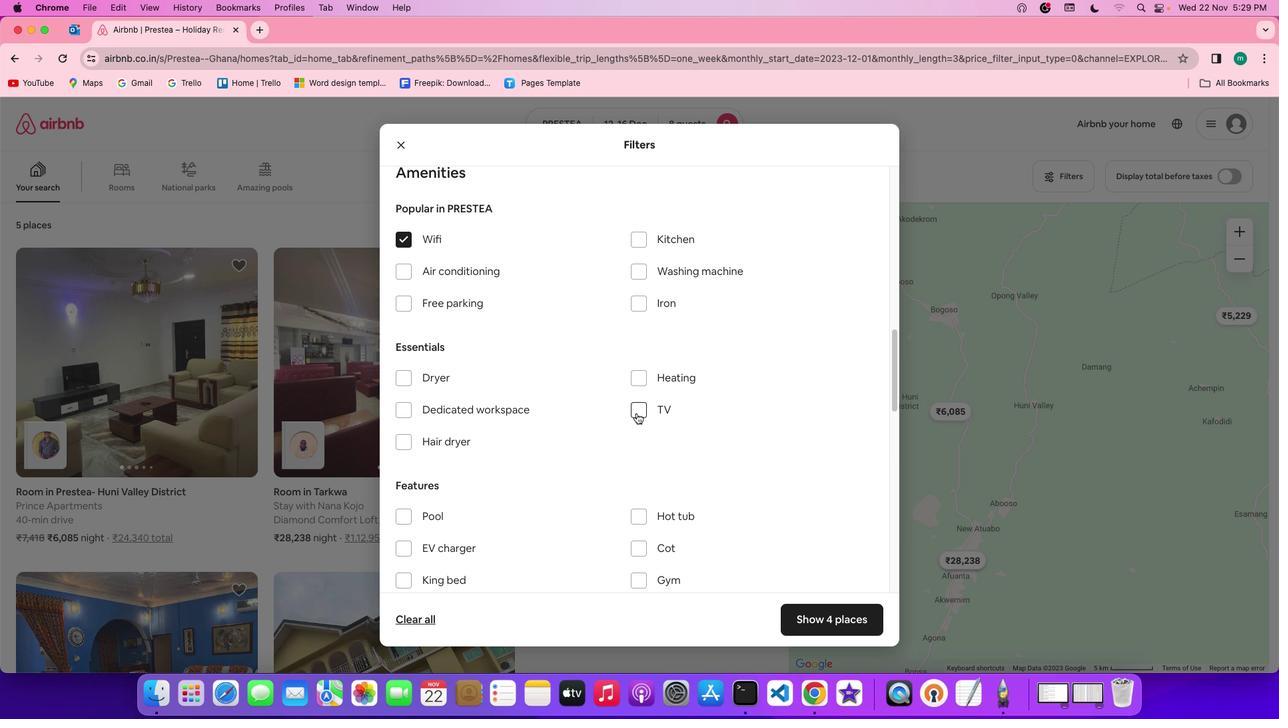 
Action: Mouse pressed left at (636, 413)
Screenshot: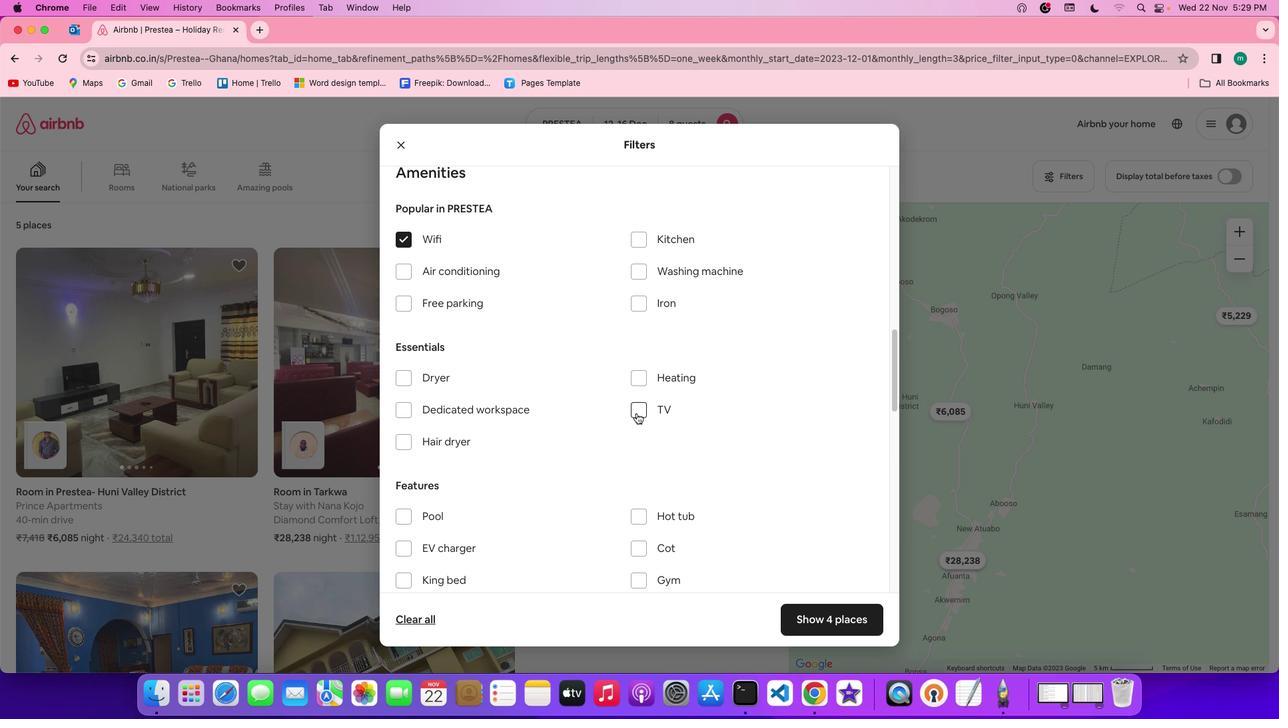
Action: Mouse moved to (469, 305)
Screenshot: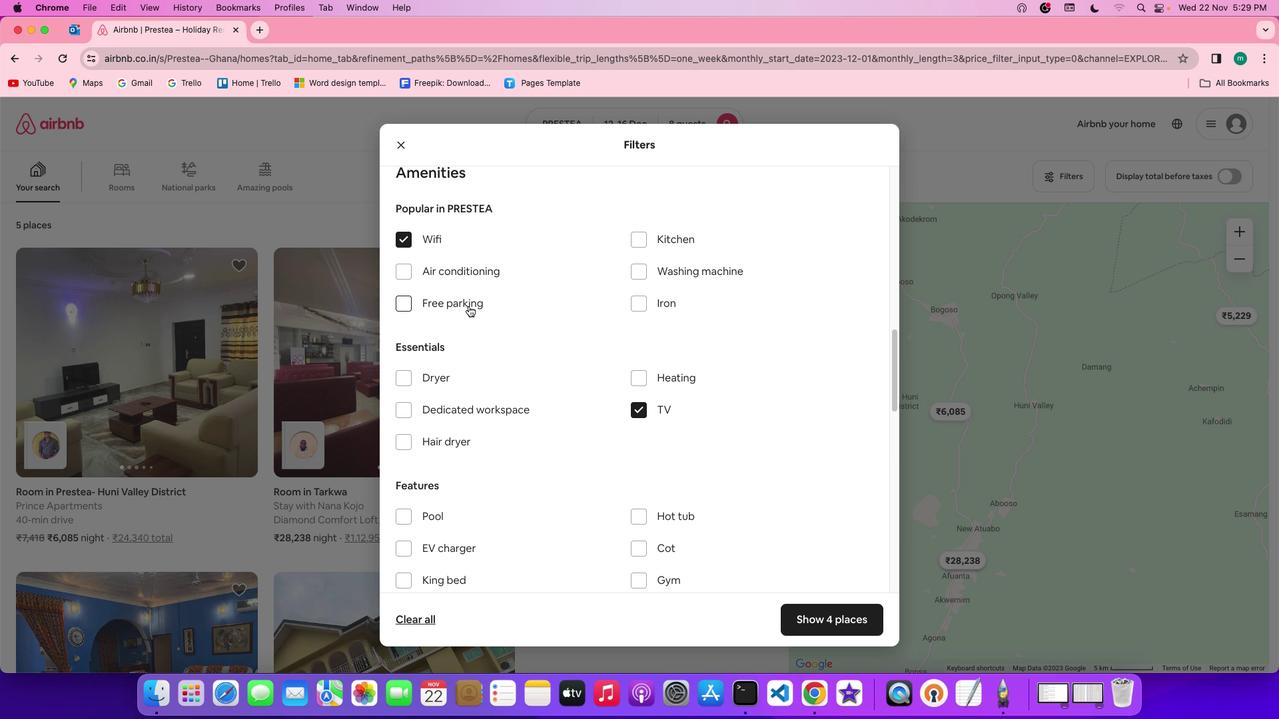 
Action: Mouse pressed left at (469, 305)
Screenshot: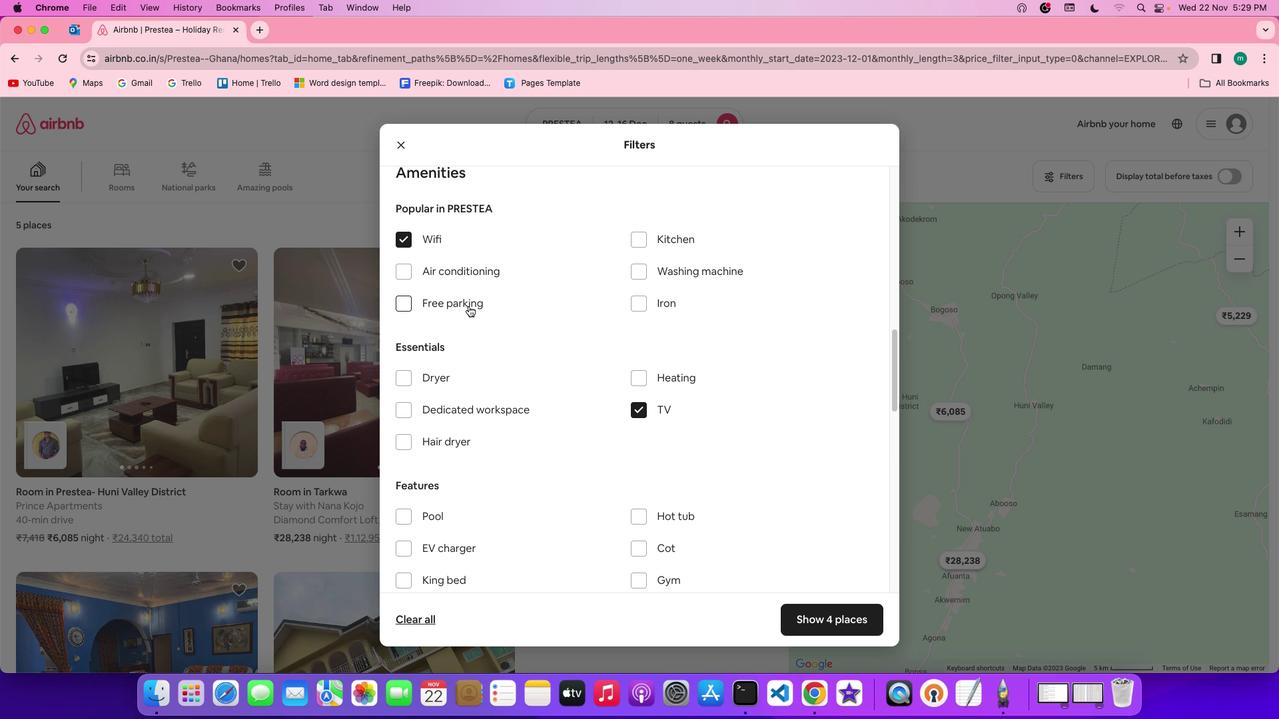 
Action: Mouse moved to (538, 388)
Screenshot: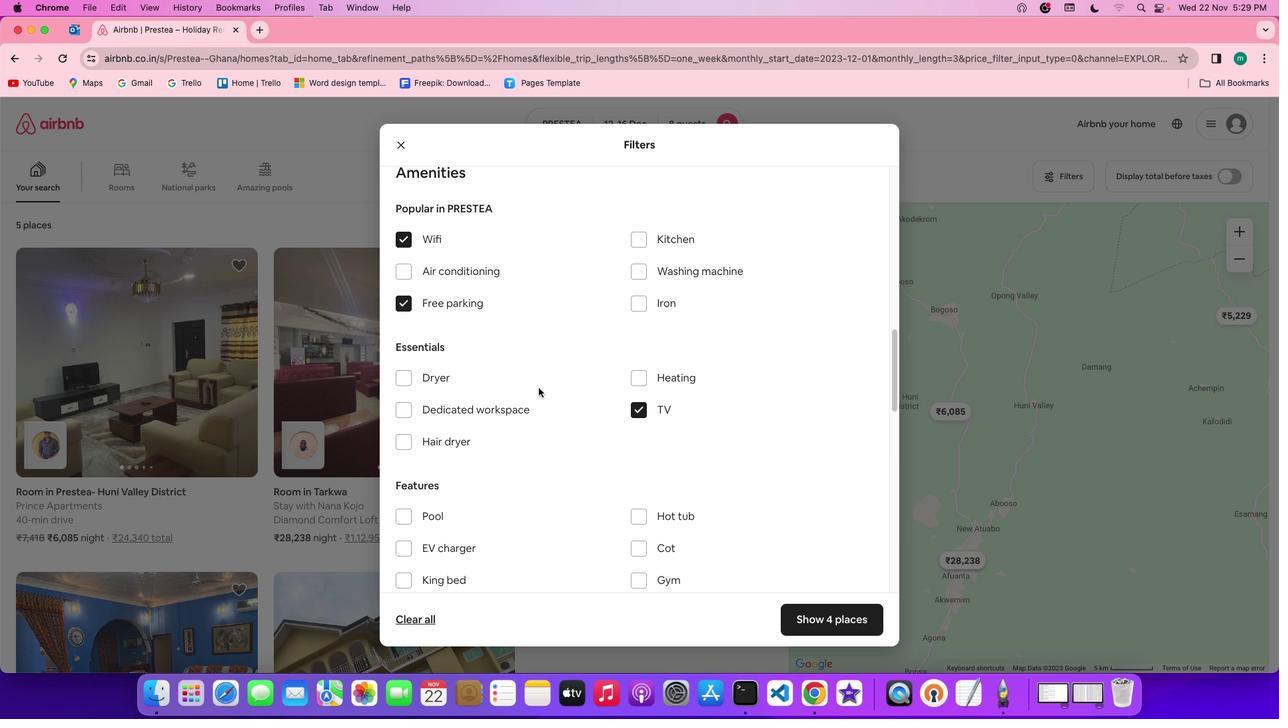 
Action: Mouse scrolled (538, 388) with delta (0, 0)
Screenshot: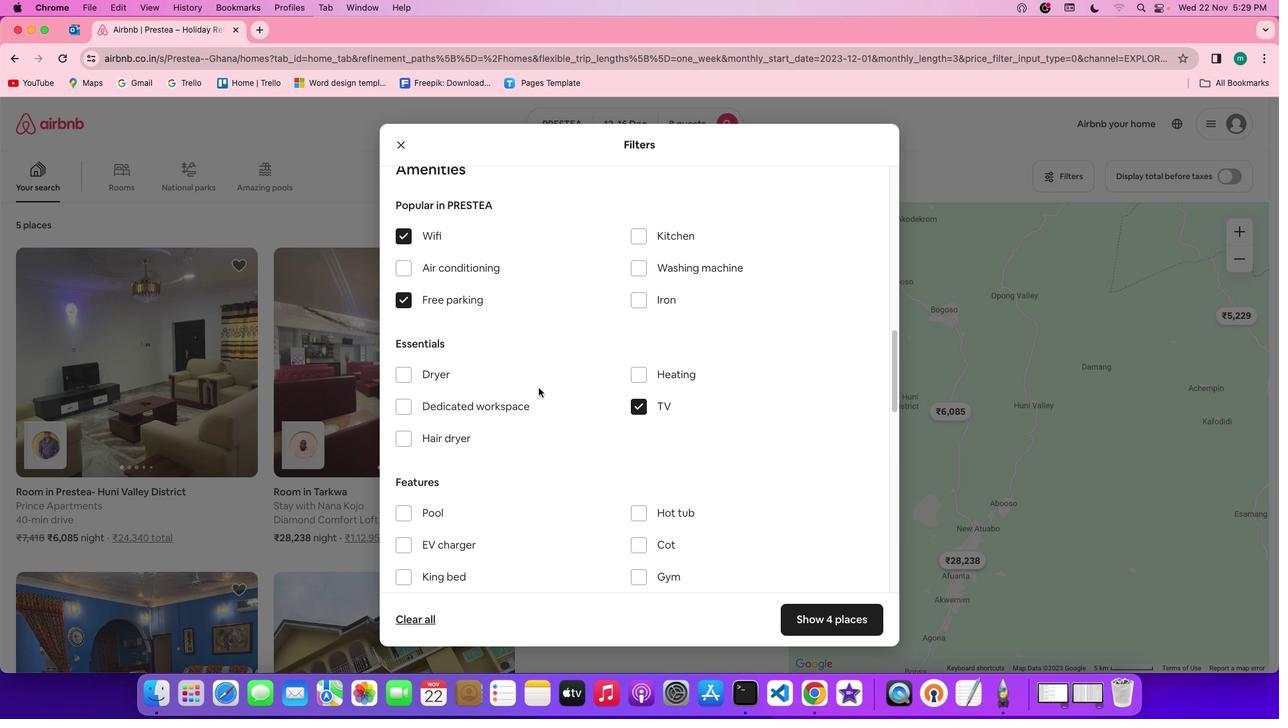 
Action: Mouse scrolled (538, 388) with delta (0, 0)
Screenshot: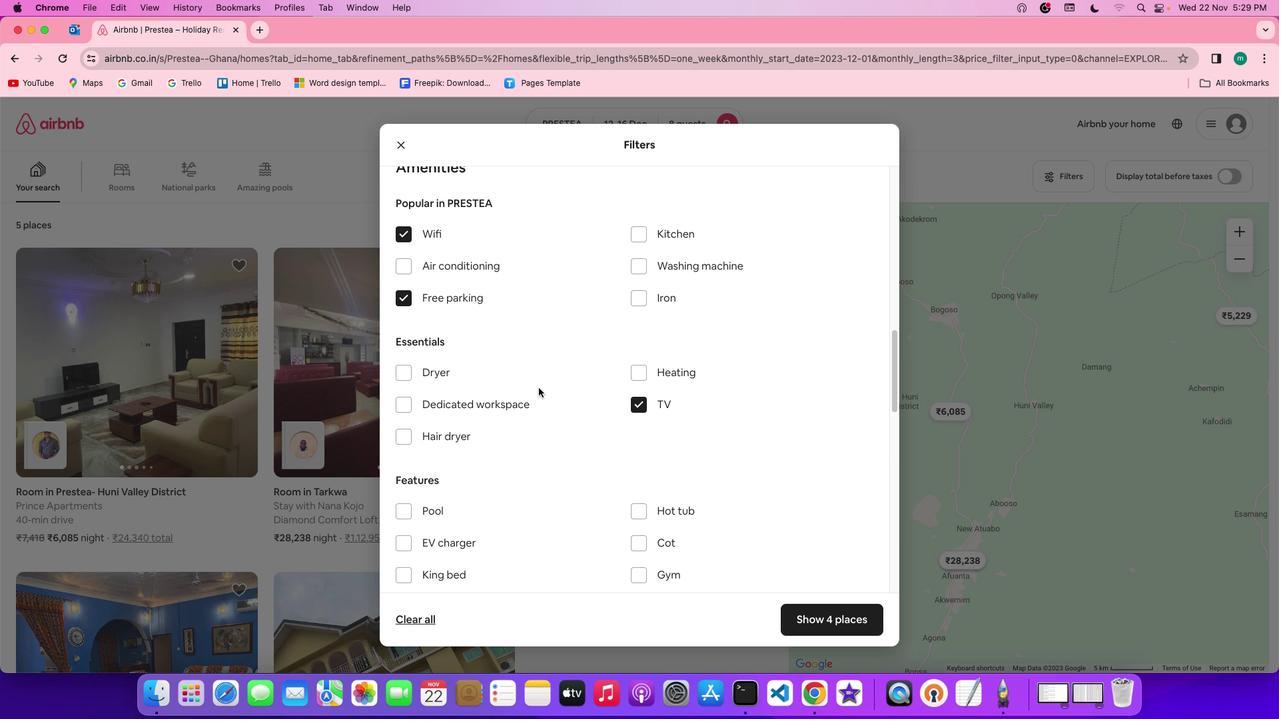 
Action: Mouse scrolled (538, 388) with delta (0, 0)
Screenshot: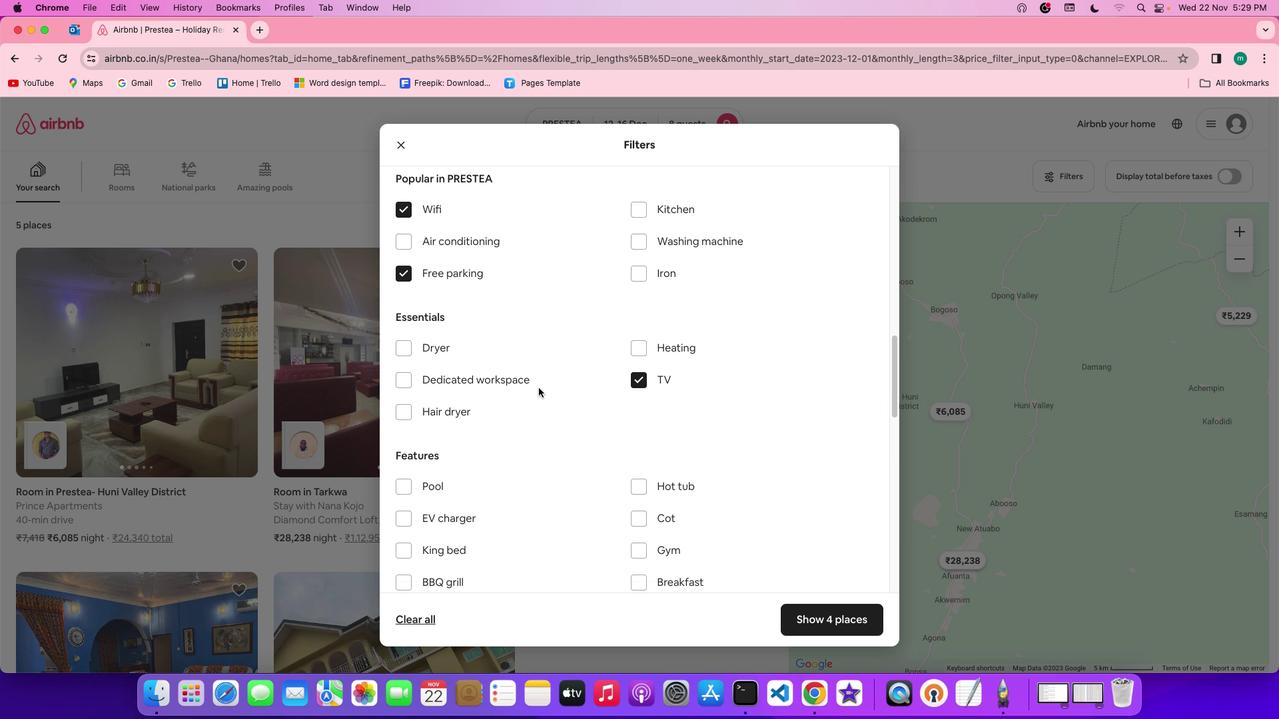 
Action: Mouse scrolled (538, 388) with delta (0, 0)
Screenshot: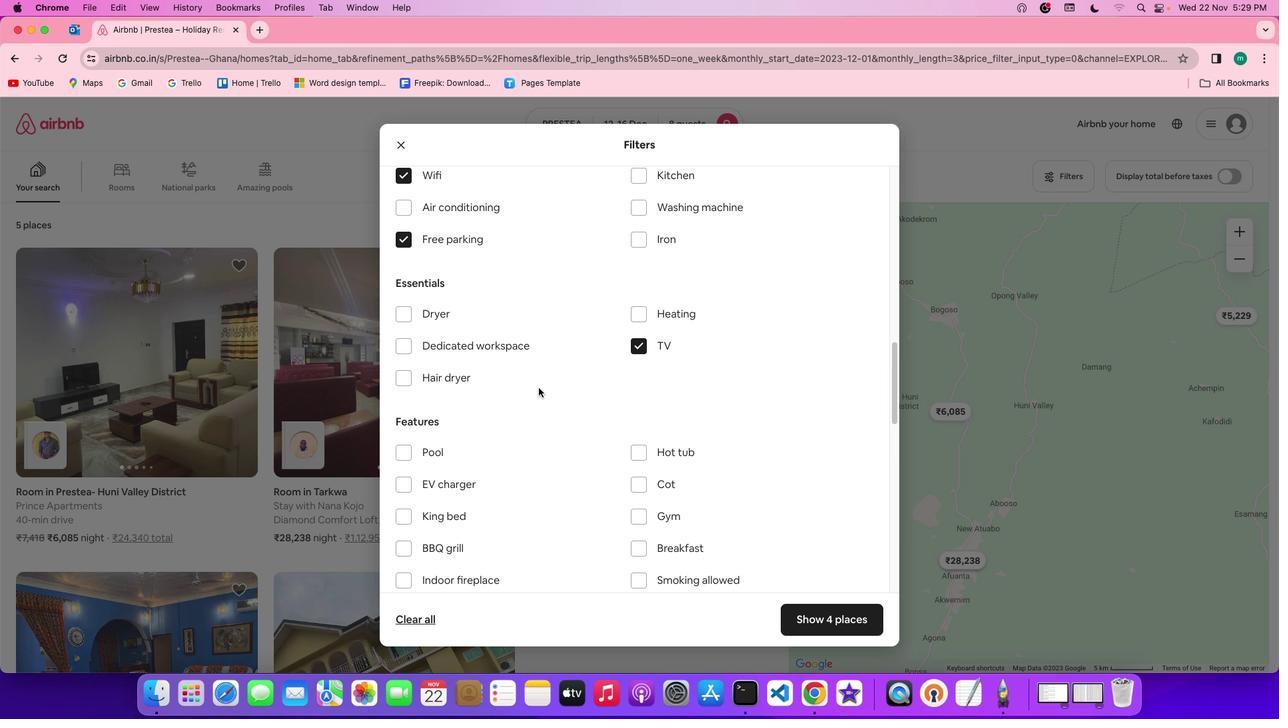 
Action: Mouse scrolled (538, 388) with delta (0, 0)
Screenshot: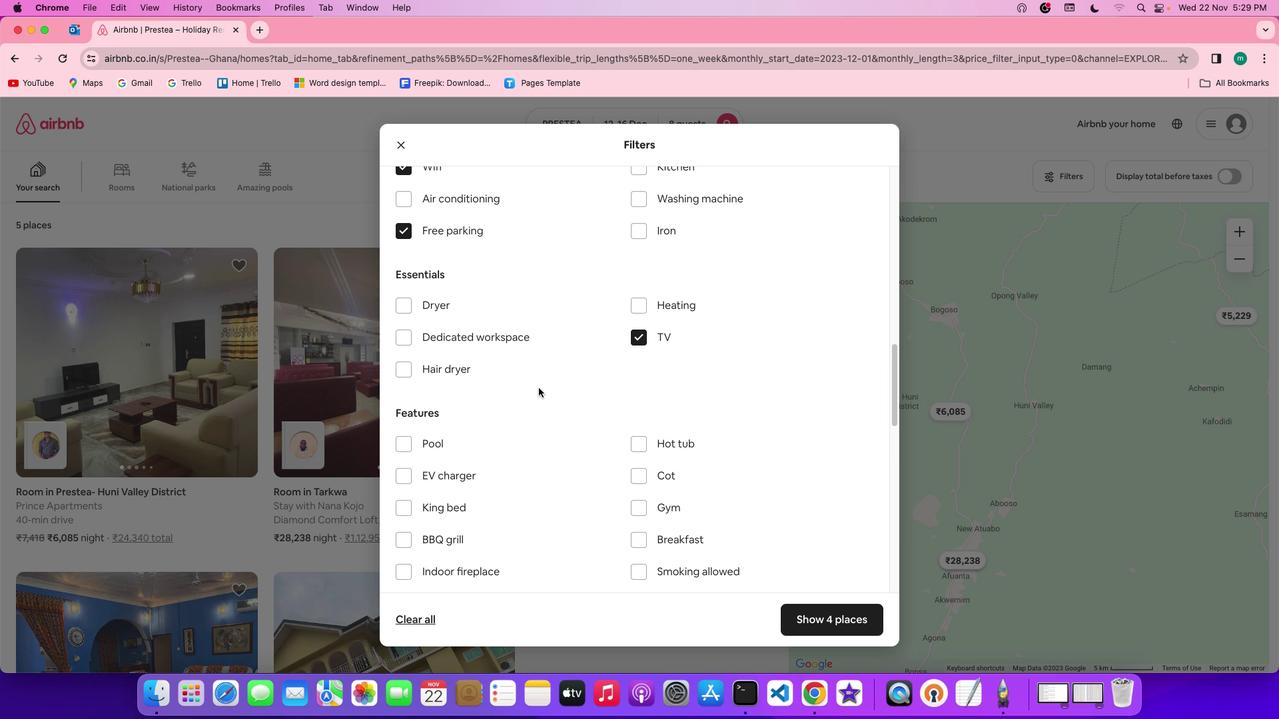 
Action: Mouse scrolled (538, 388) with delta (0, 0)
Screenshot: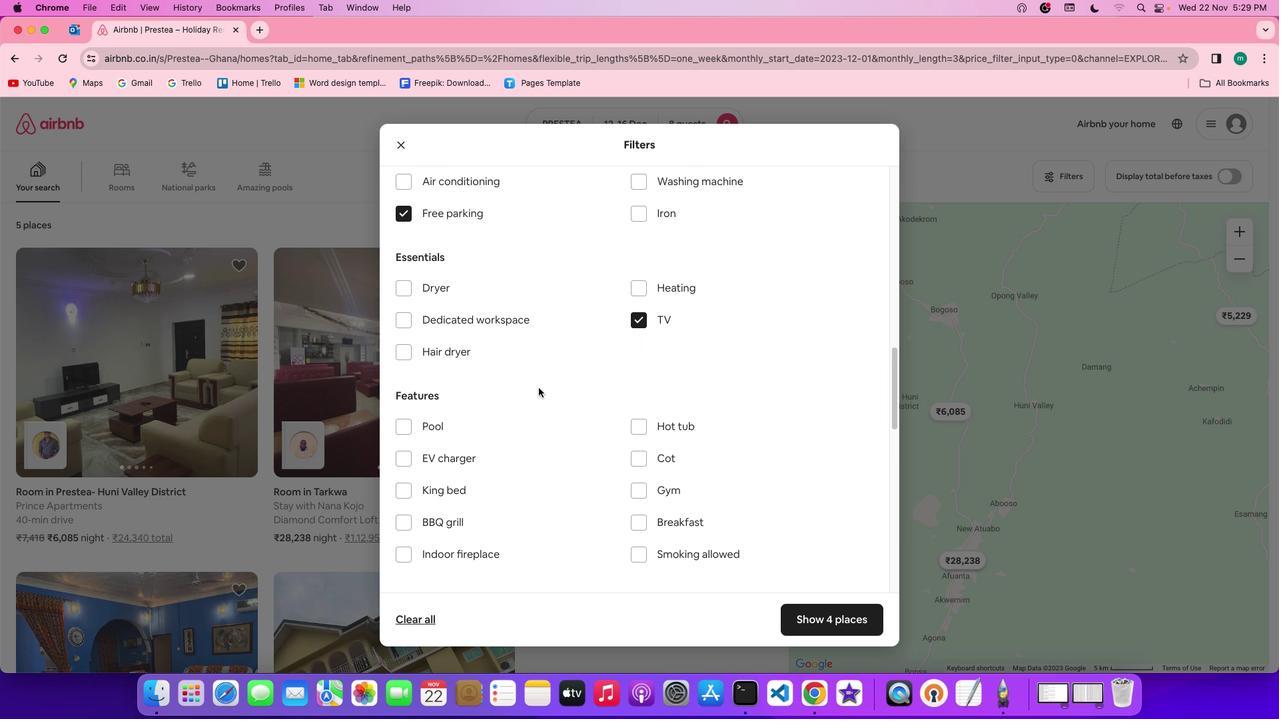 
Action: Mouse scrolled (538, 388) with delta (0, 0)
Screenshot: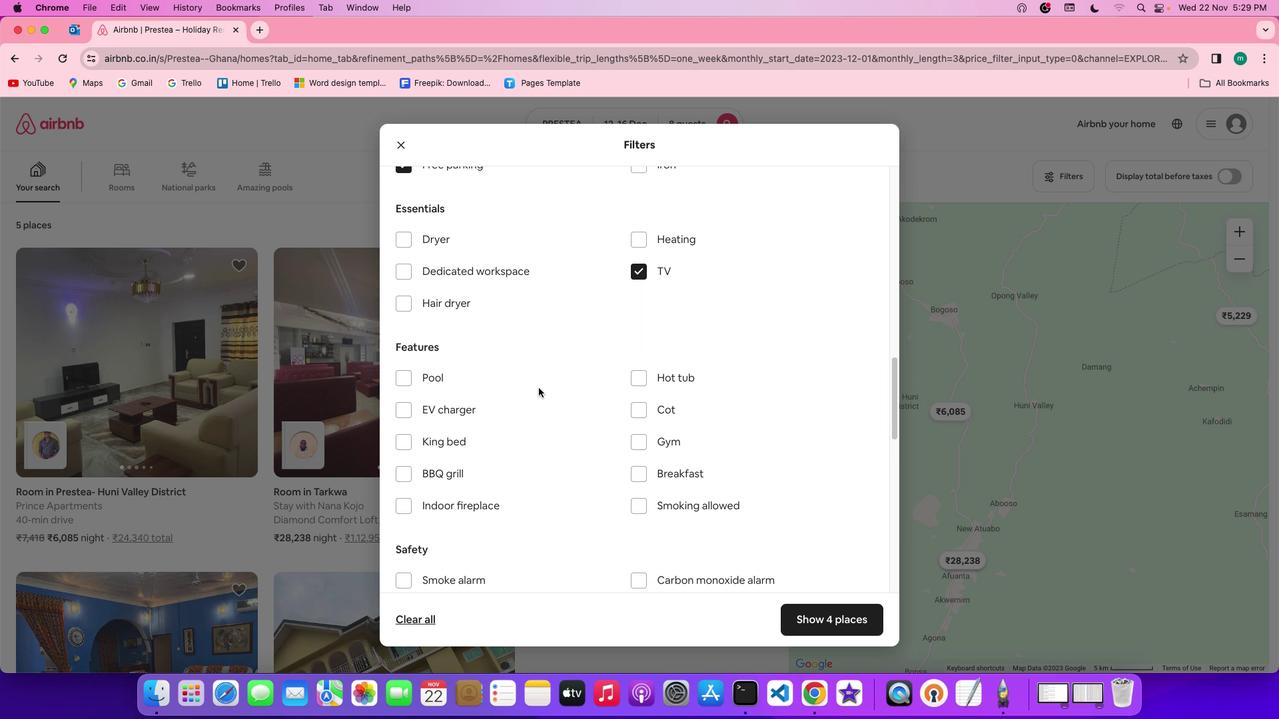 
Action: Mouse scrolled (538, 388) with delta (0, 0)
Screenshot: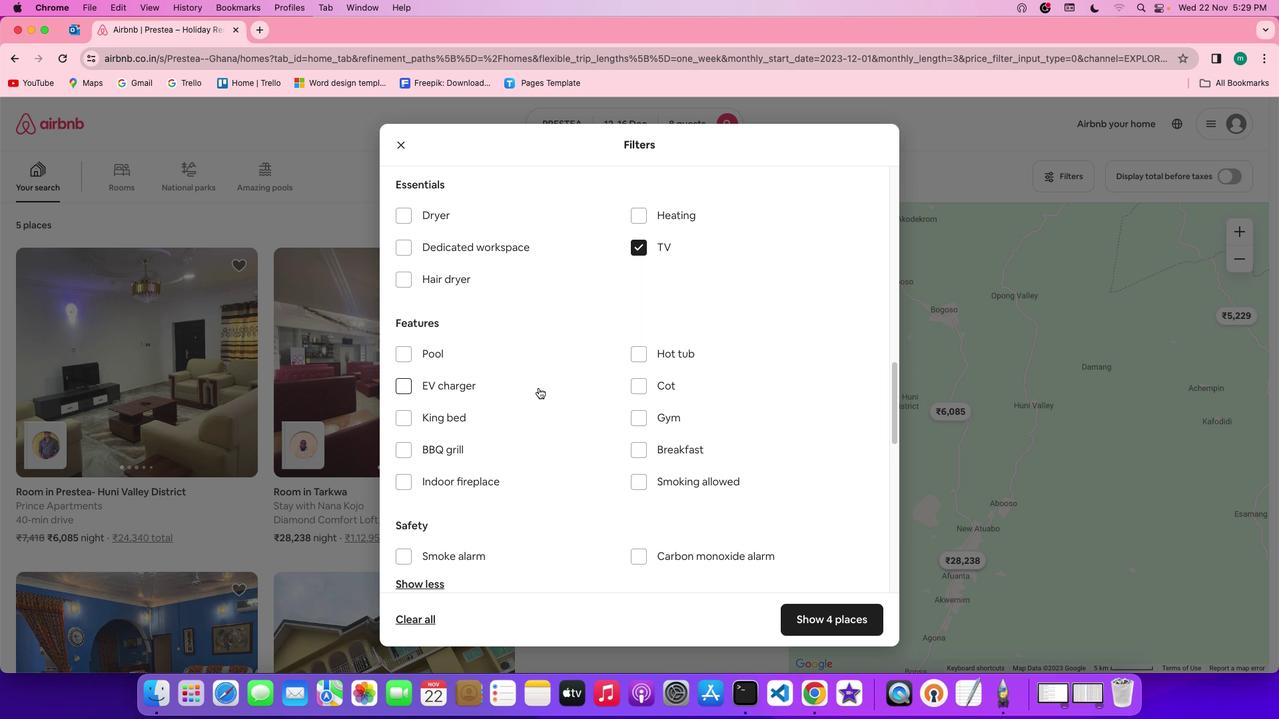
Action: Mouse scrolled (538, 388) with delta (0, 0)
Screenshot: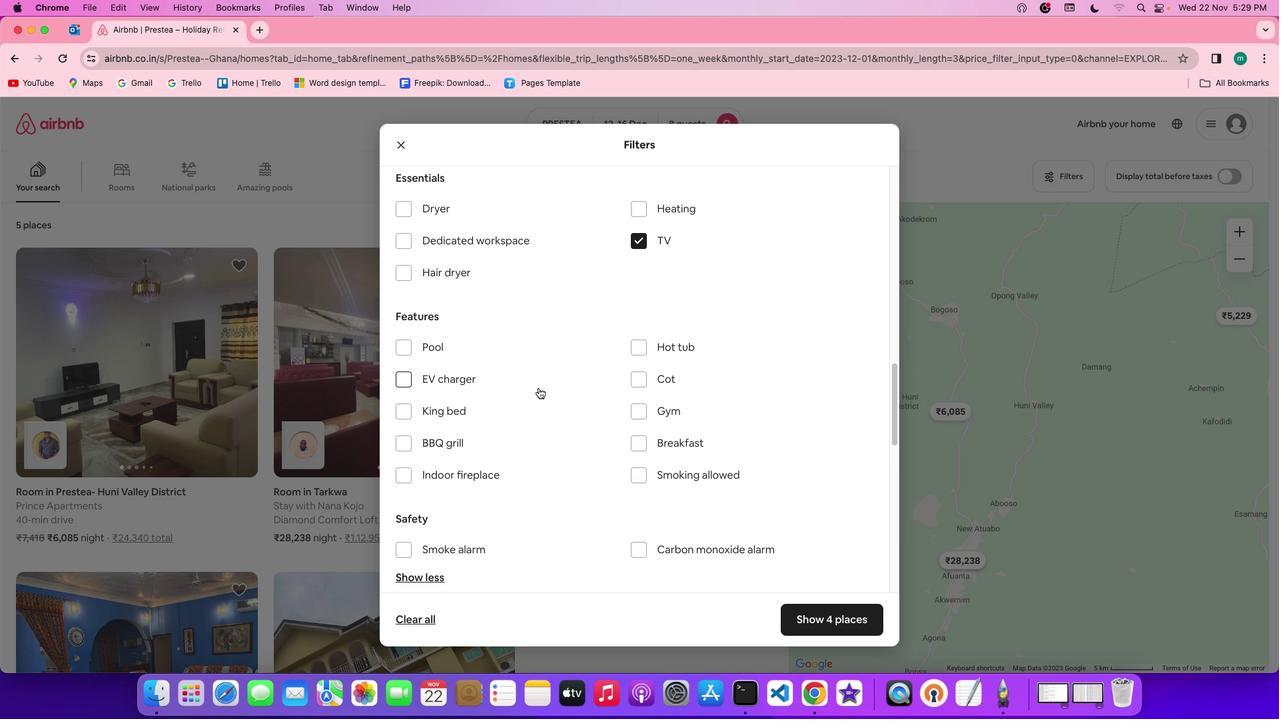 
Action: Mouse scrolled (538, 388) with delta (0, 0)
Screenshot: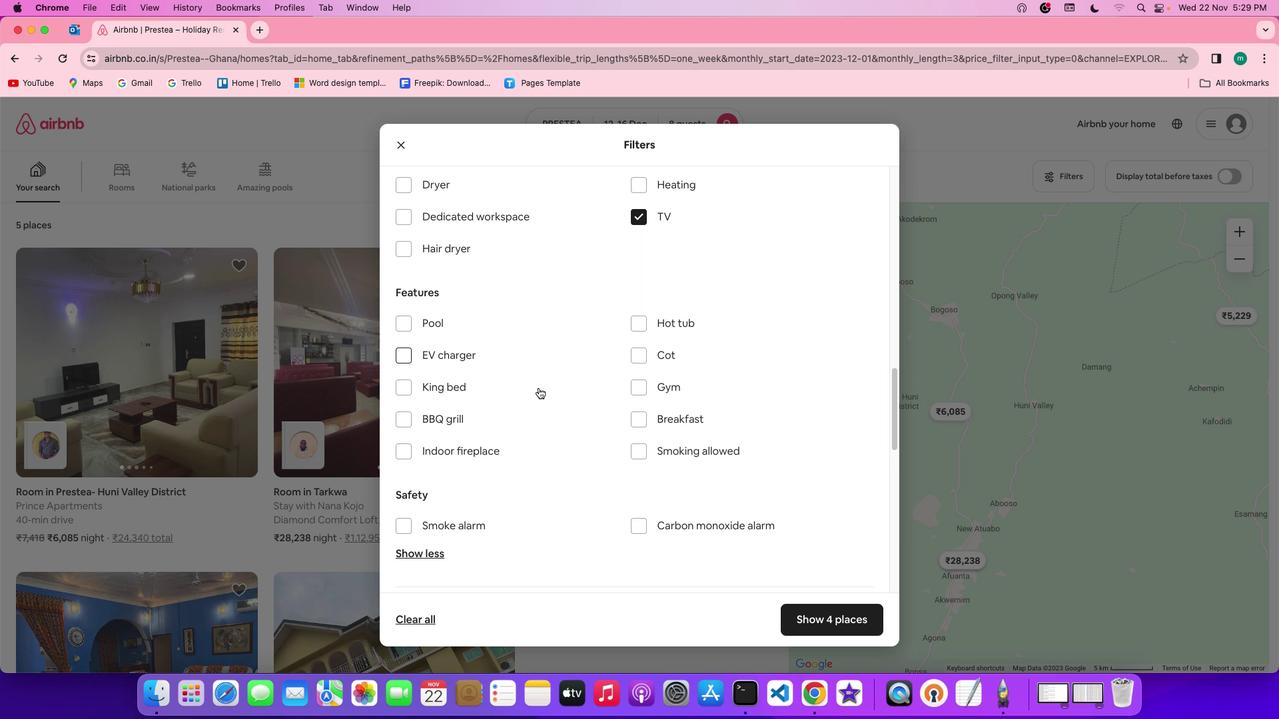
Action: Mouse scrolled (538, 388) with delta (0, 0)
Screenshot: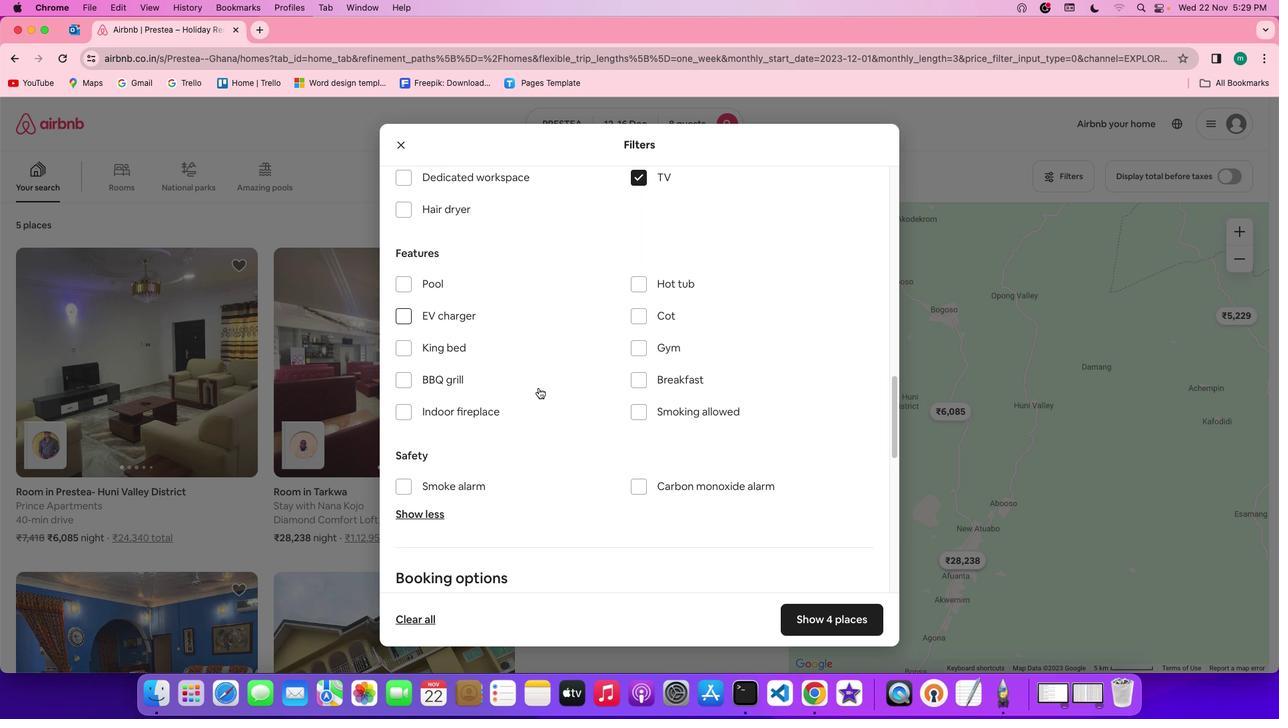 
Action: Mouse moved to (631, 311)
Screenshot: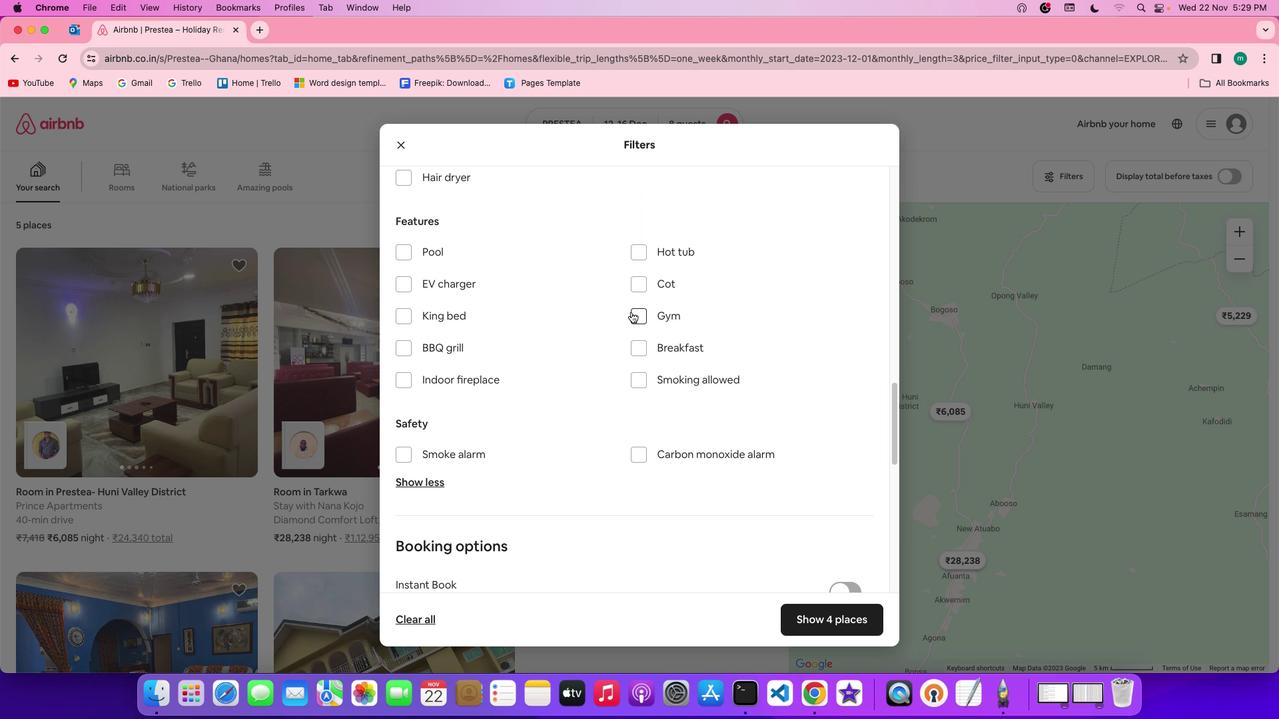 
Action: Mouse pressed left at (631, 311)
Screenshot: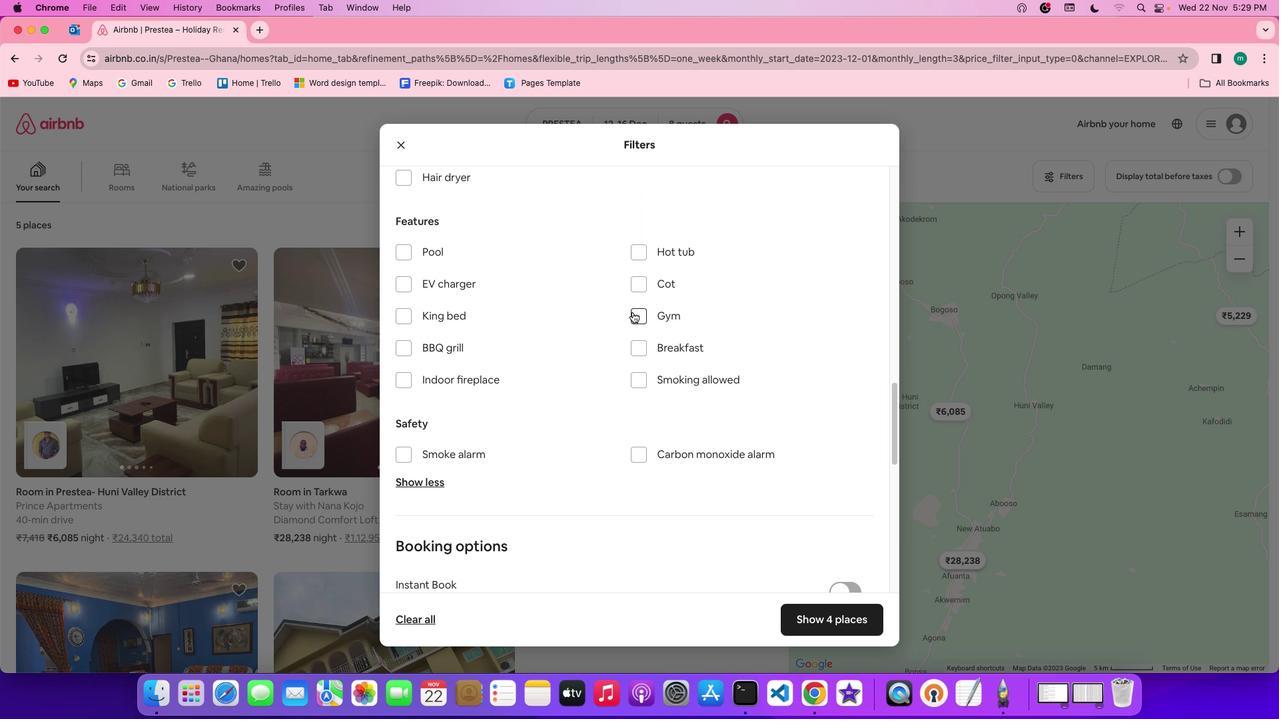 
Action: Mouse moved to (640, 353)
Screenshot: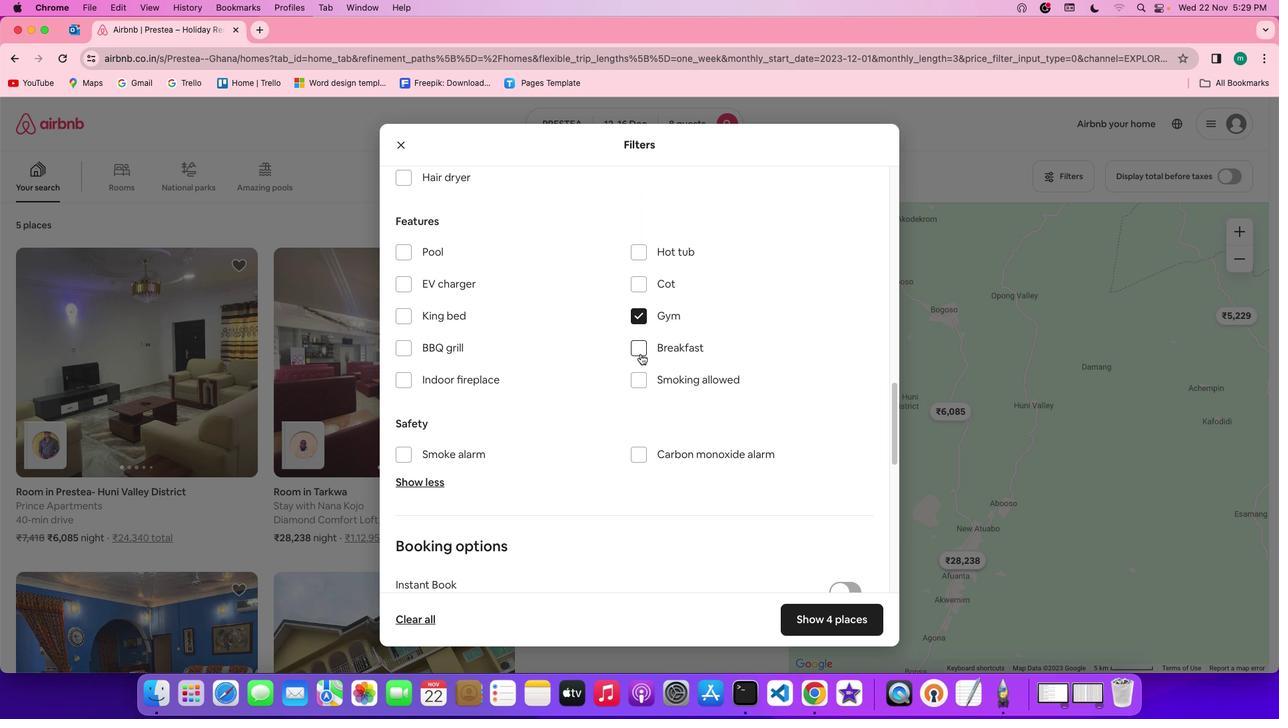 
Action: Mouse pressed left at (640, 353)
Screenshot: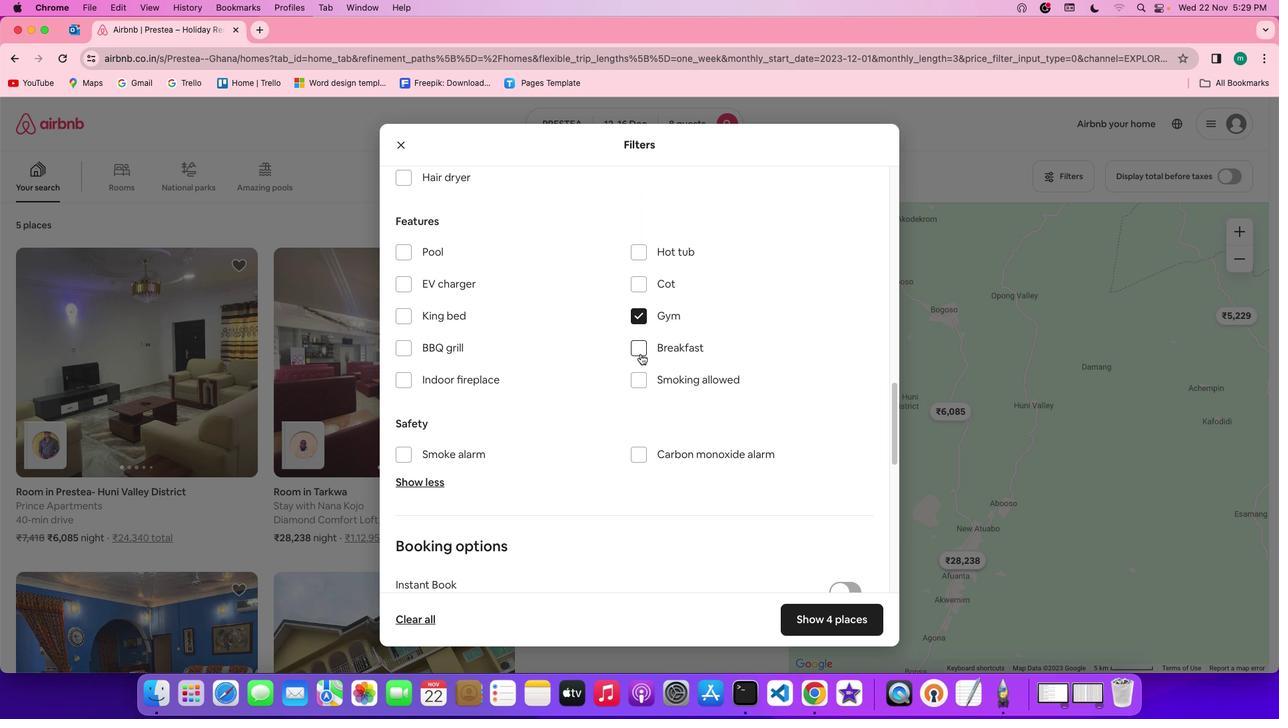 
Action: Mouse moved to (725, 411)
Screenshot: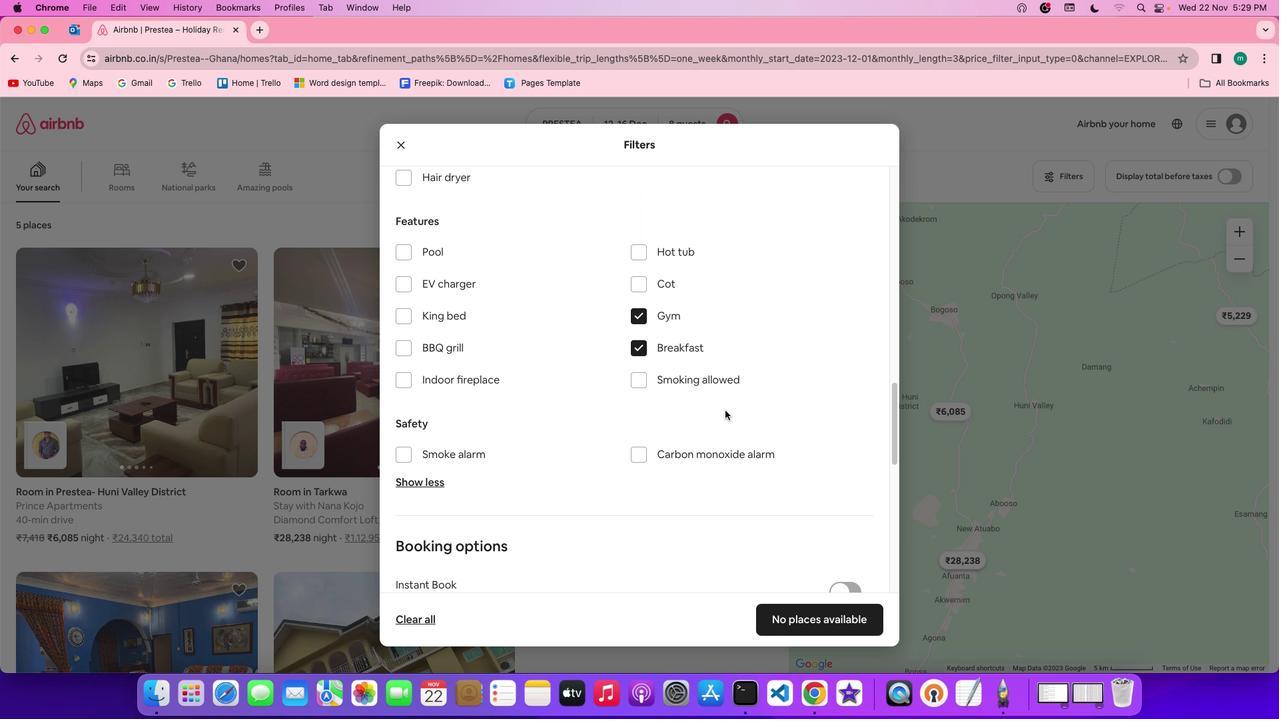 
Action: Mouse scrolled (725, 411) with delta (0, 0)
Screenshot: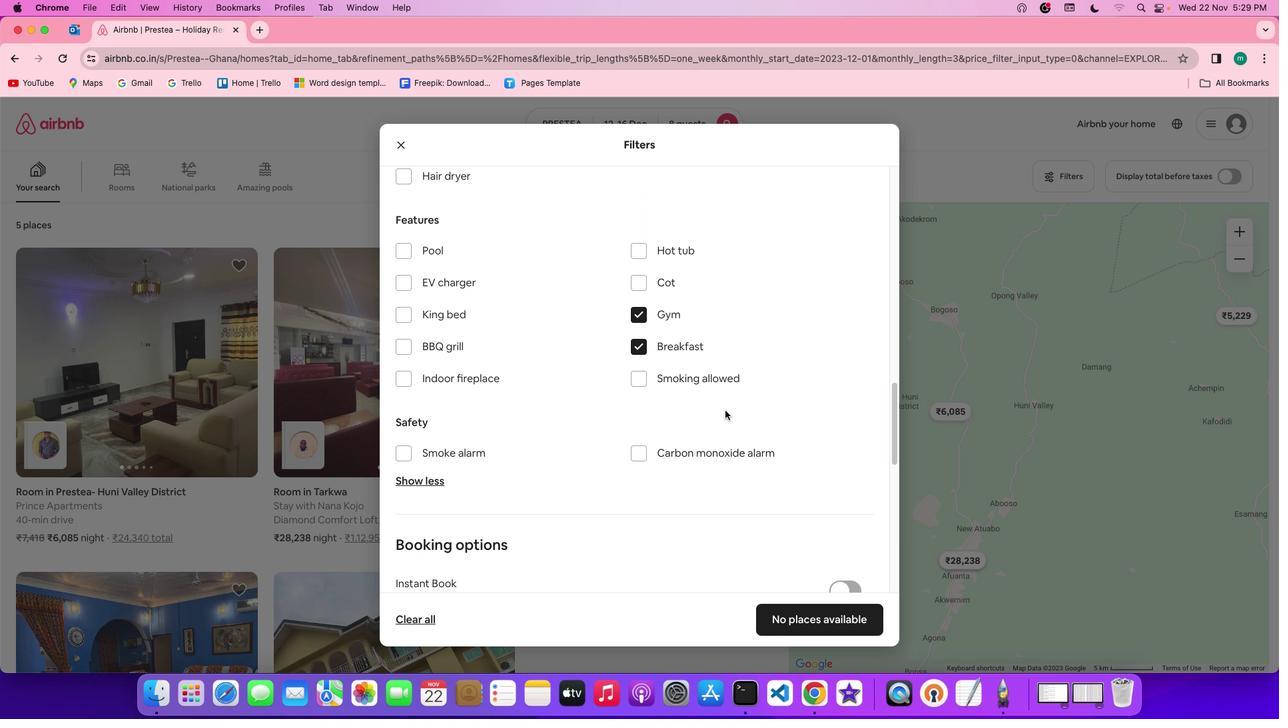 
Action: Mouse scrolled (725, 411) with delta (0, 0)
Screenshot: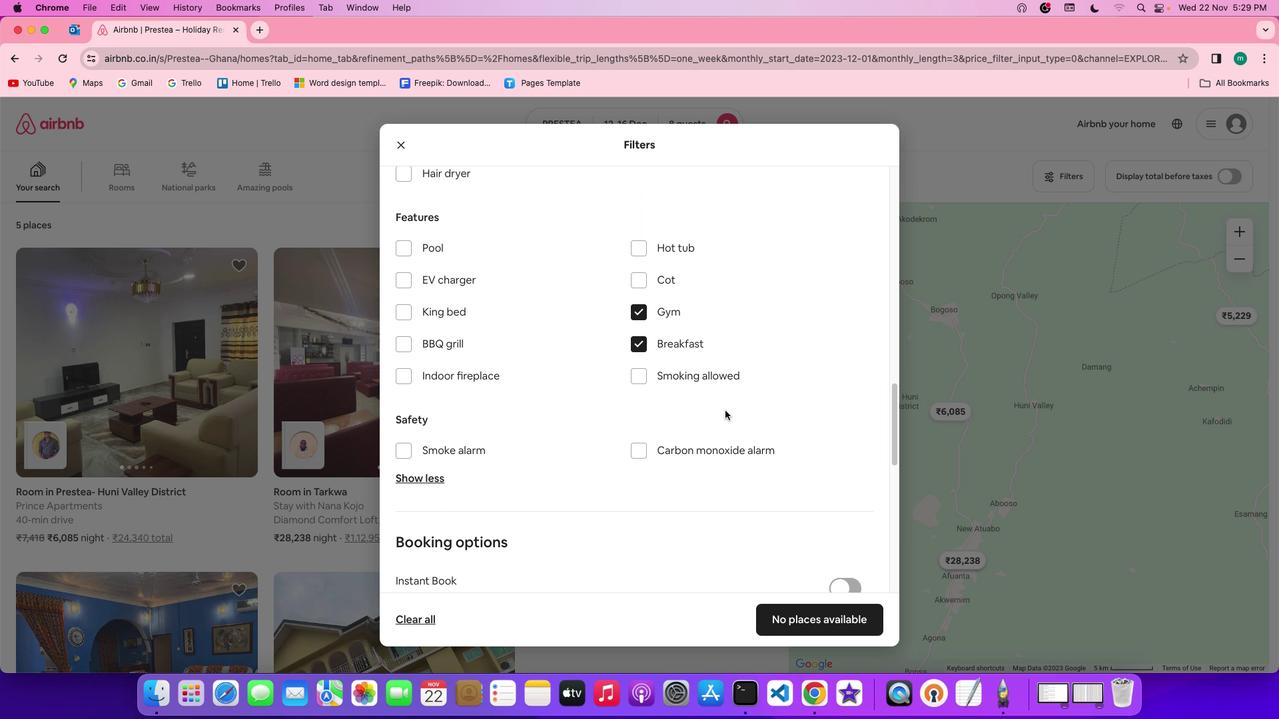 
Action: Mouse scrolled (725, 411) with delta (0, 0)
Screenshot: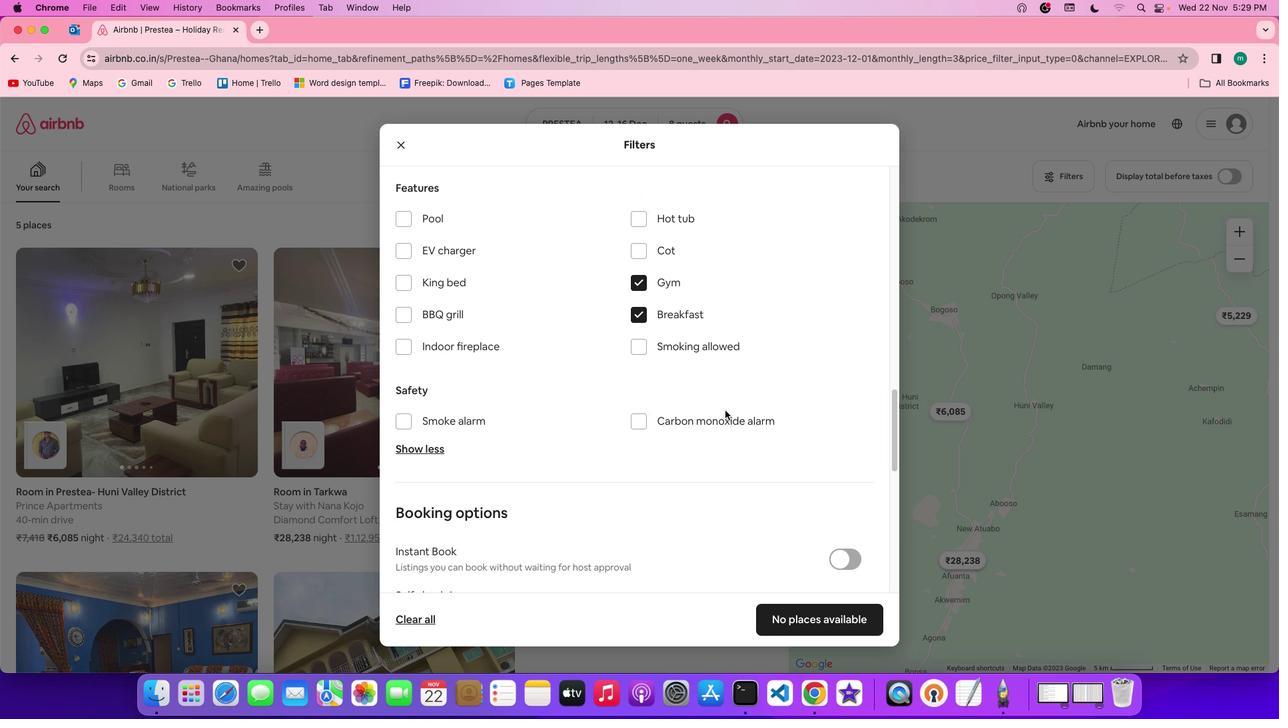 
Action: Mouse scrolled (725, 411) with delta (0, 0)
Screenshot: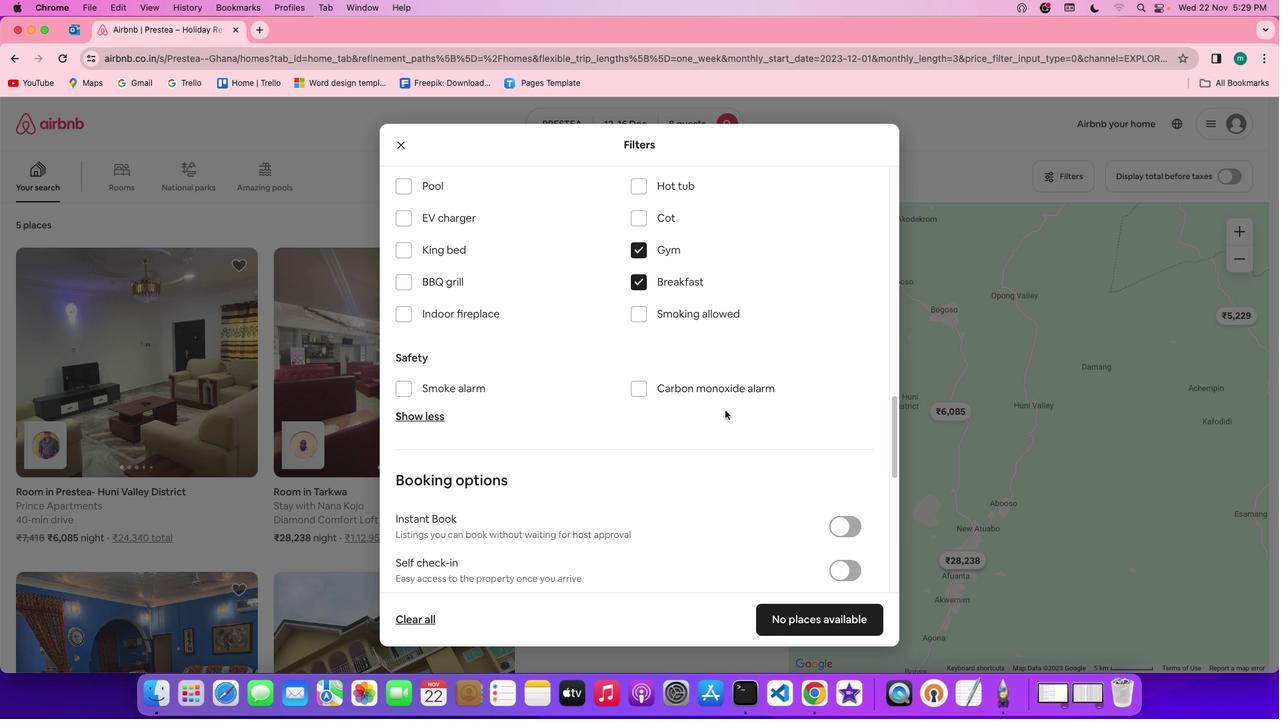 
Action: Mouse scrolled (725, 411) with delta (0, 0)
Screenshot: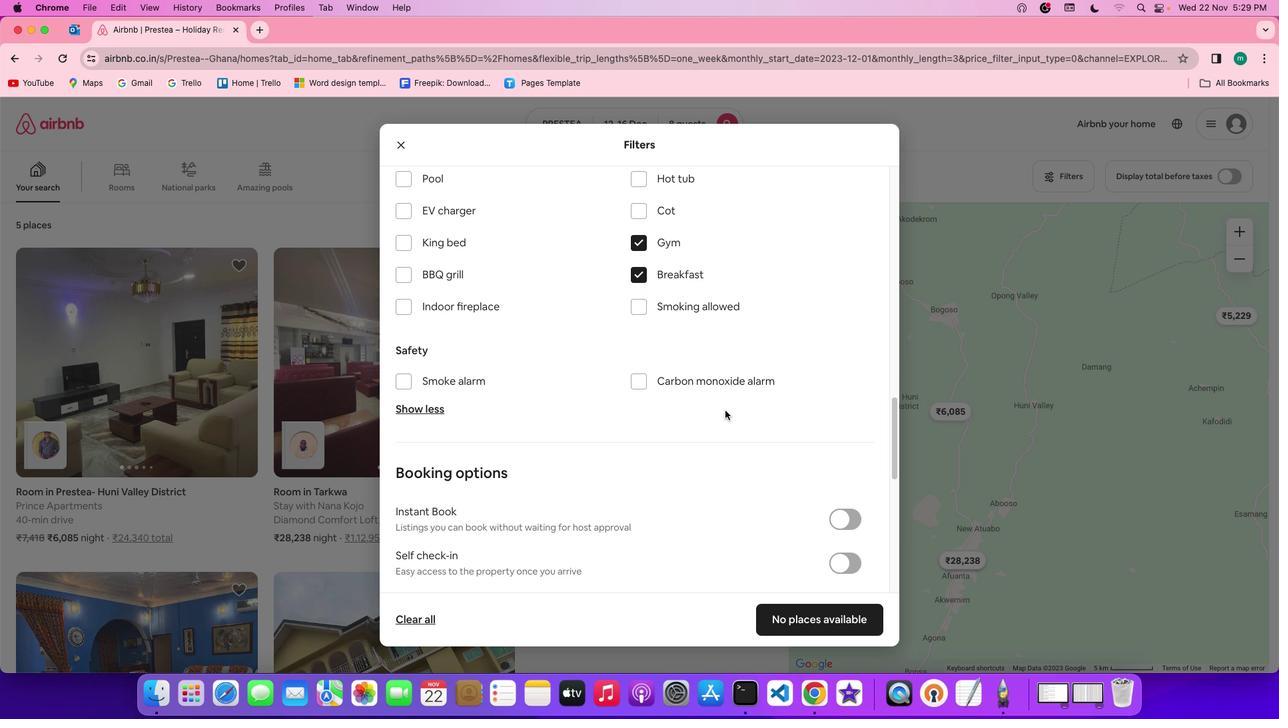 
Action: Mouse scrolled (725, 411) with delta (0, 0)
Screenshot: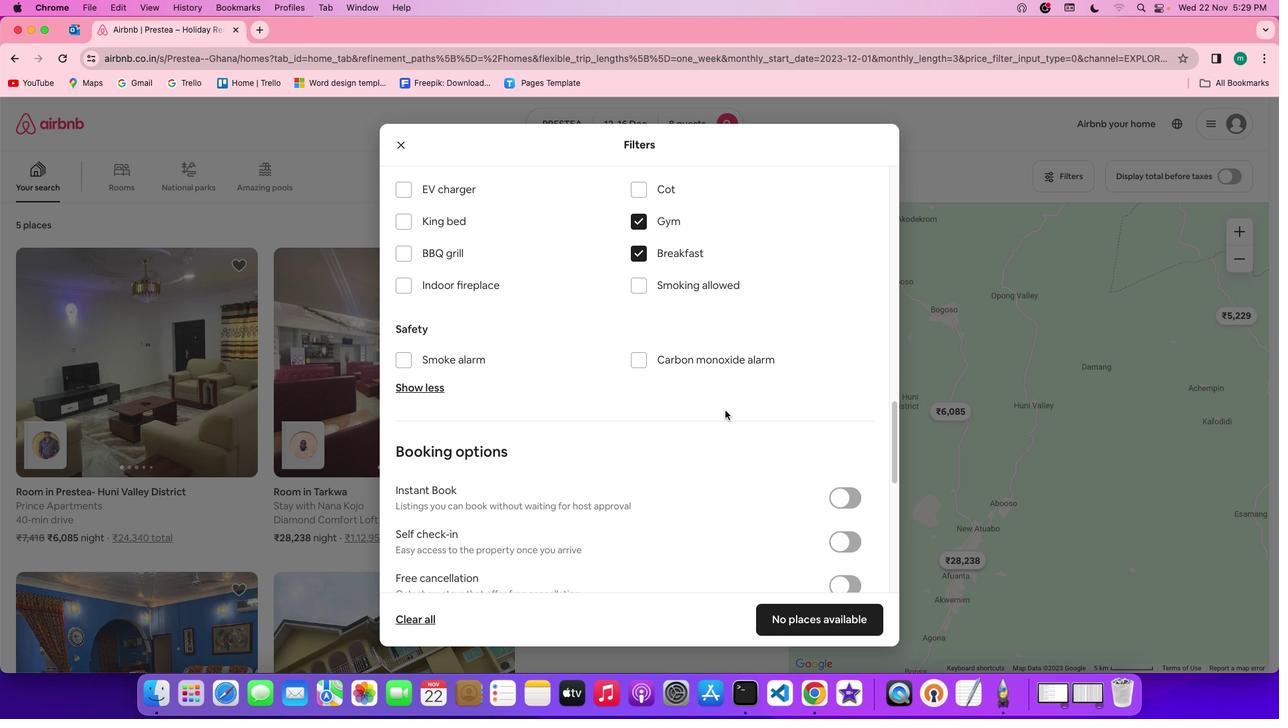 
Action: Mouse scrolled (725, 411) with delta (0, 0)
Screenshot: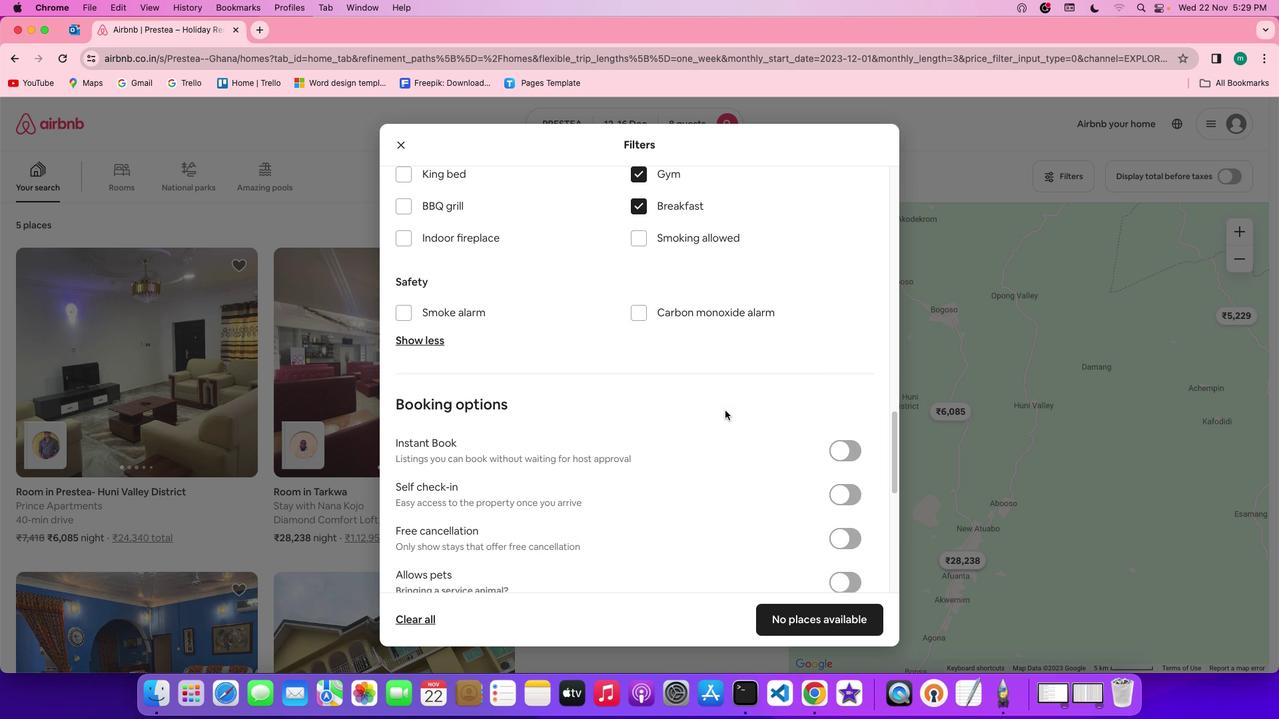 
Action: Mouse scrolled (725, 411) with delta (0, 0)
Screenshot: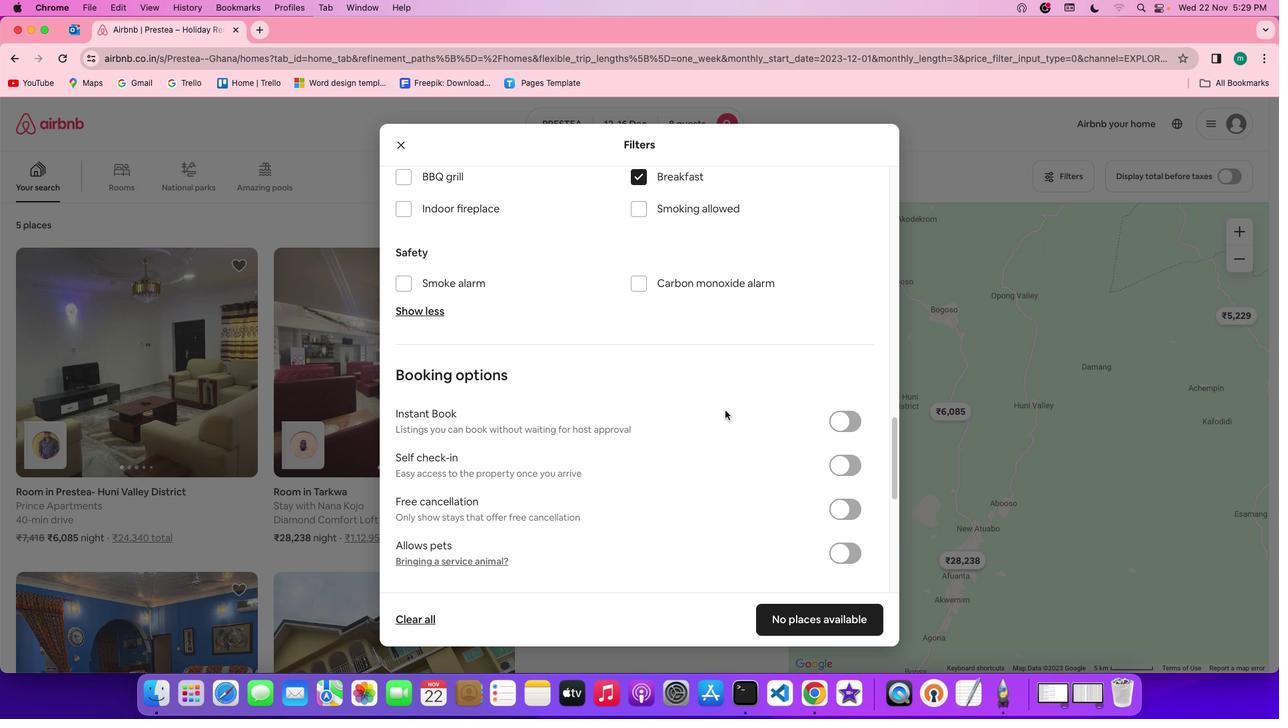 
Action: Mouse scrolled (725, 411) with delta (0, 0)
Screenshot: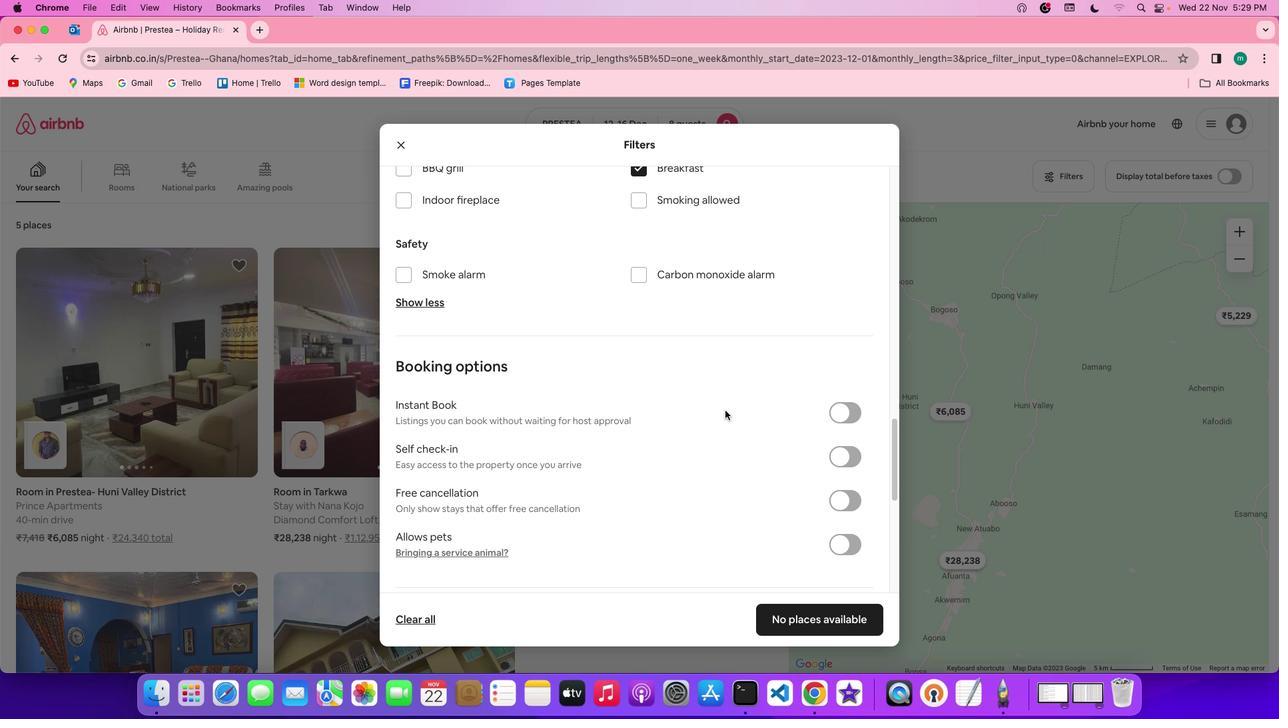 
Action: Mouse scrolled (725, 411) with delta (0, -1)
Screenshot: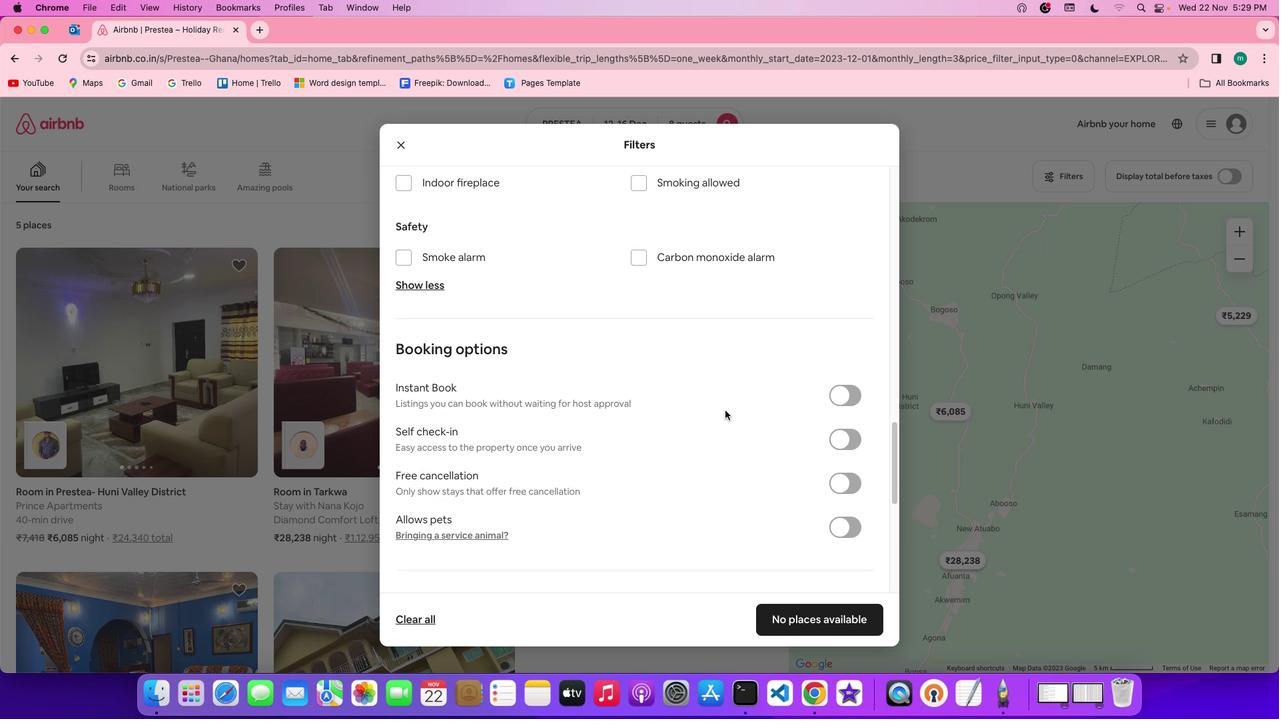 
Action: Mouse scrolled (725, 411) with delta (0, -1)
Screenshot: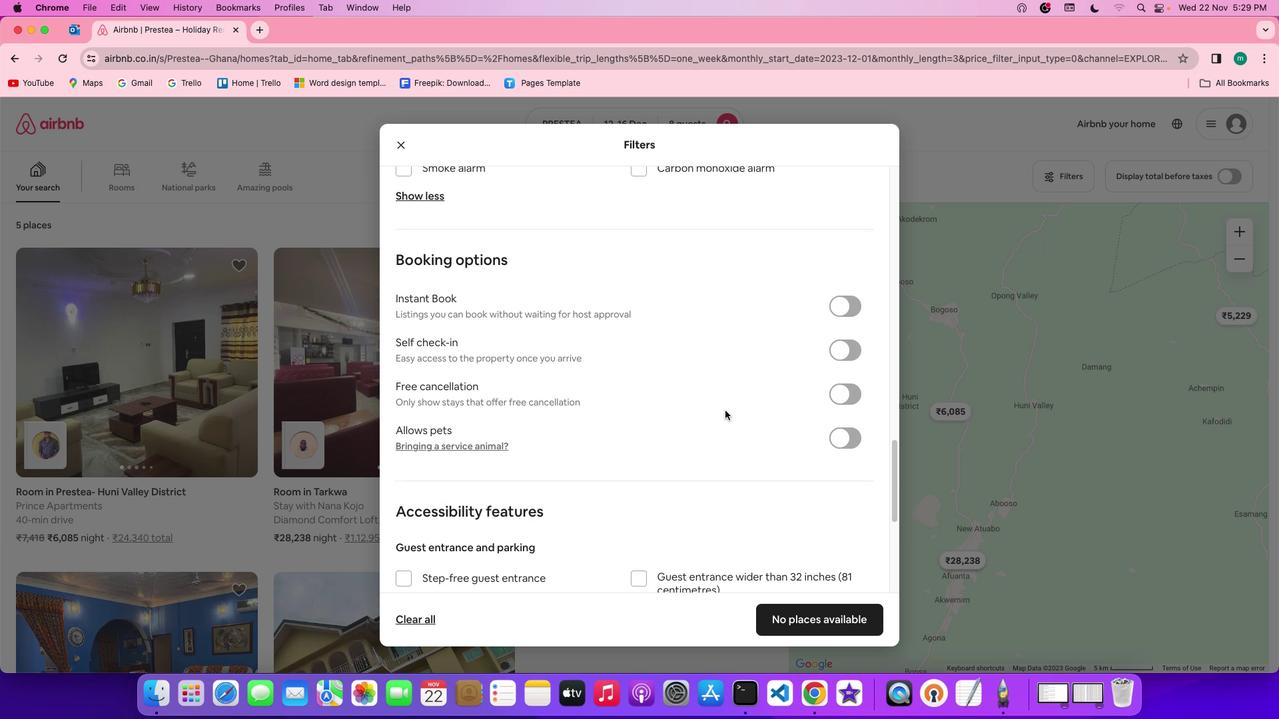 
Action: Mouse scrolled (725, 411) with delta (0, -1)
Screenshot: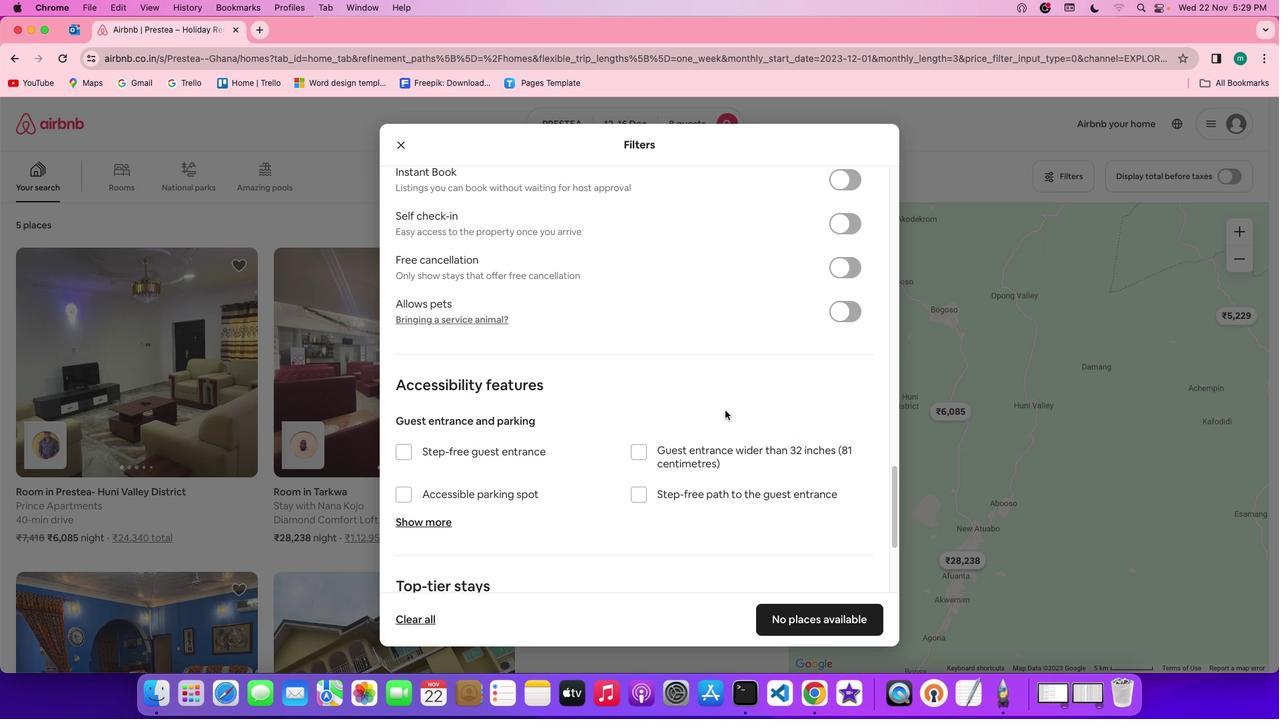 
Action: Mouse scrolled (725, 411) with delta (0, 0)
Screenshot: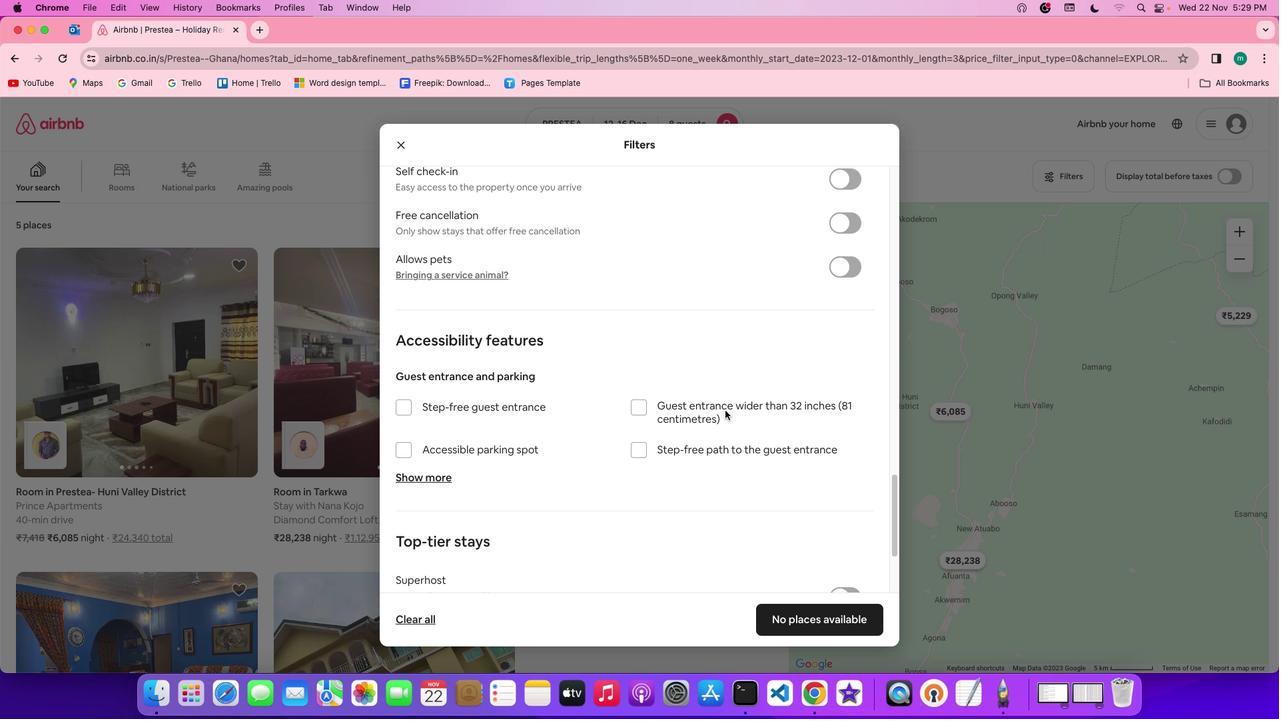 
Action: Mouse scrolled (725, 411) with delta (0, 0)
Screenshot: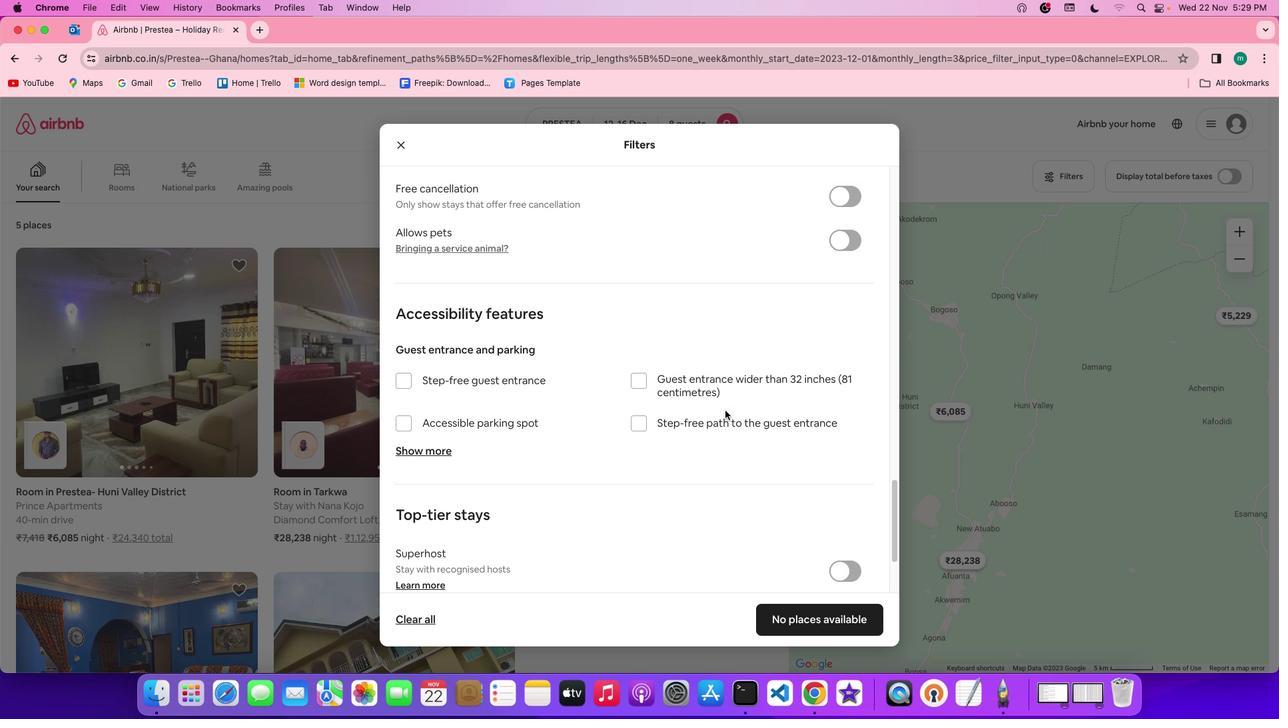 
Action: Mouse scrolled (725, 411) with delta (0, -1)
Screenshot: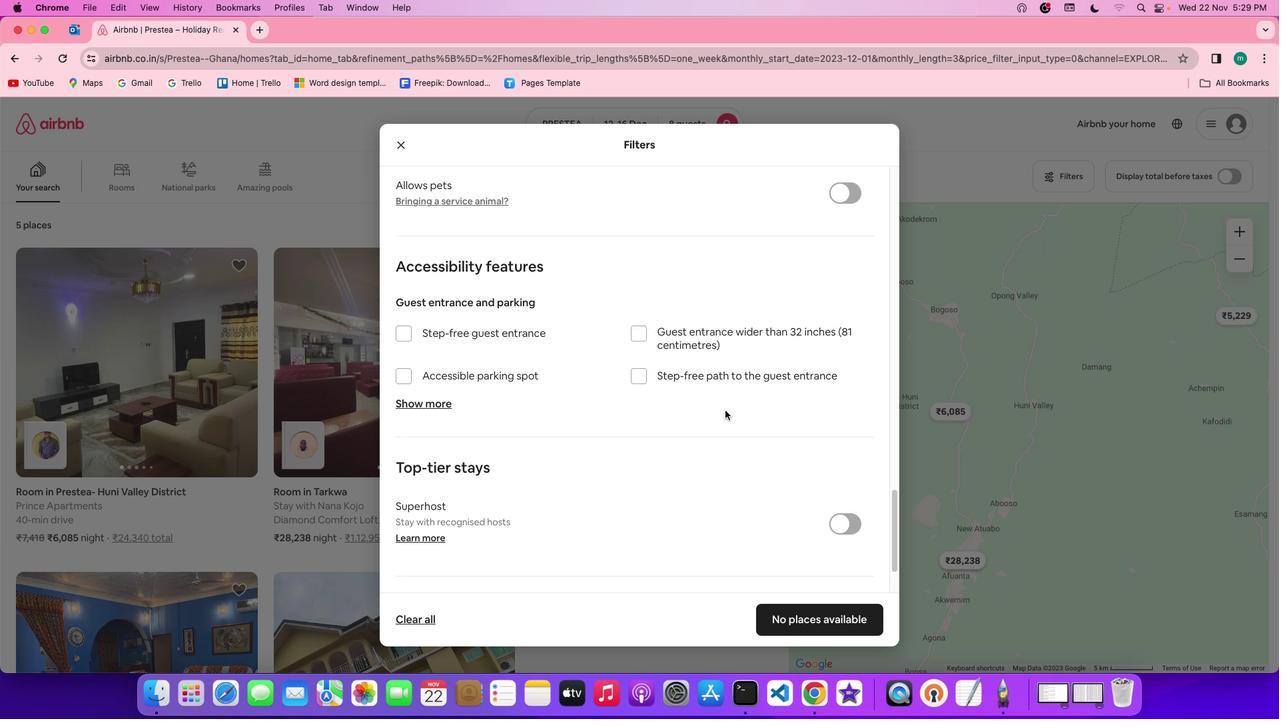 
Action: Mouse scrolled (725, 411) with delta (0, -3)
Screenshot: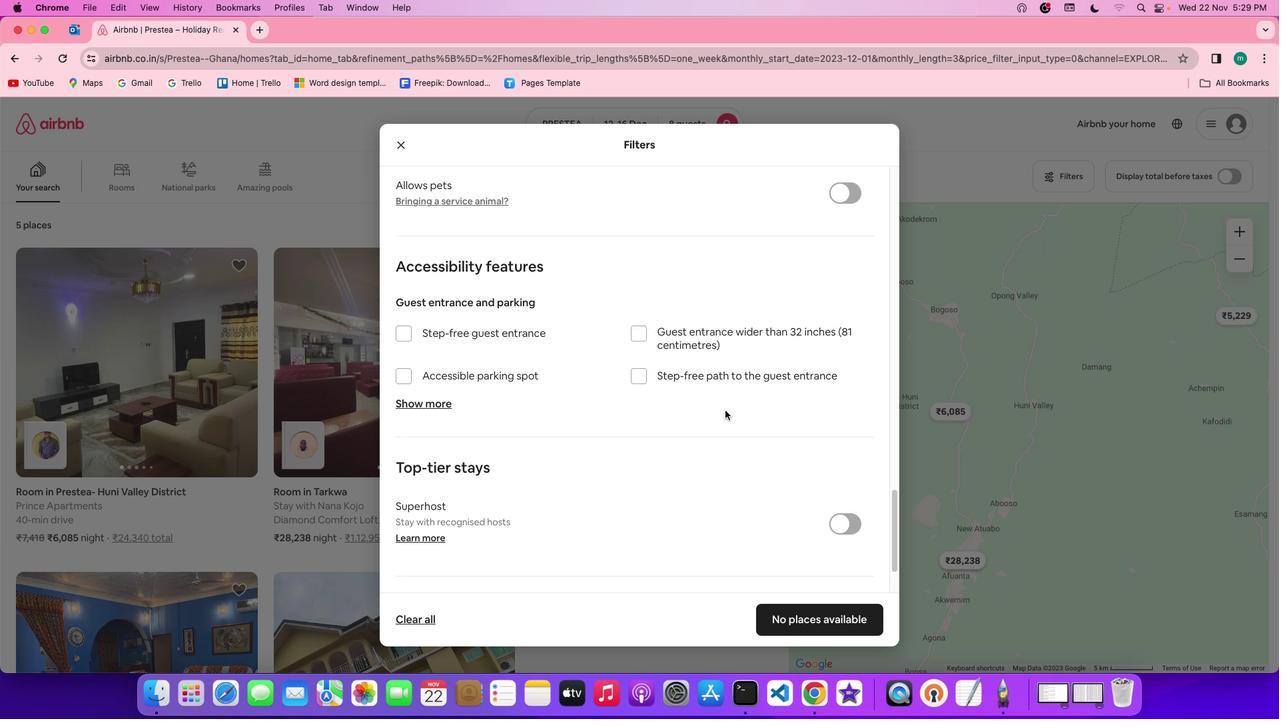 
Action: Mouse scrolled (725, 411) with delta (0, -3)
Screenshot: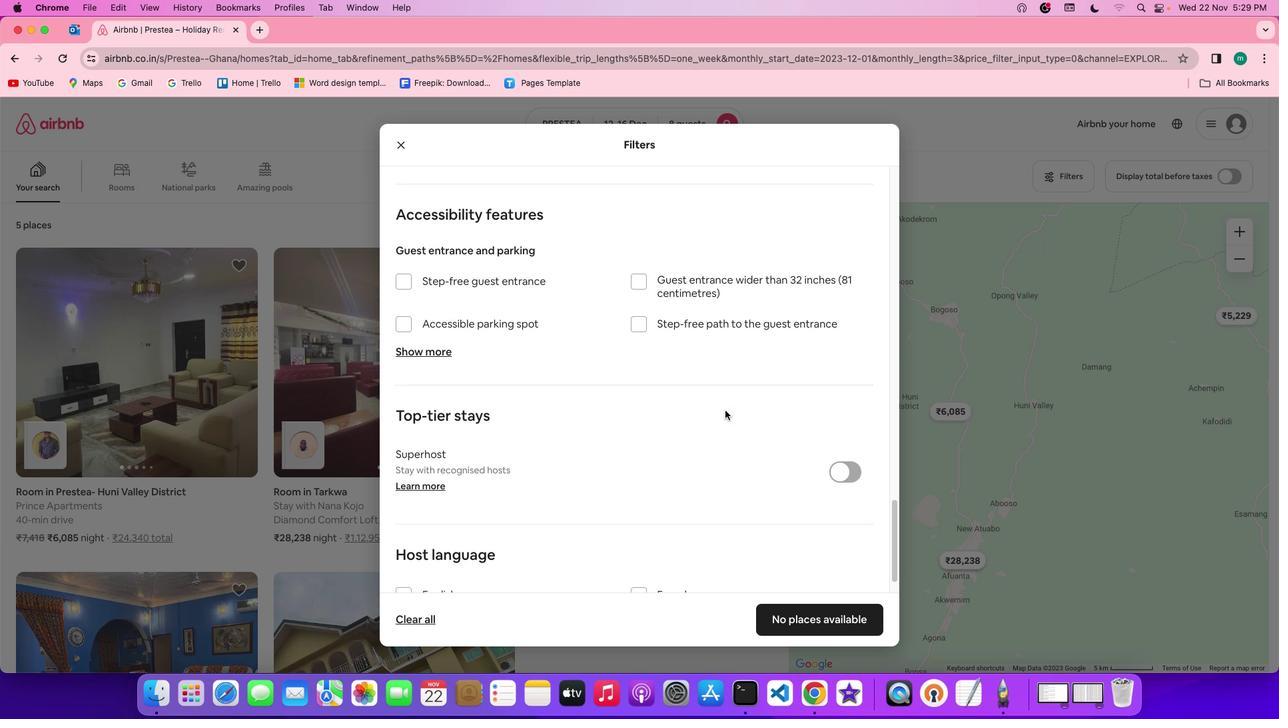 
Action: Mouse scrolled (725, 411) with delta (0, 0)
Screenshot: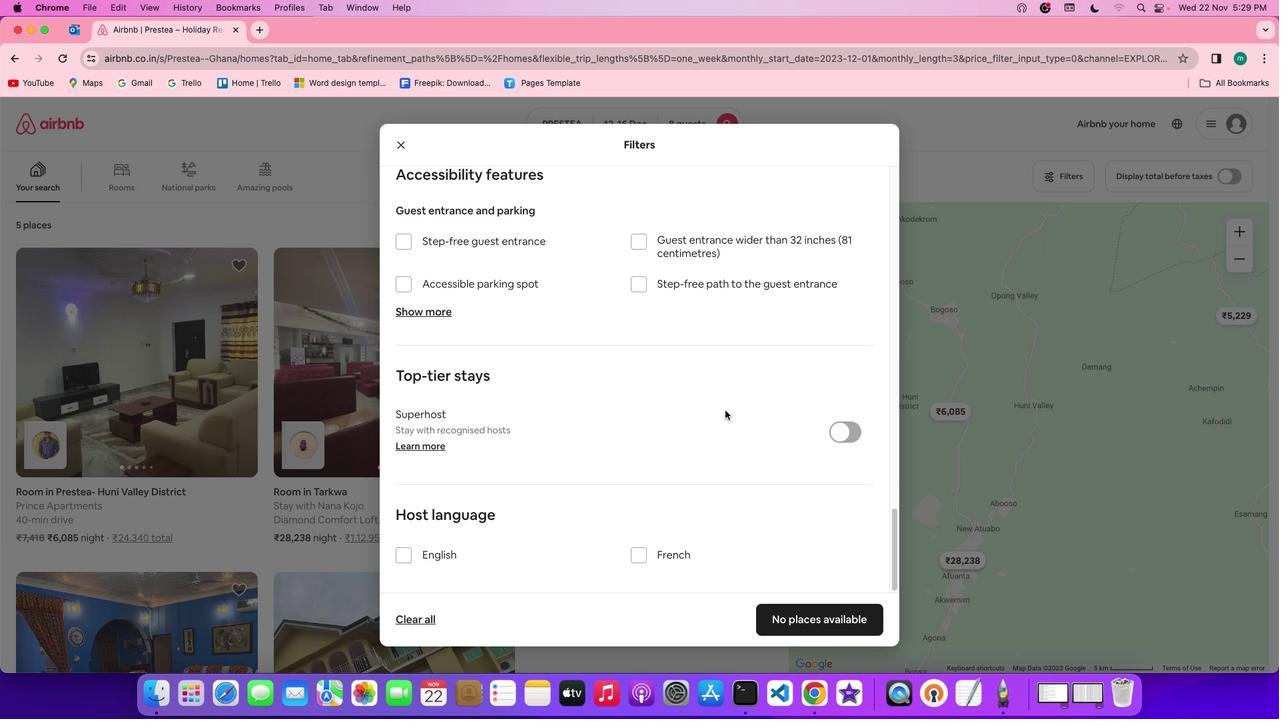 
Action: Mouse scrolled (725, 411) with delta (0, 0)
Screenshot: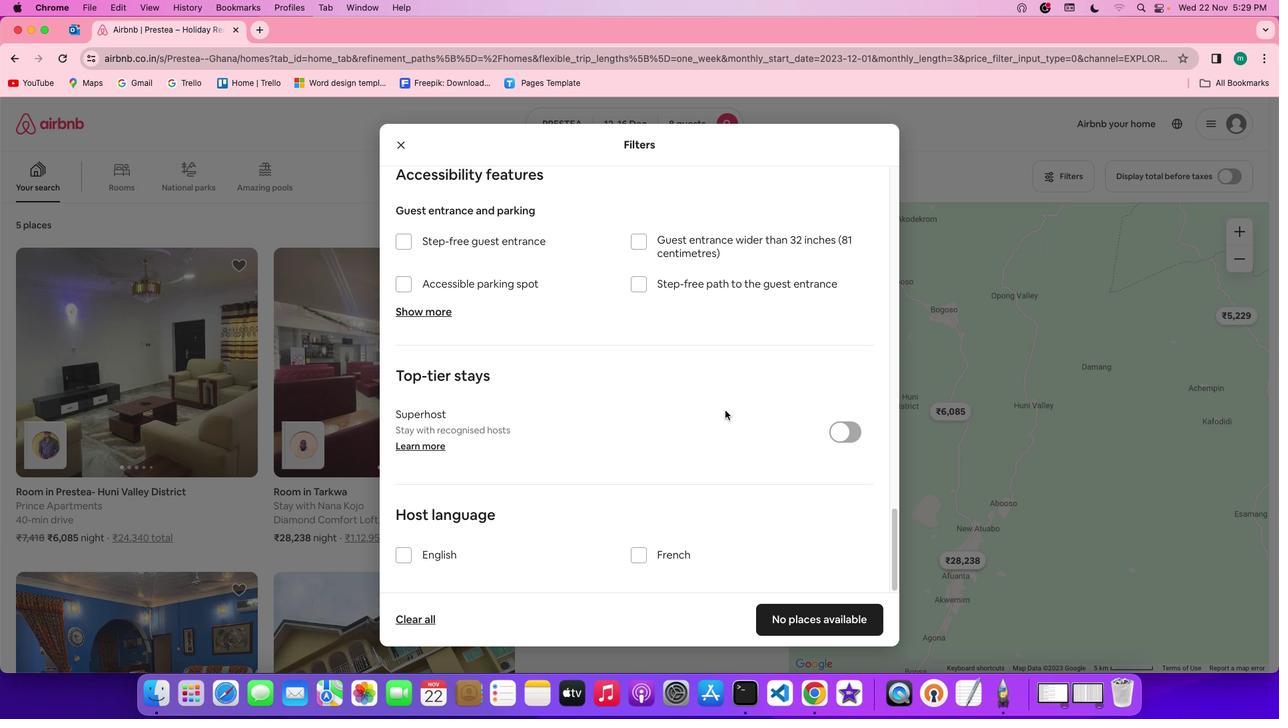 
Action: Mouse scrolled (725, 411) with delta (0, -1)
Screenshot: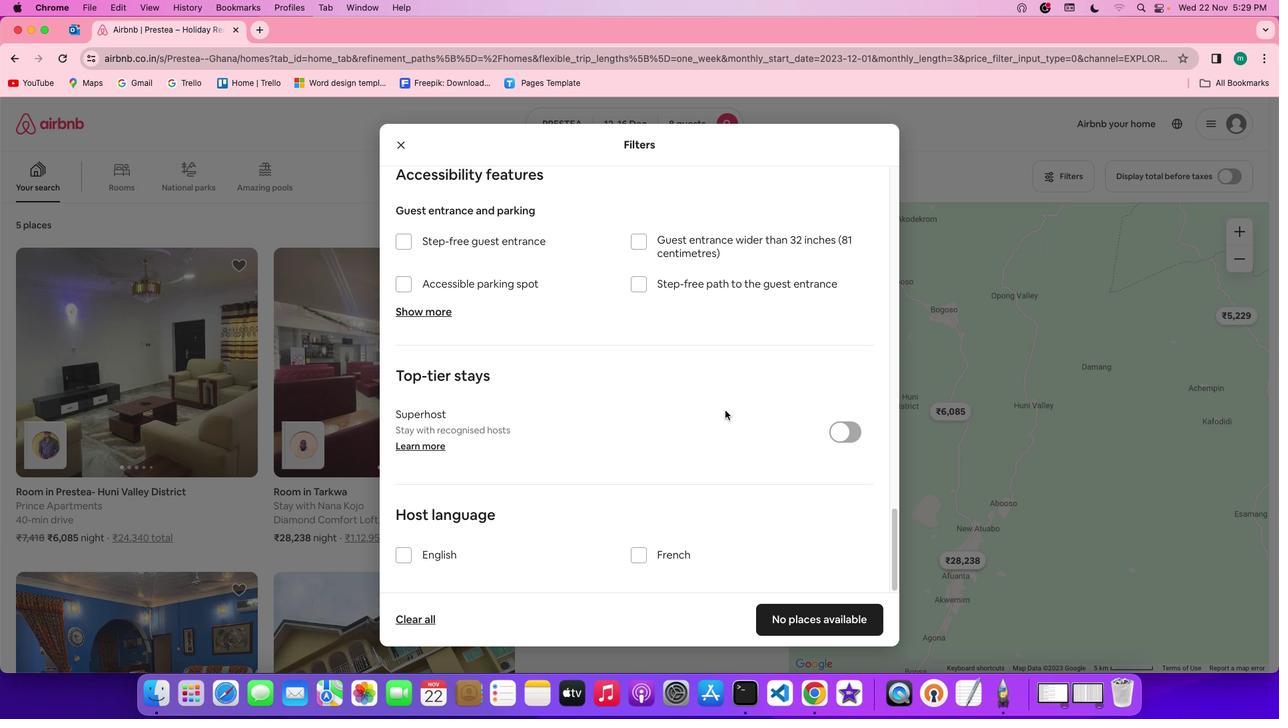 
Action: Mouse scrolled (725, 411) with delta (0, -3)
Screenshot: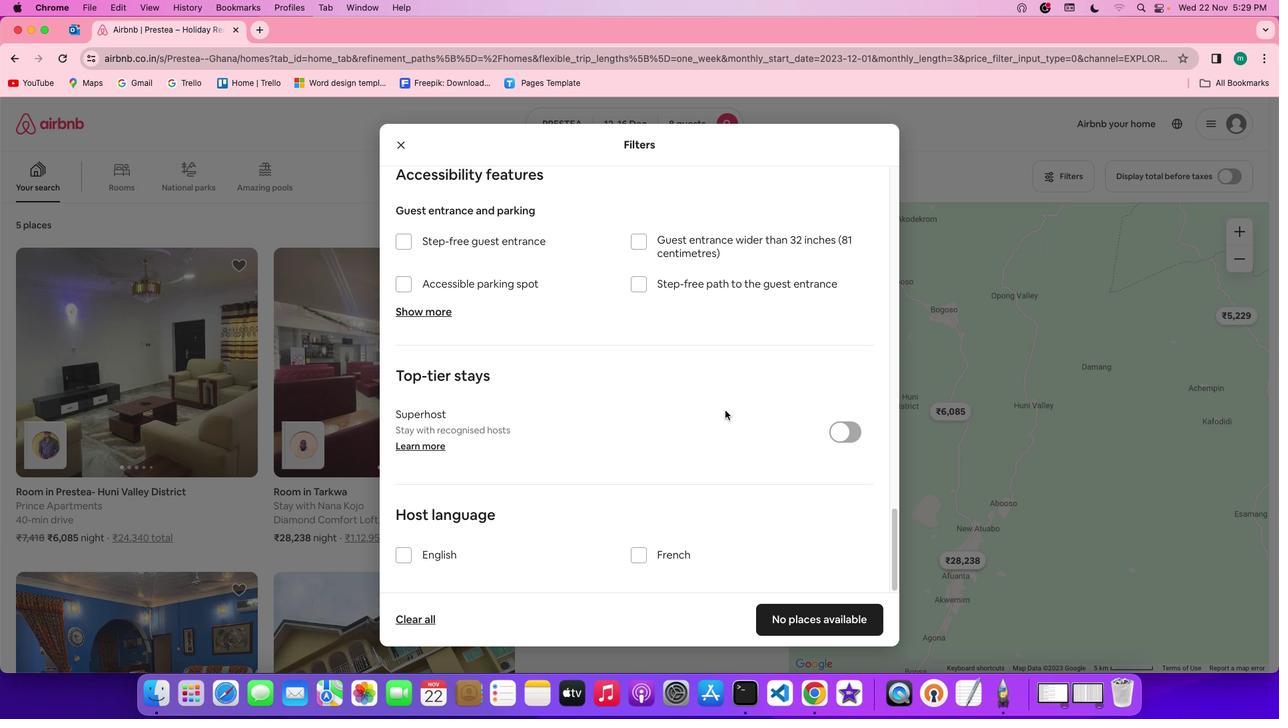 
Action: Mouse scrolled (725, 411) with delta (0, -3)
Screenshot: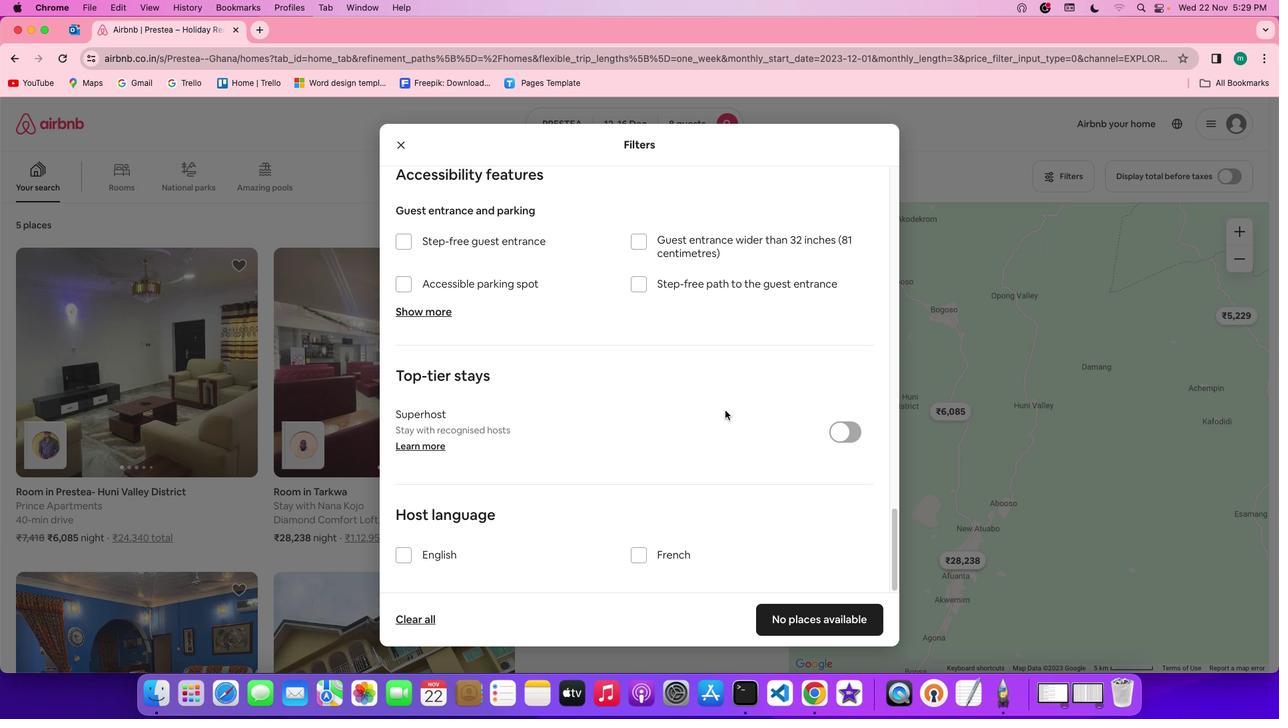 
Action: Mouse moved to (816, 624)
Screenshot: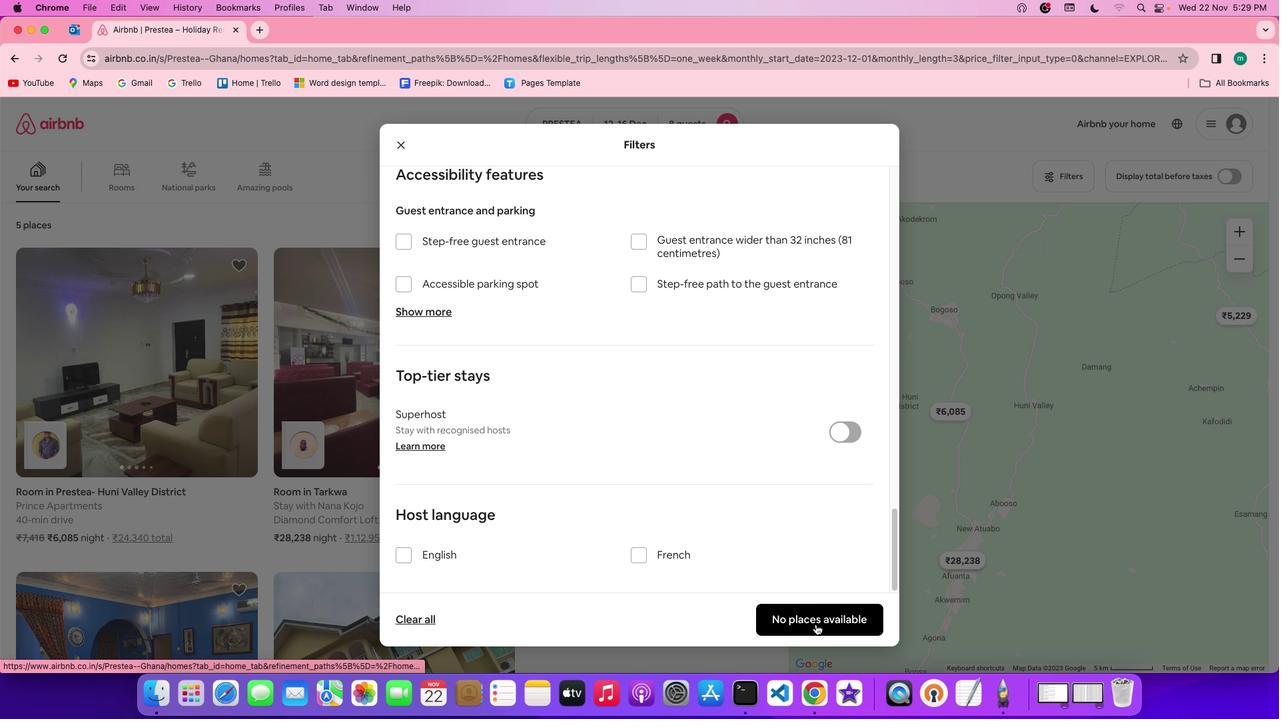 
Action: Mouse pressed left at (816, 624)
Screenshot: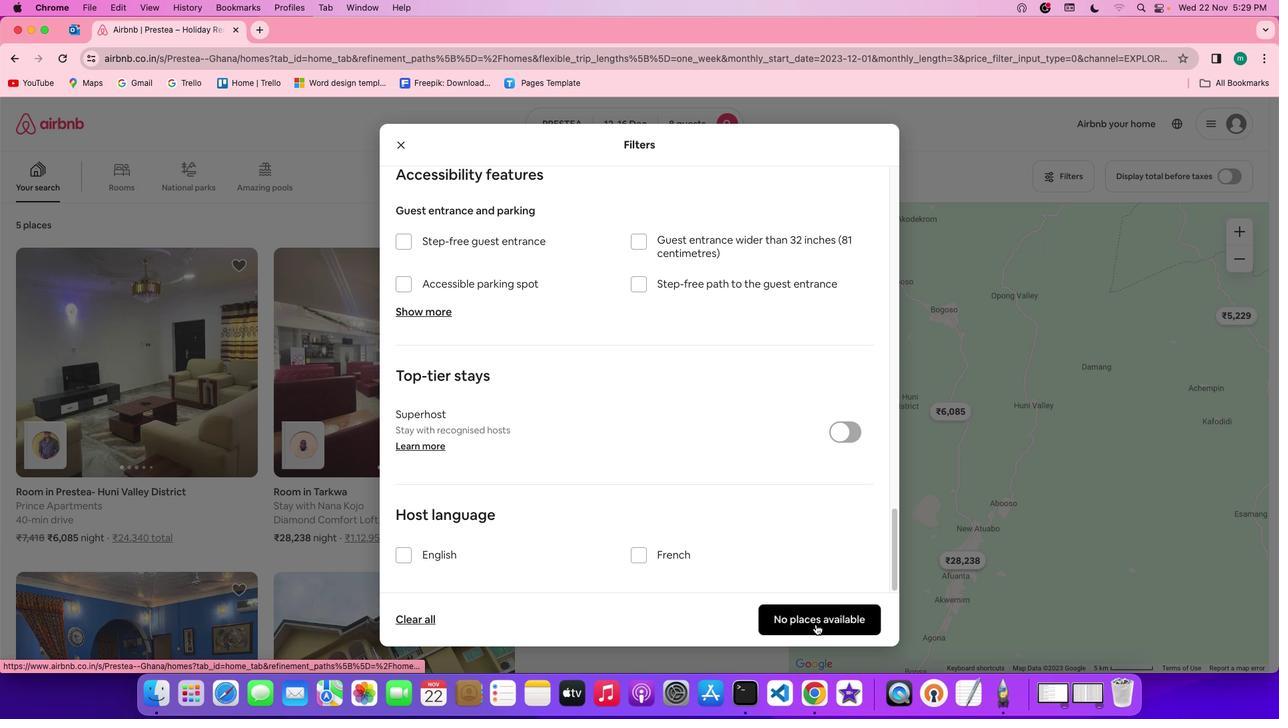 
Action: Mouse moved to (549, 497)
Screenshot: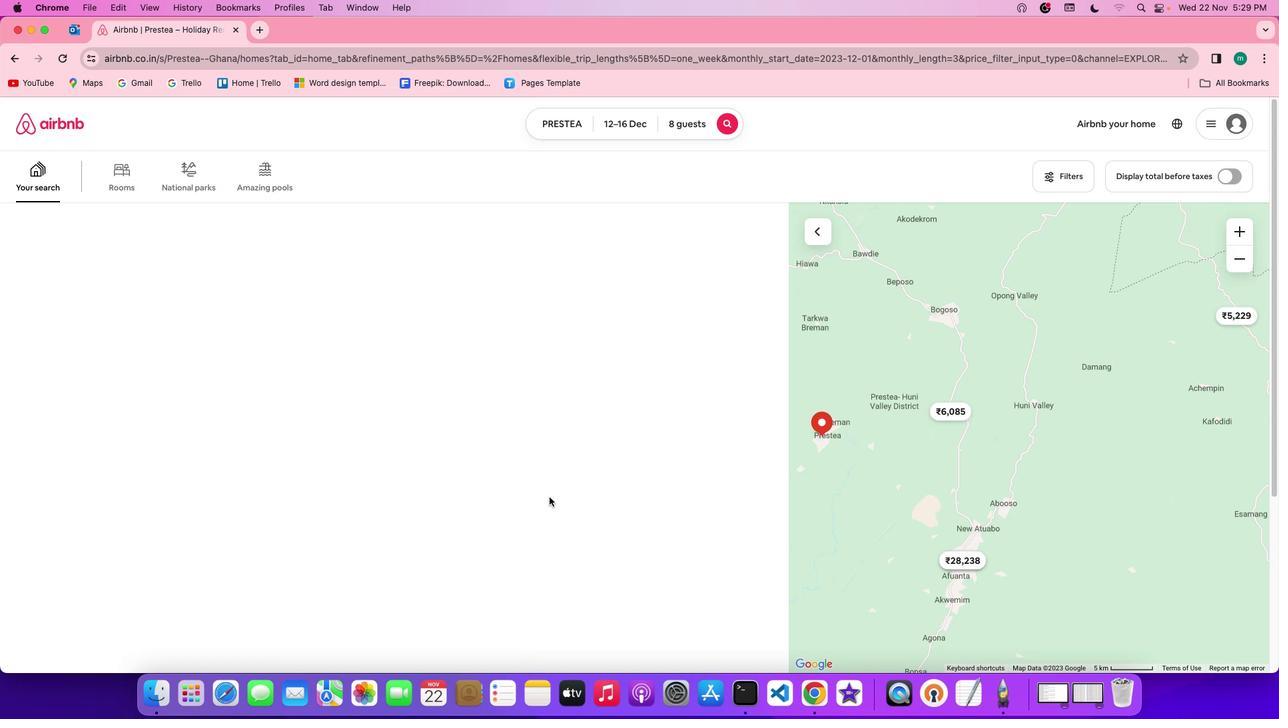 
